 Task: Find connections with filter location El Prat de Llobregat with filter topic #Culturewith filter profile language Spanish with filter current company Tripadvisor with filter school Annasaheb Dange College of Engineering and Technology, ASHTA with filter industry Wireless Services with filter service category Video Editing with filter keywords title Overseer
Action: Mouse moved to (180, 266)
Screenshot: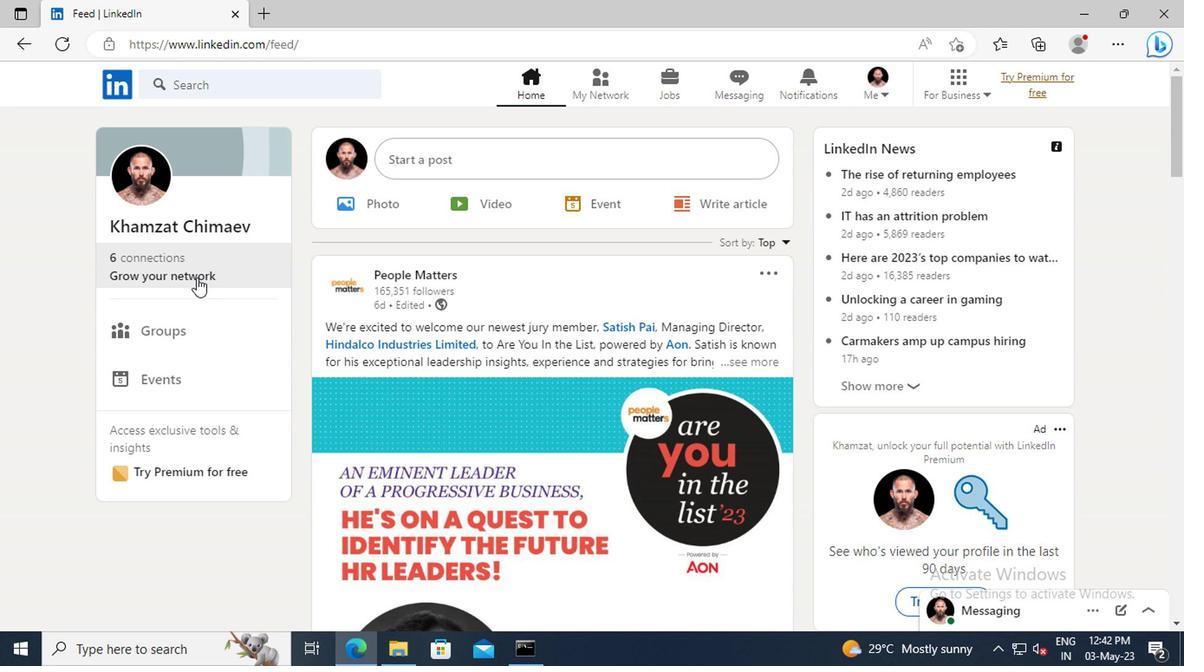 
Action: Mouse pressed left at (180, 266)
Screenshot: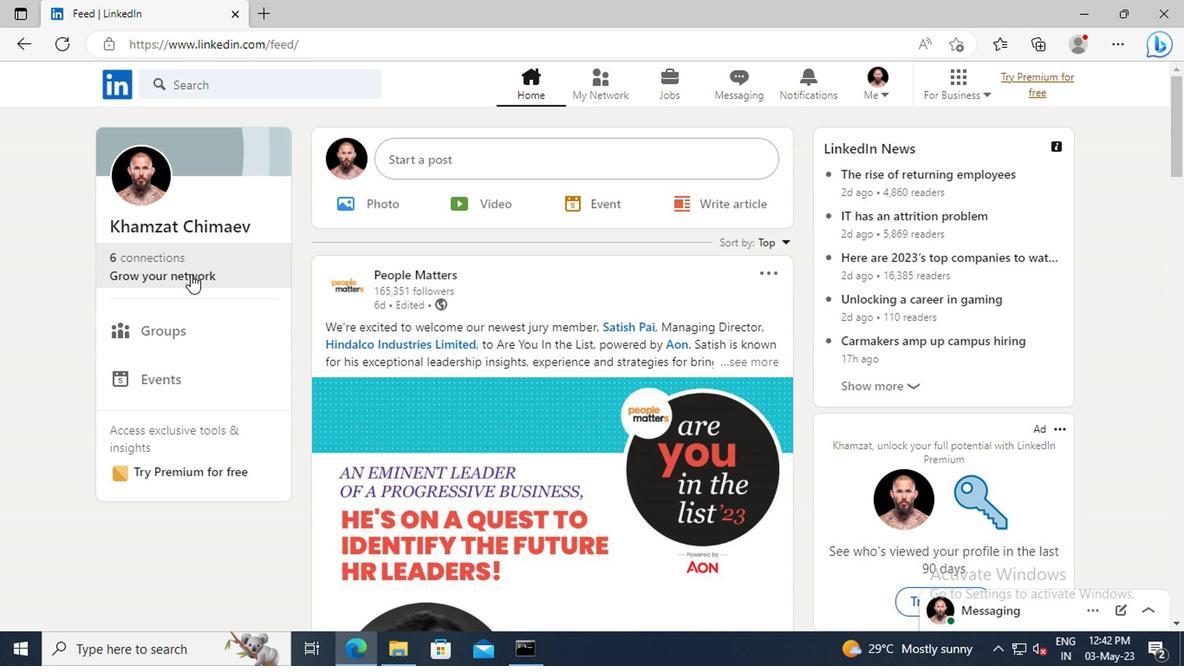 
Action: Mouse moved to (182, 182)
Screenshot: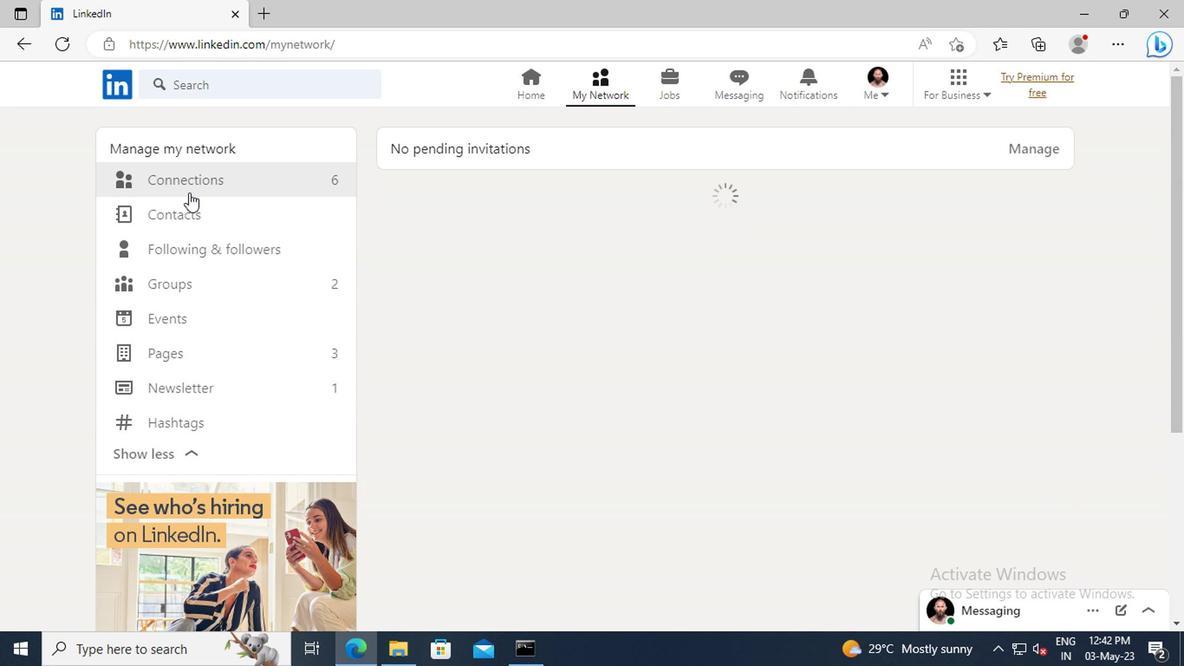 
Action: Mouse pressed left at (182, 182)
Screenshot: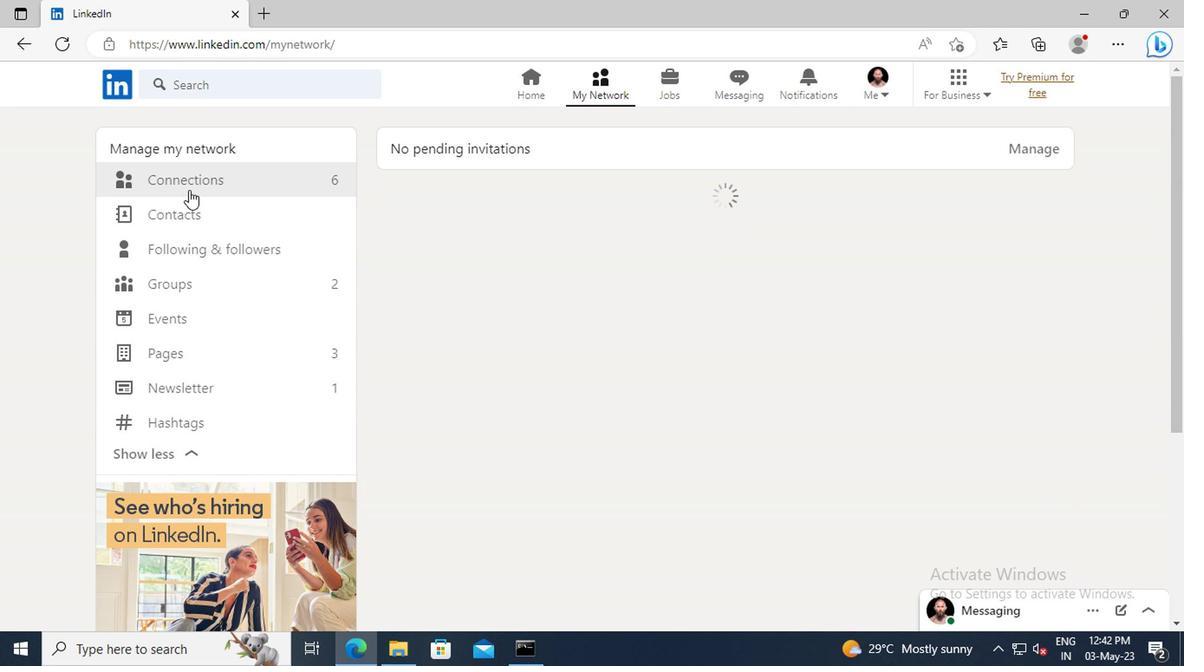 
Action: Mouse moved to (705, 182)
Screenshot: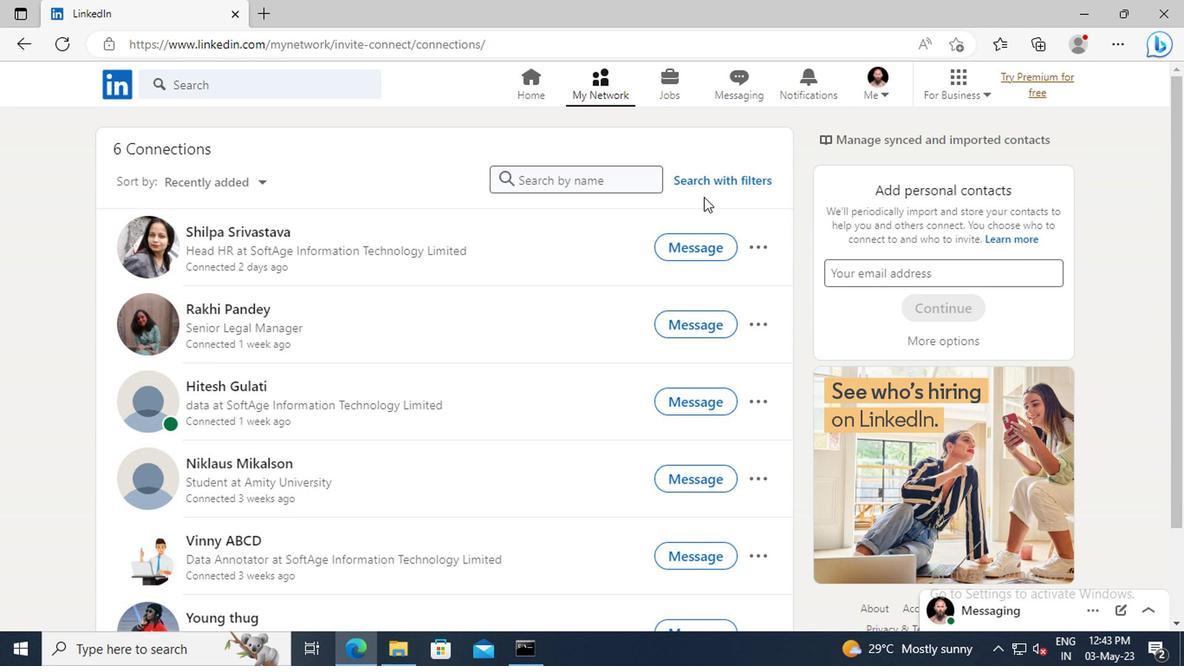 
Action: Mouse pressed left at (705, 182)
Screenshot: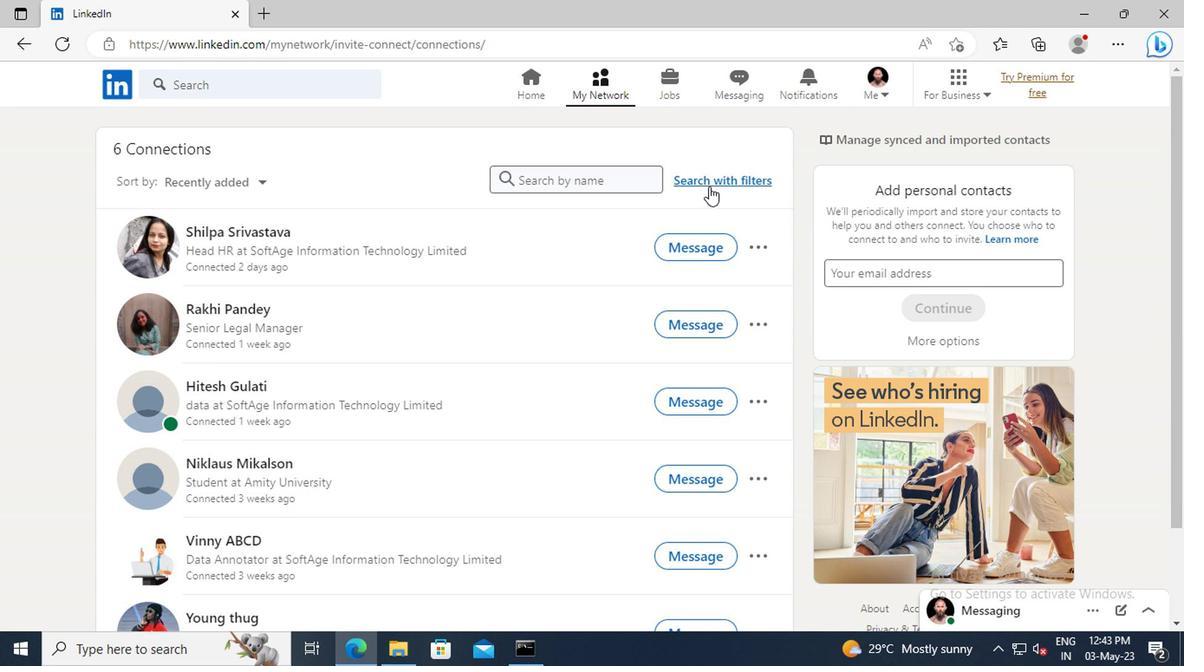 
Action: Mouse moved to (648, 134)
Screenshot: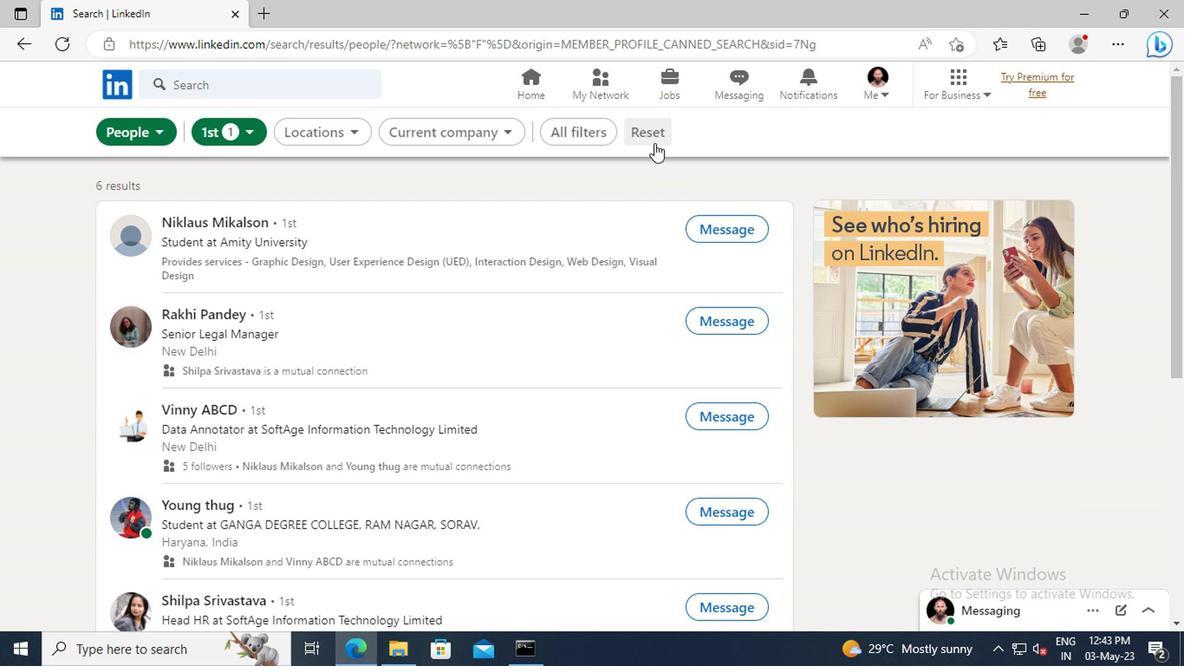 
Action: Mouse pressed left at (648, 134)
Screenshot: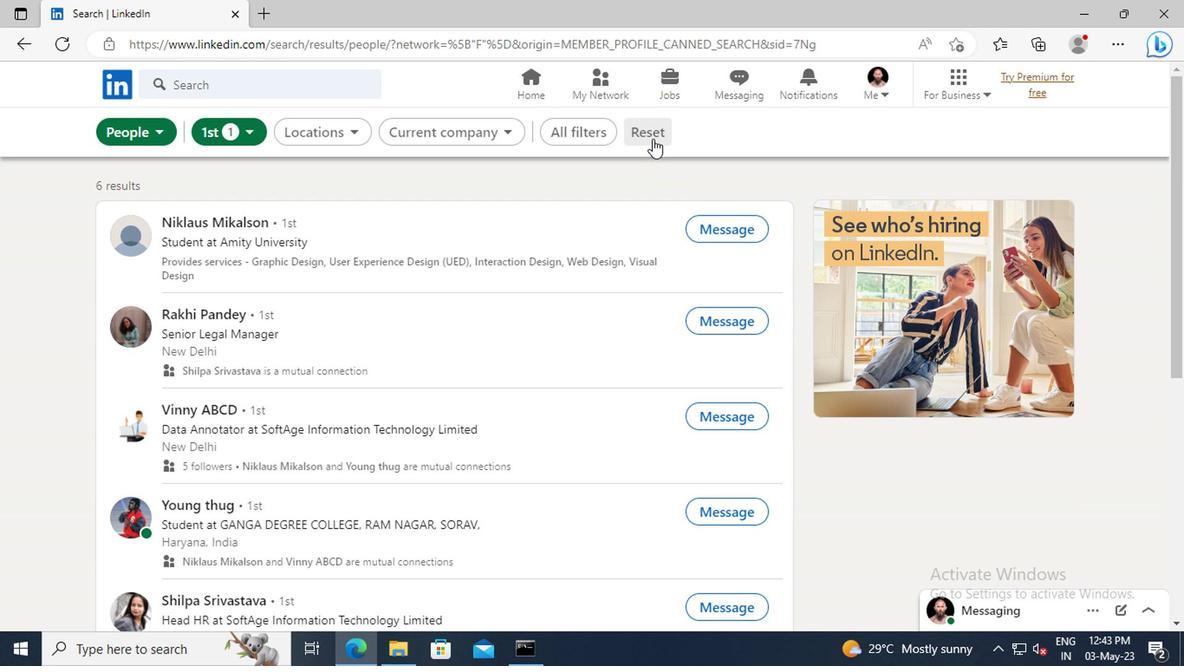 
Action: Mouse moved to (622, 131)
Screenshot: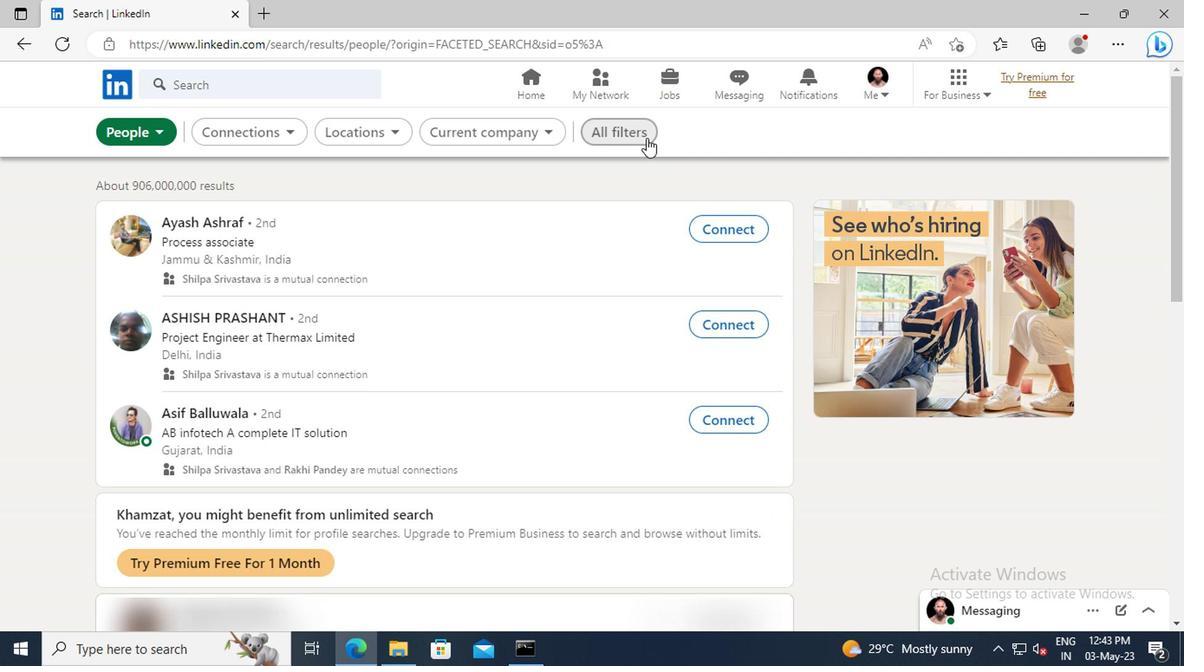 
Action: Mouse pressed left at (622, 131)
Screenshot: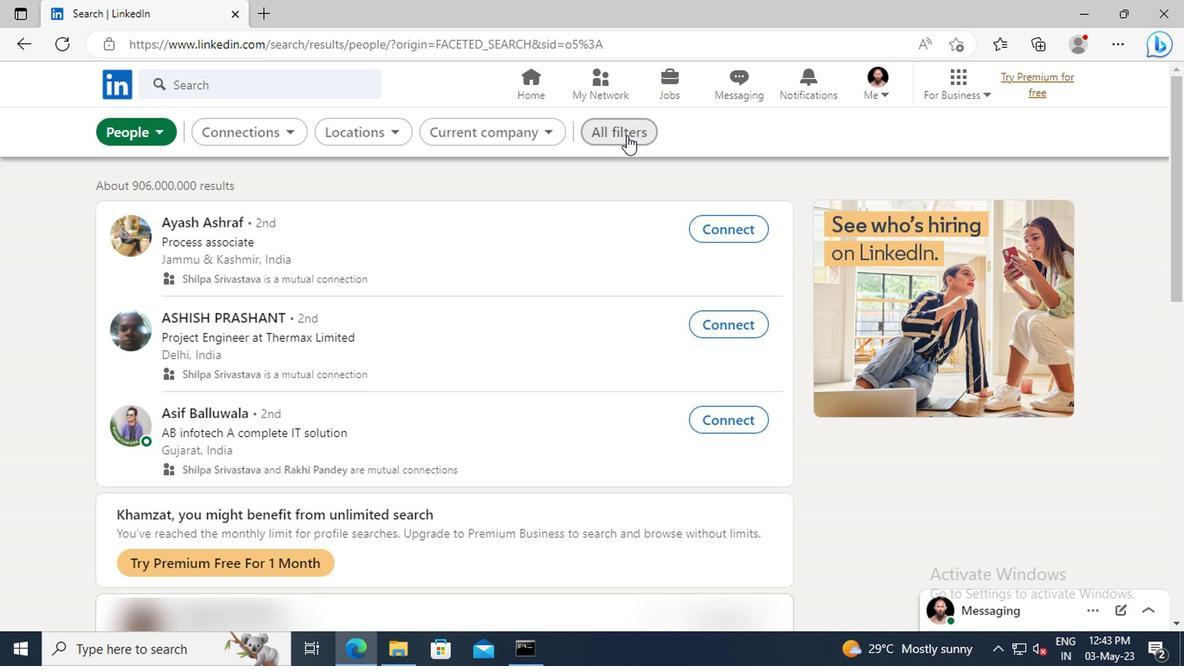 
Action: Mouse moved to (972, 361)
Screenshot: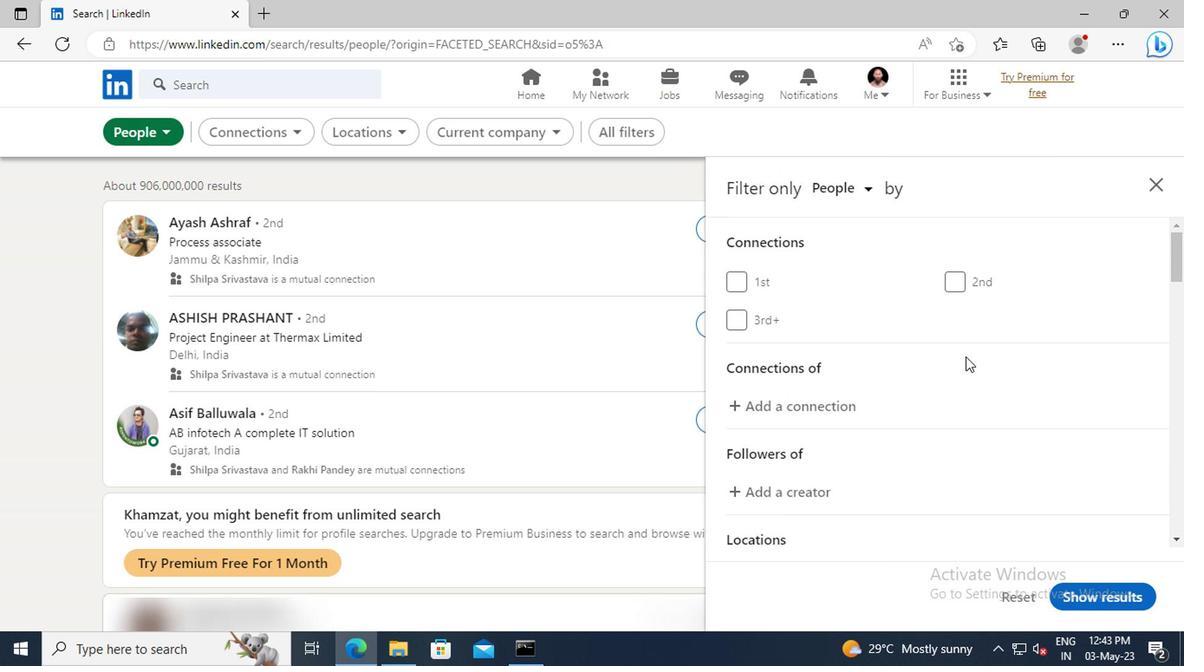 
Action: Mouse scrolled (972, 360) with delta (0, -1)
Screenshot: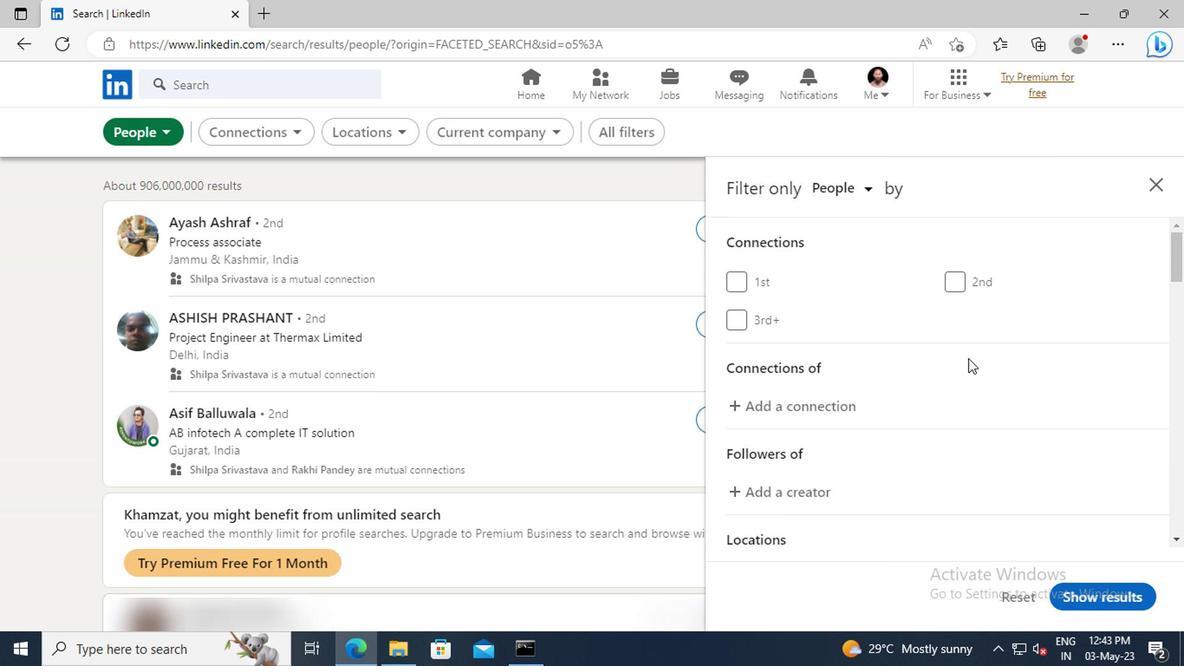 
Action: Mouse scrolled (972, 360) with delta (0, -1)
Screenshot: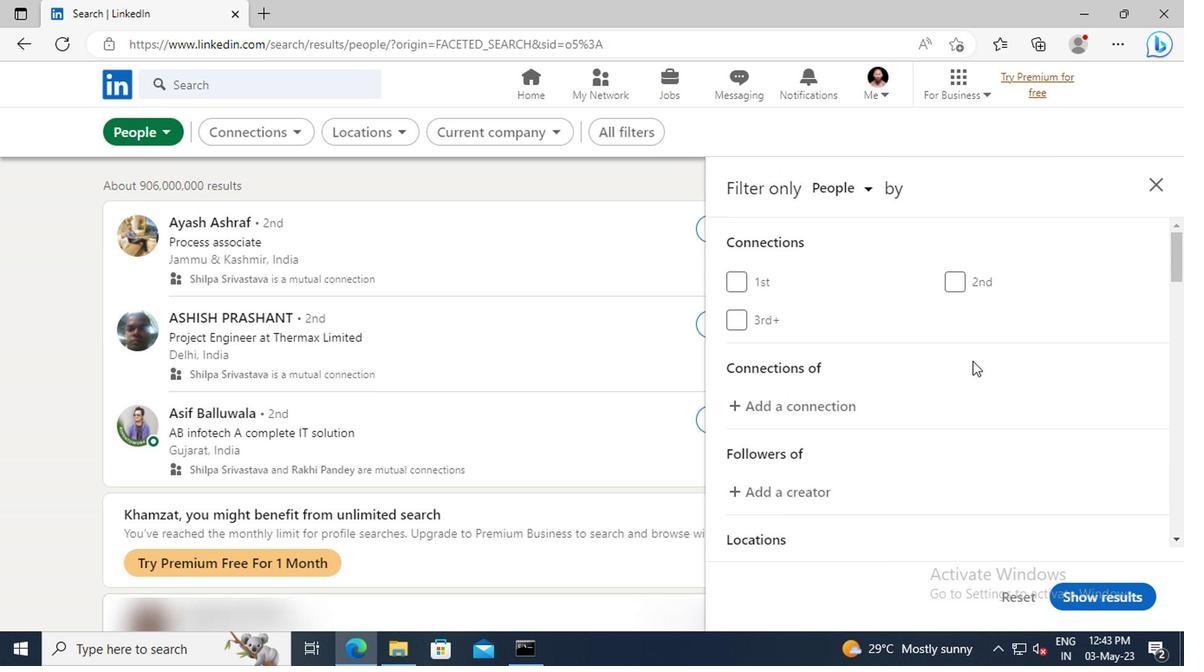
Action: Mouse scrolled (972, 360) with delta (0, -1)
Screenshot: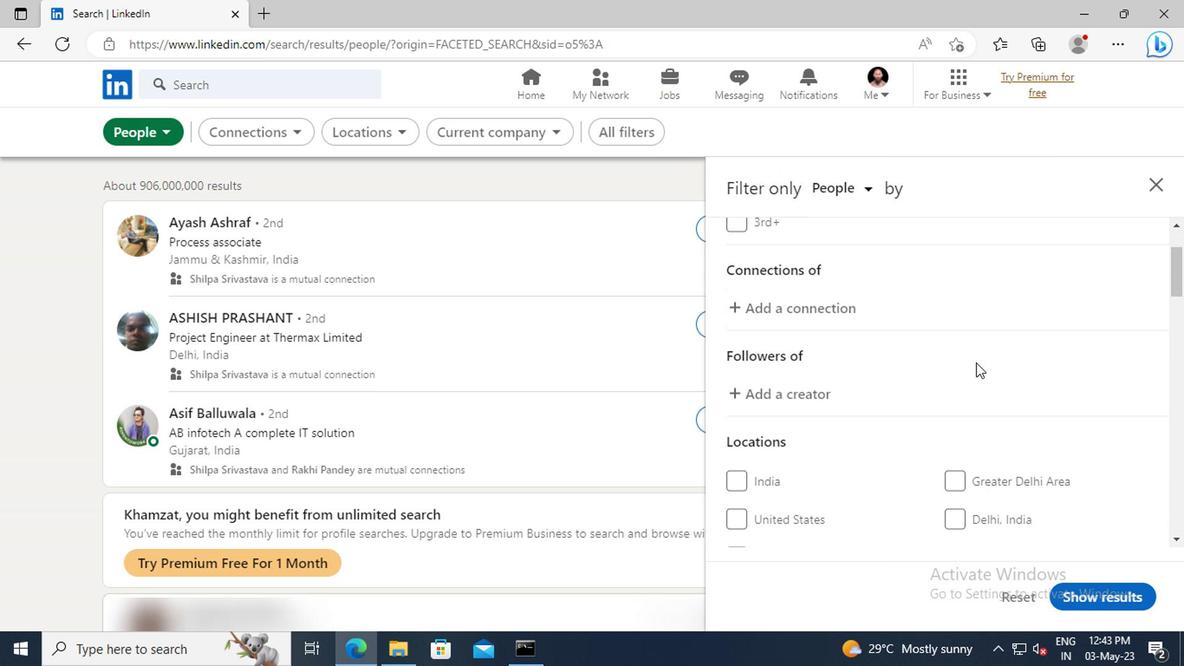 
Action: Mouse scrolled (972, 360) with delta (0, -1)
Screenshot: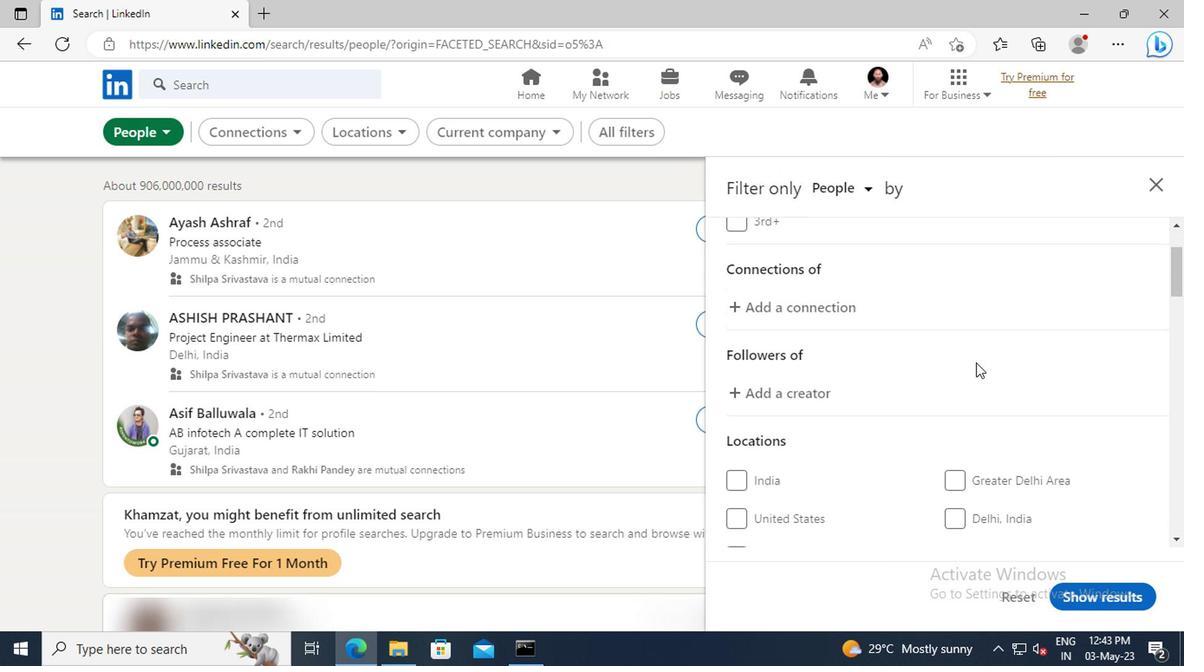 
Action: Mouse scrolled (972, 360) with delta (0, -1)
Screenshot: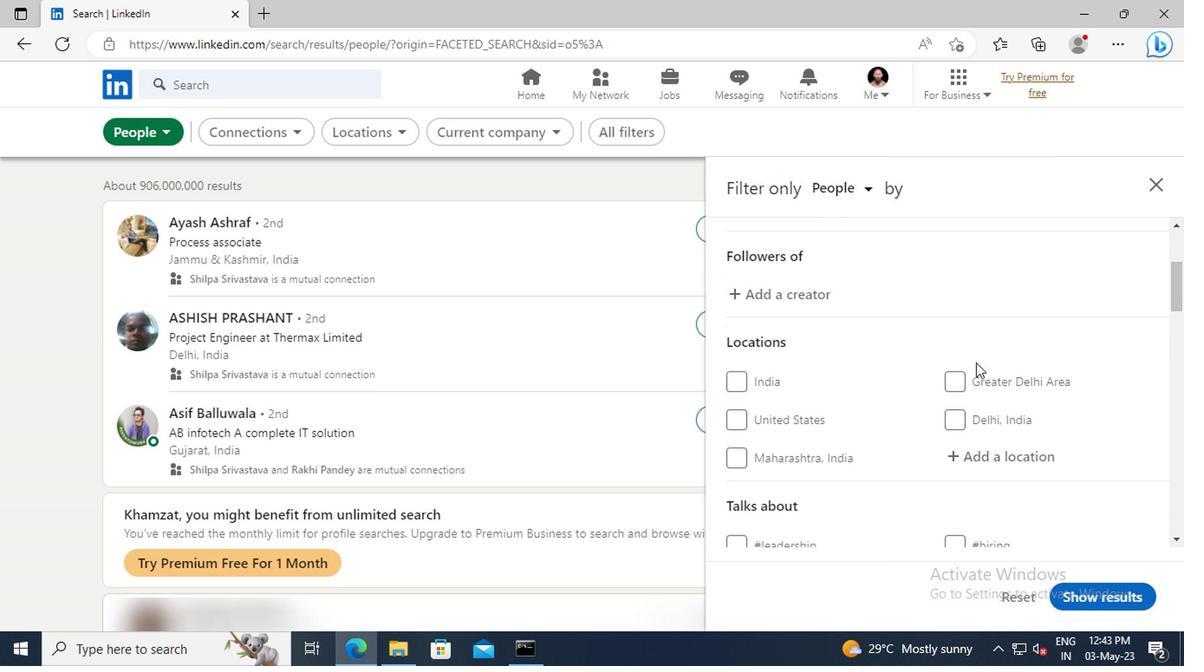 
Action: Mouse scrolled (972, 360) with delta (0, -1)
Screenshot: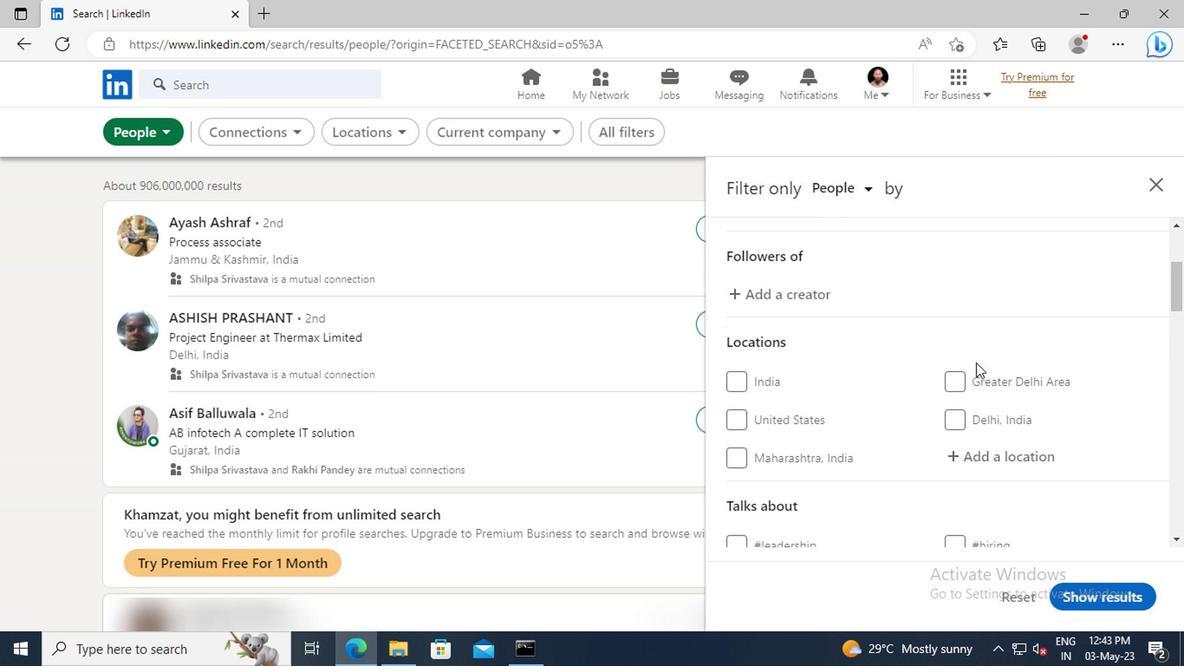 
Action: Mouse moved to (976, 365)
Screenshot: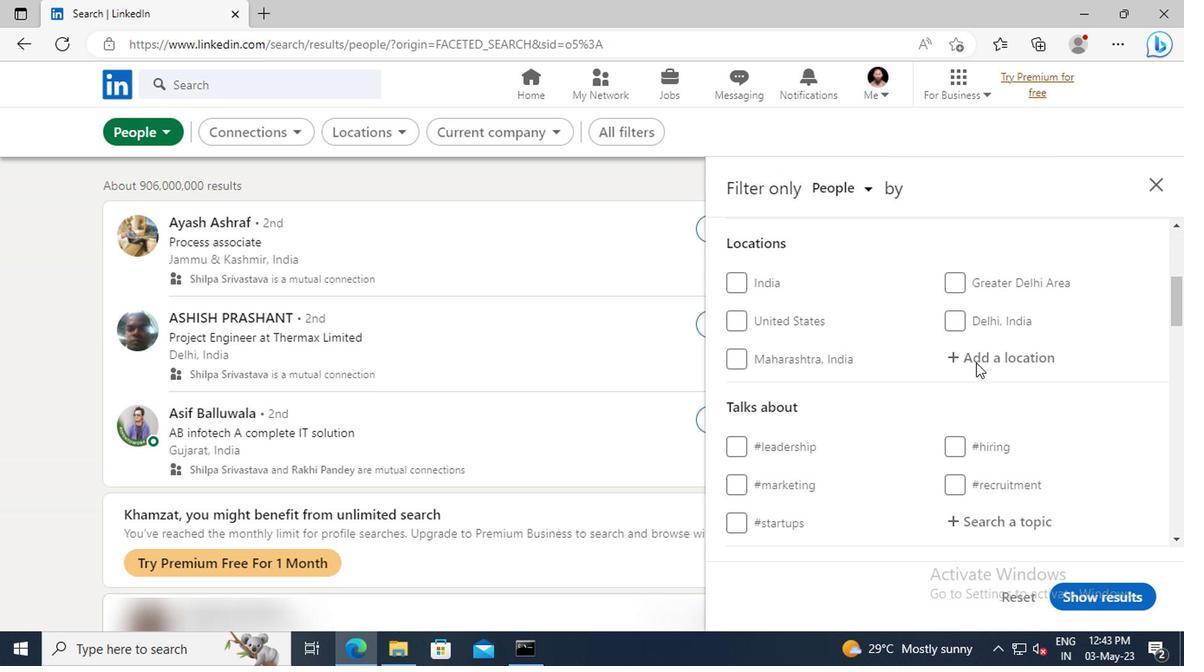 
Action: Mouse pressed left at (976, 365)
Screenshot: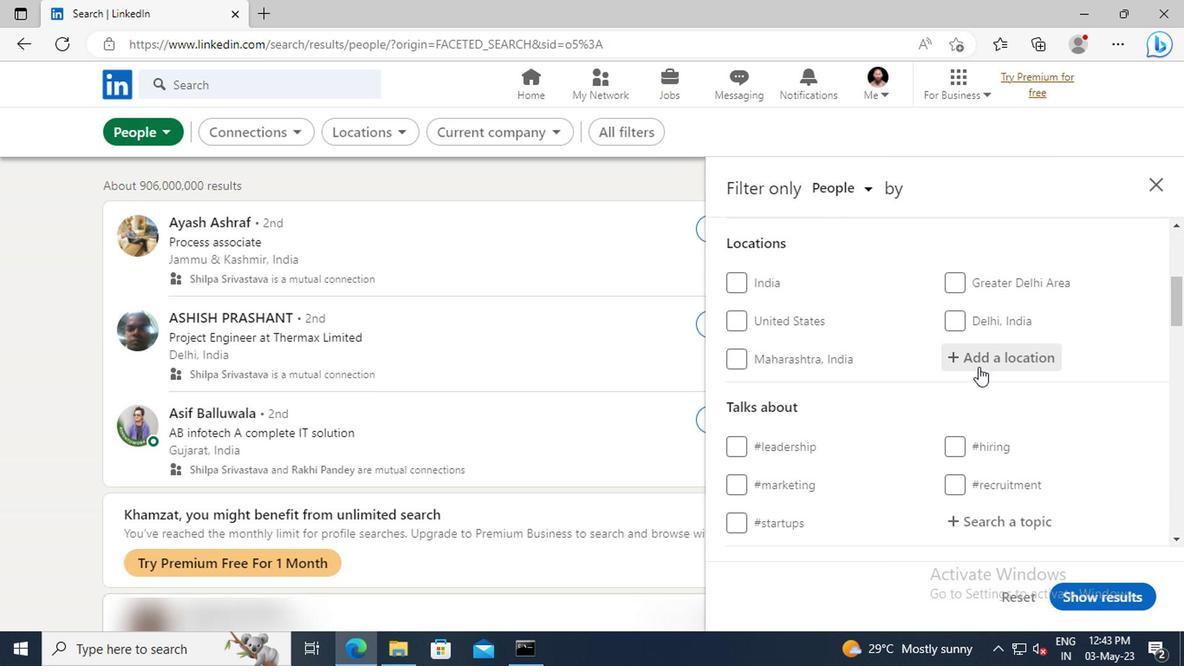 
Action: Key pressed <Key.shift>EL<Key.space><Key.shift>PRAT
Screenshot: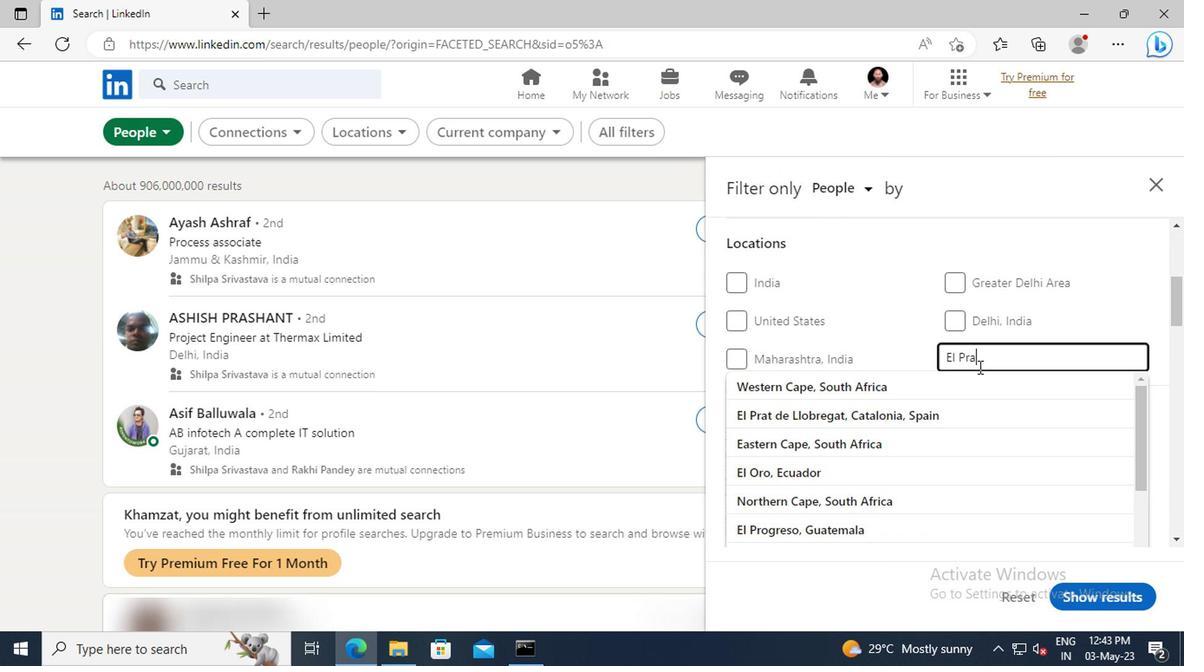 
Action: Mouse moved to (976, 387)
Screenshot: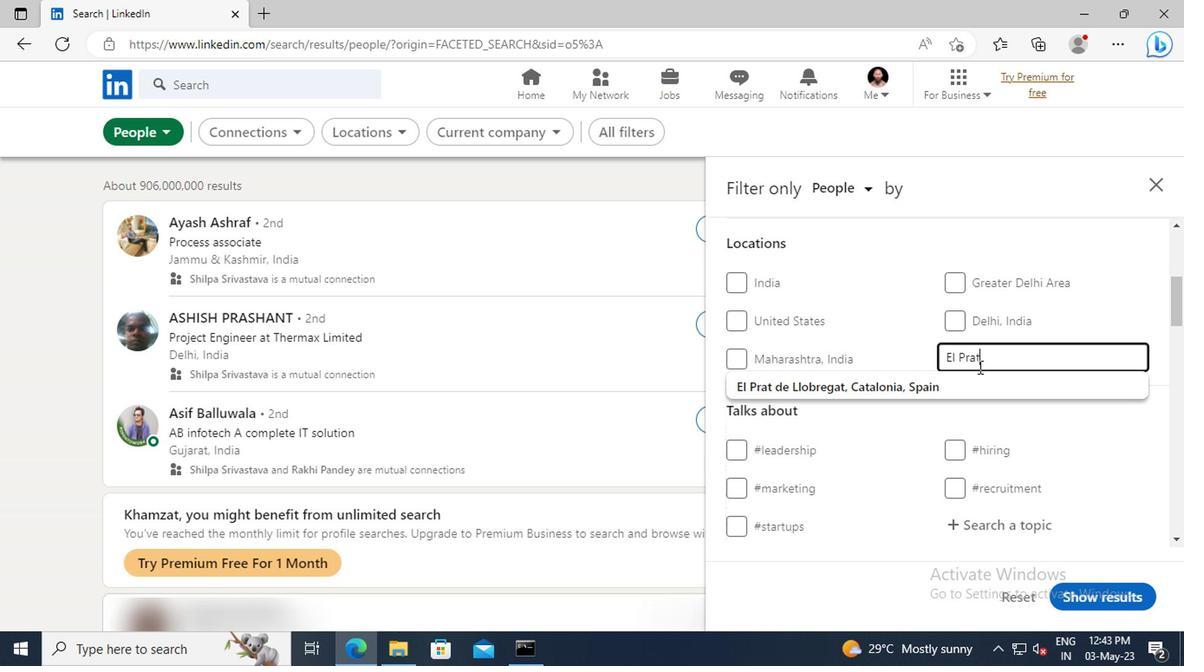 
Action: Mouse pressed left at (976, 387)
Screenshot: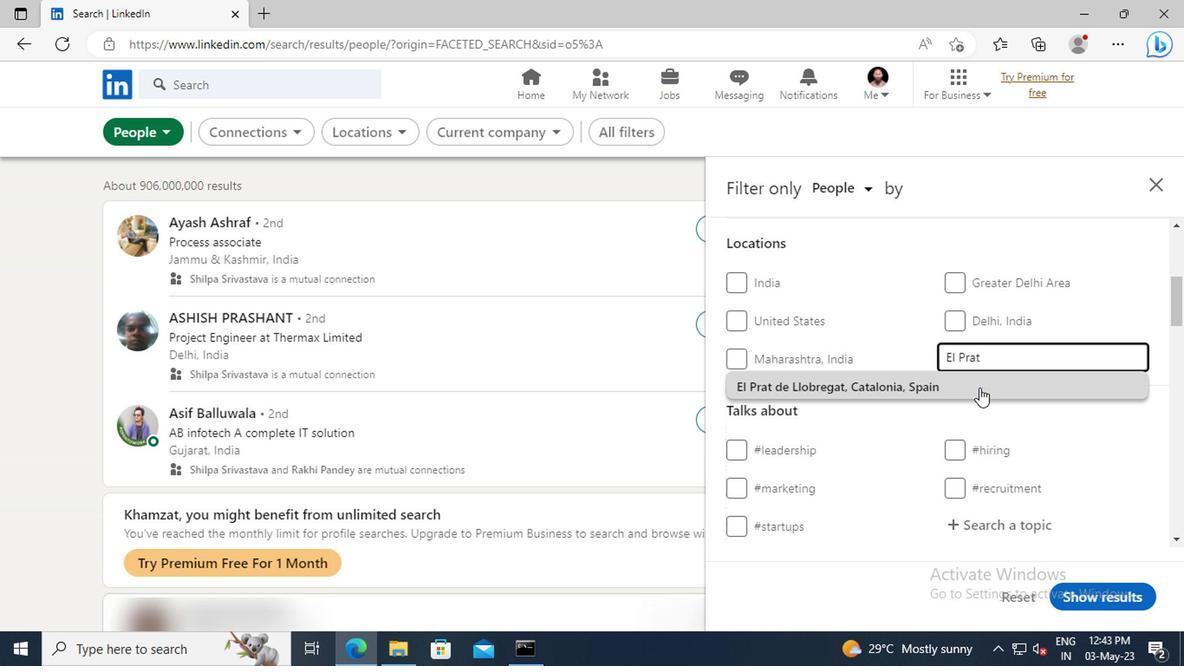 
Action: Mouse scrolled (976, 386) with delta (0, 0)
Screenshot: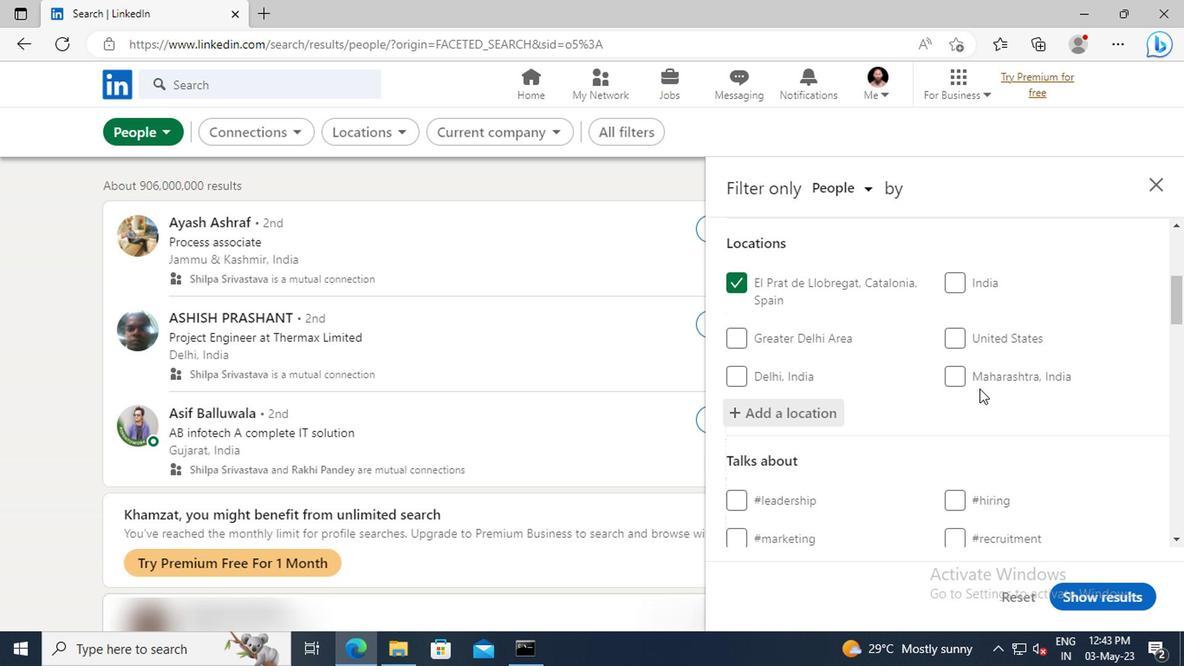 
Action: Mouse scrolled (976, 386) with delta (0, 0)
Screenshot: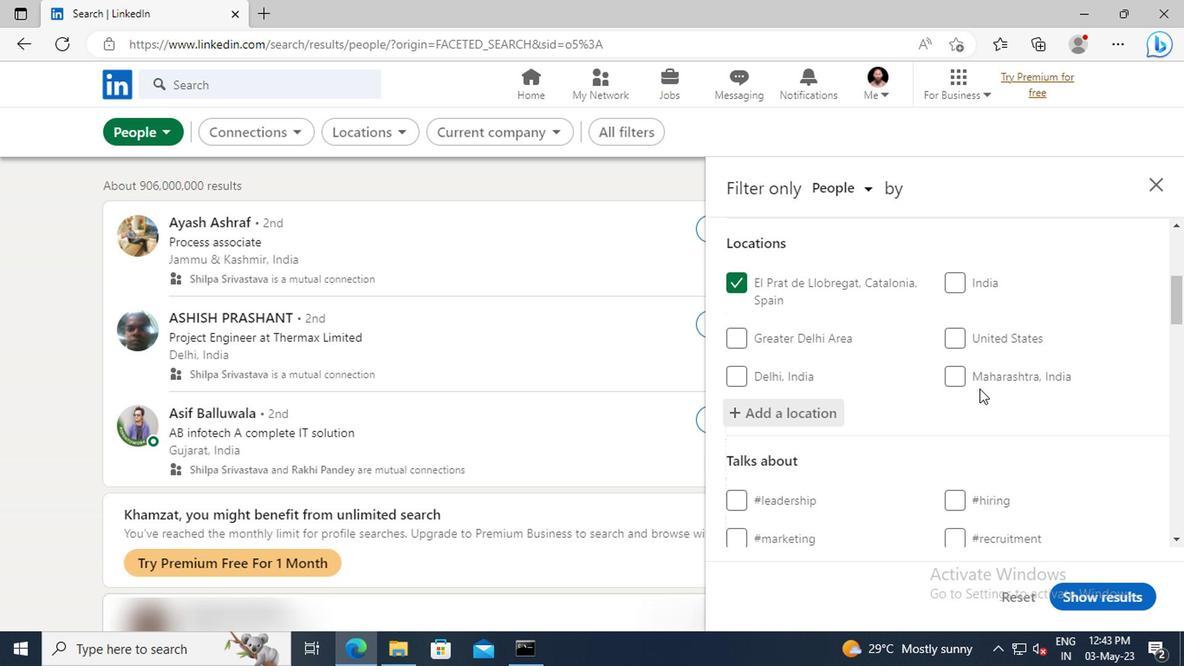 
Action: Mouse scrolled (976, 386) with delta (0, 0)
Screenshot: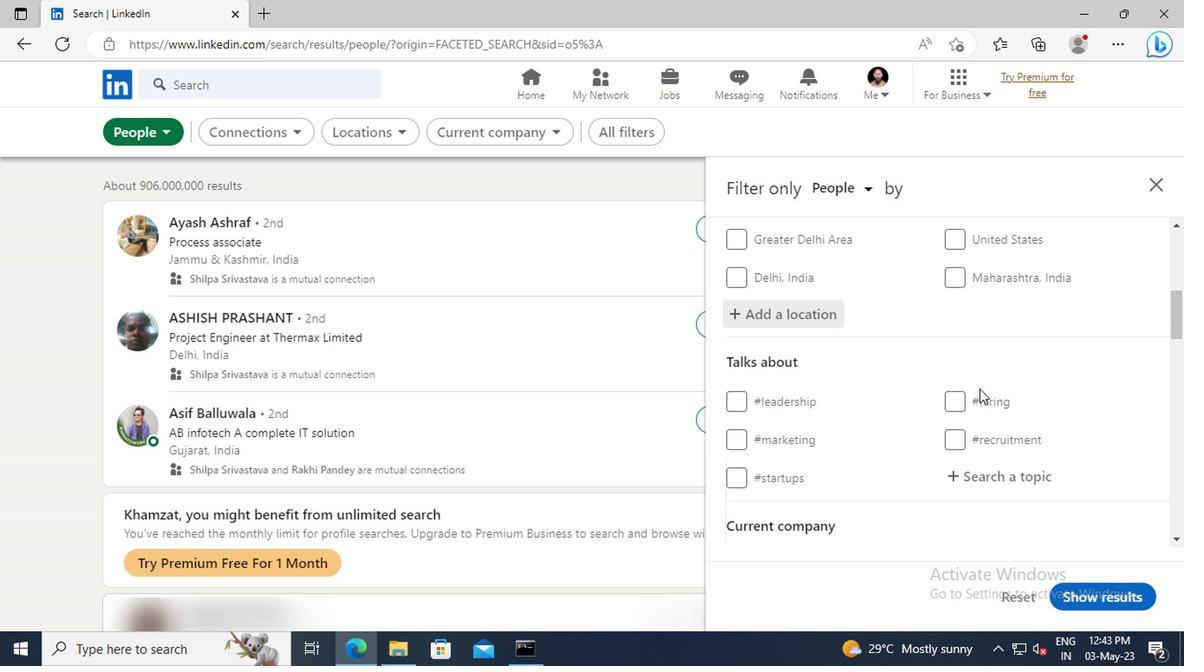 
Action: Mouse moved to (978, 422)
Screenshot: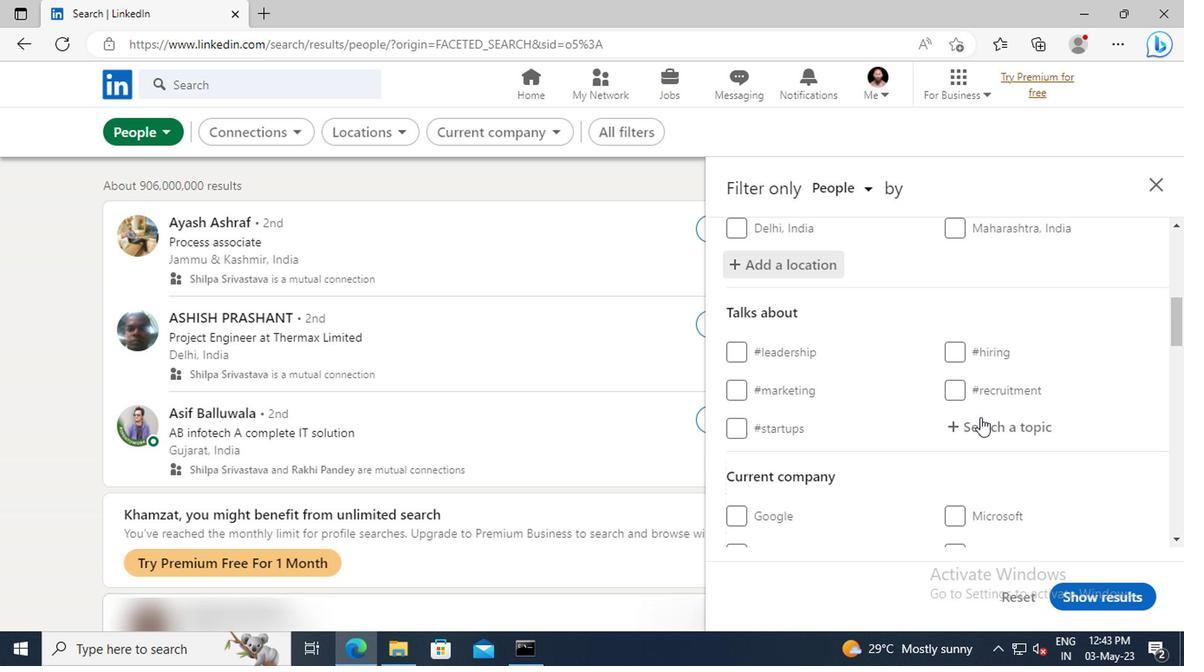 
Action: Mouse pressed left at (978, 422)
Screenshot: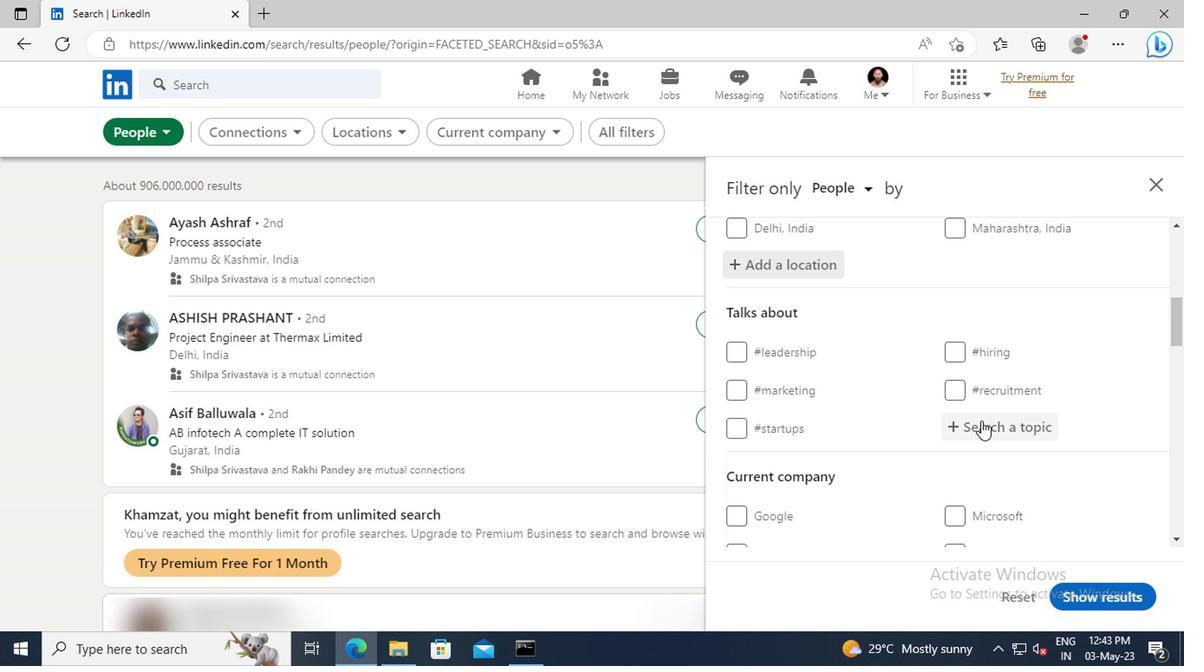 
Action: Key pressed <Key.shift>CULTU
Screenshot: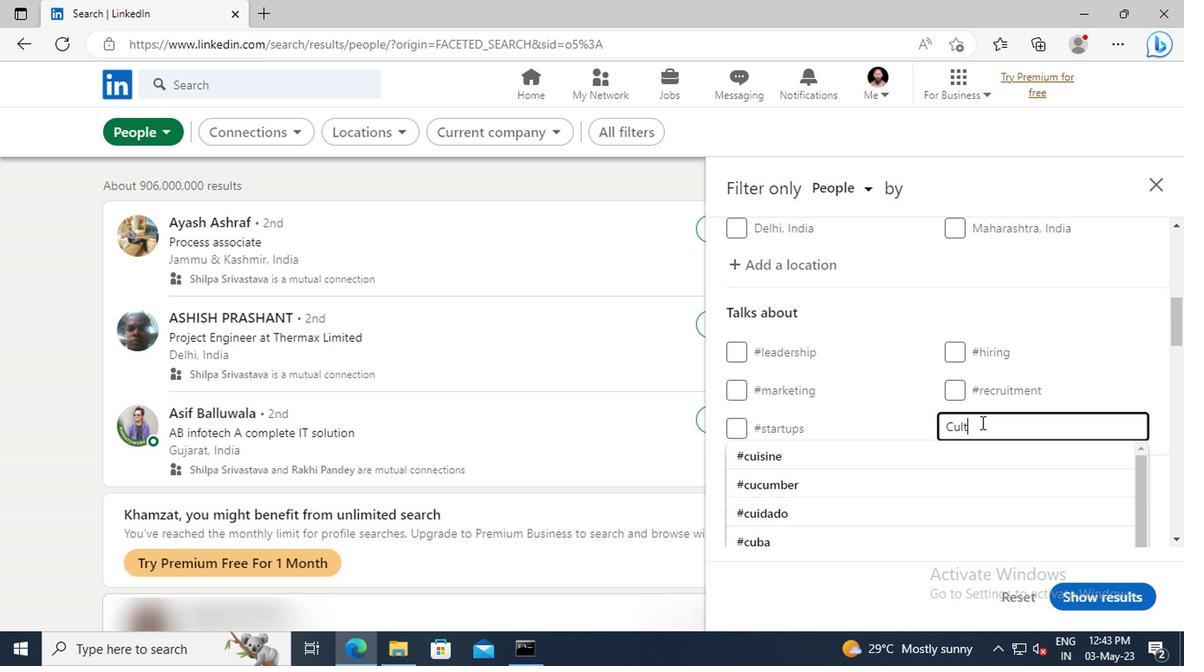 
Action: Mouse moved to (985, 449)
Screenshot: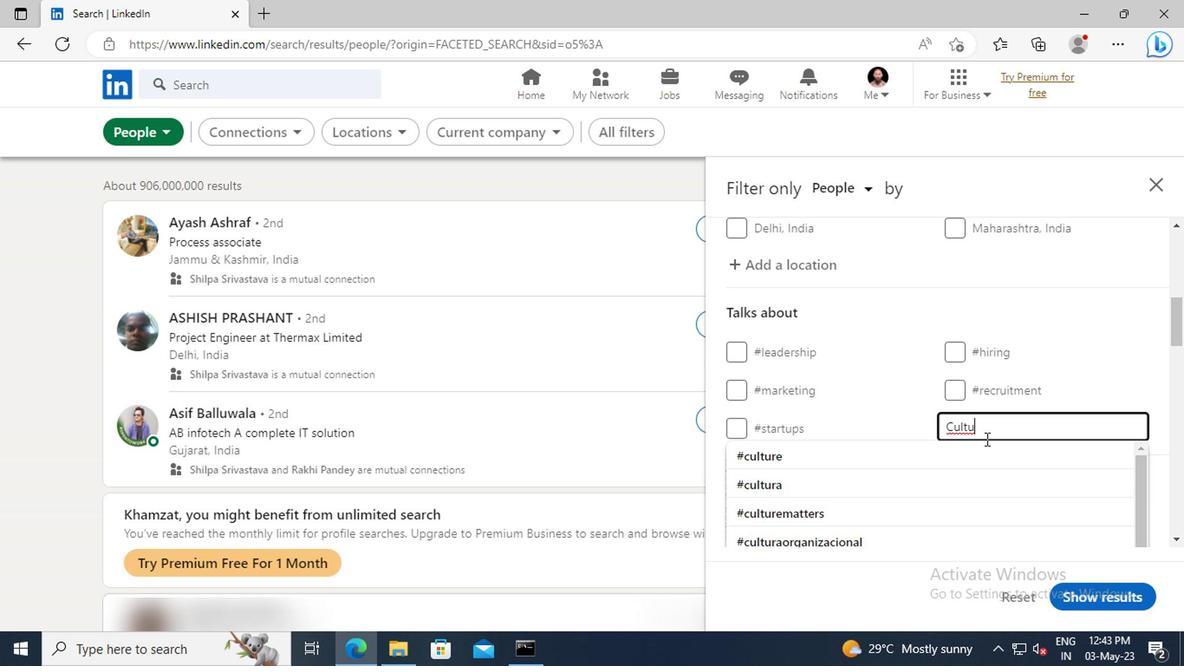 
Action: Mouse pressed left at (985, 449)
Screenshot: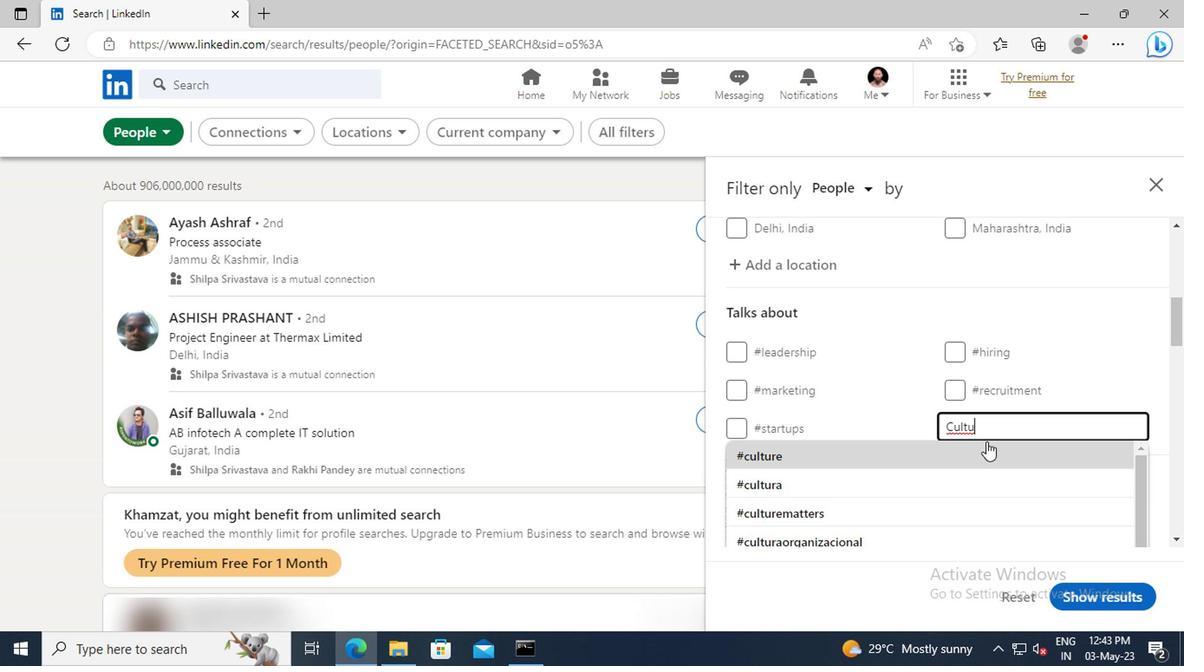 
Action: Mouse scrolled (985, 449) with delta (0, 0)
Screenshot: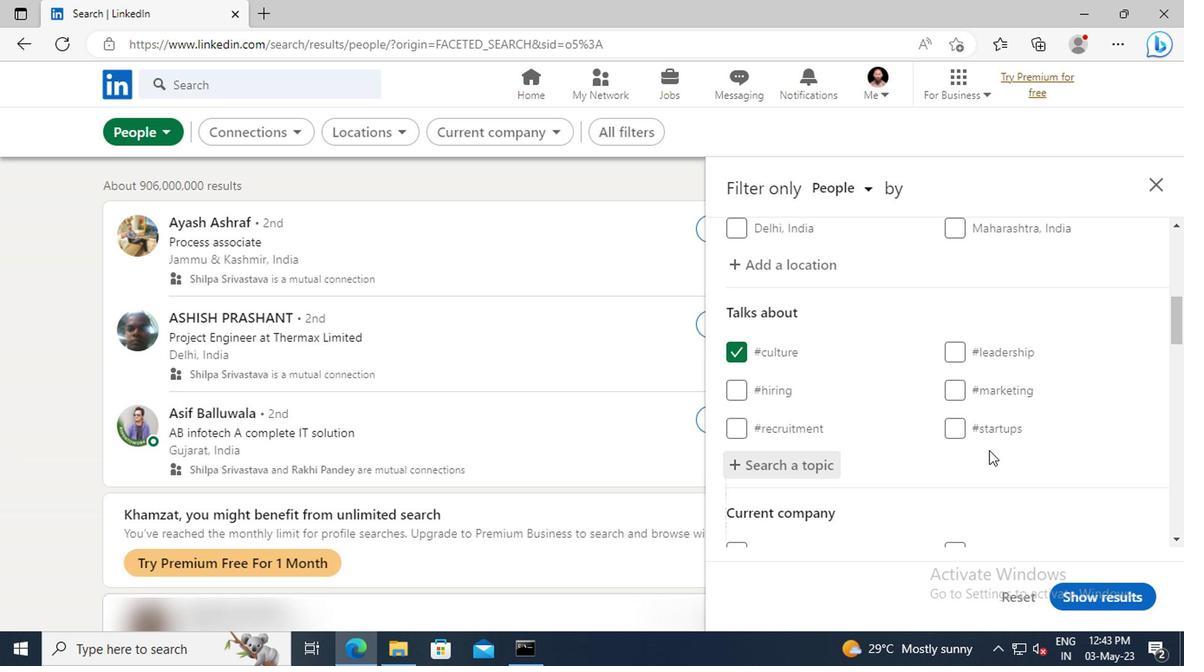 
Action: Mouse scrolled (985, 449) with delta (0, 0)
Screenshot: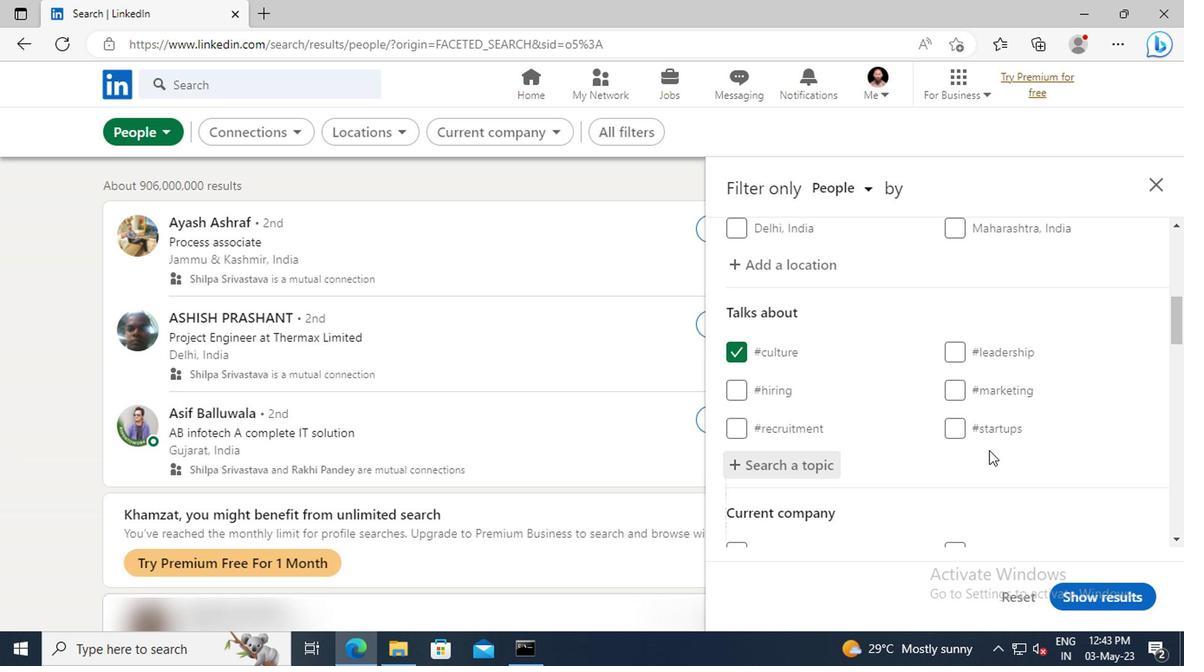 
Action: Mouse scrolled (985, 449) with delta (0, 0)
Screenshot: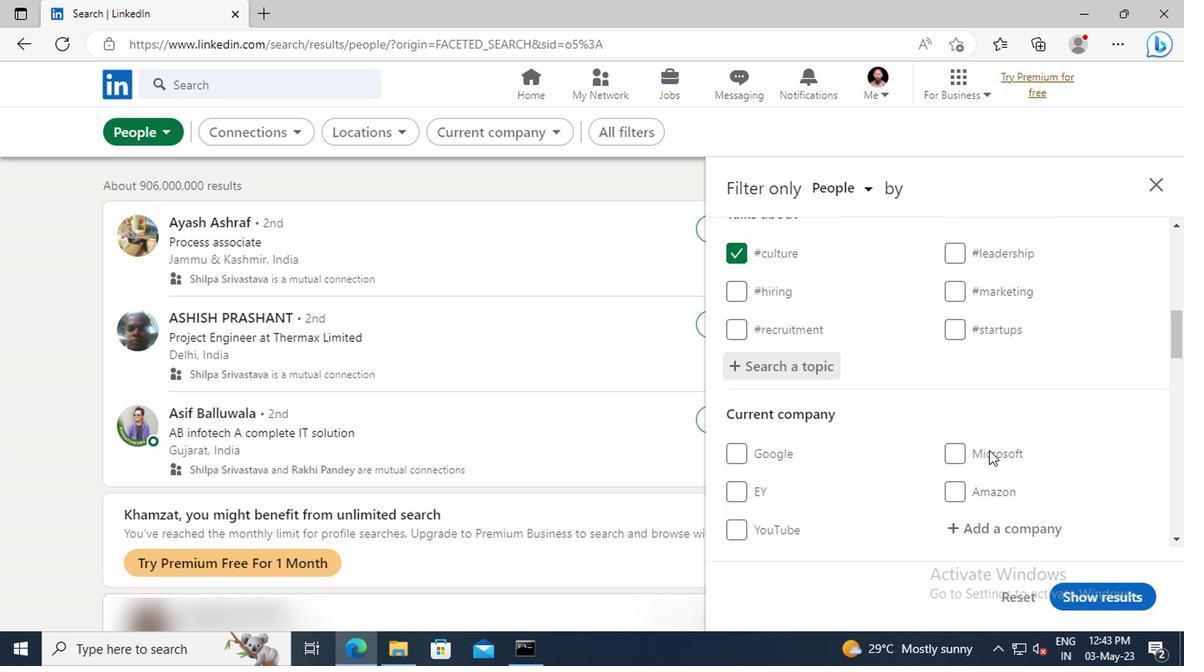 
Action: Mouse scrolled (985, 449) with delta (0, 0)
Screenshot: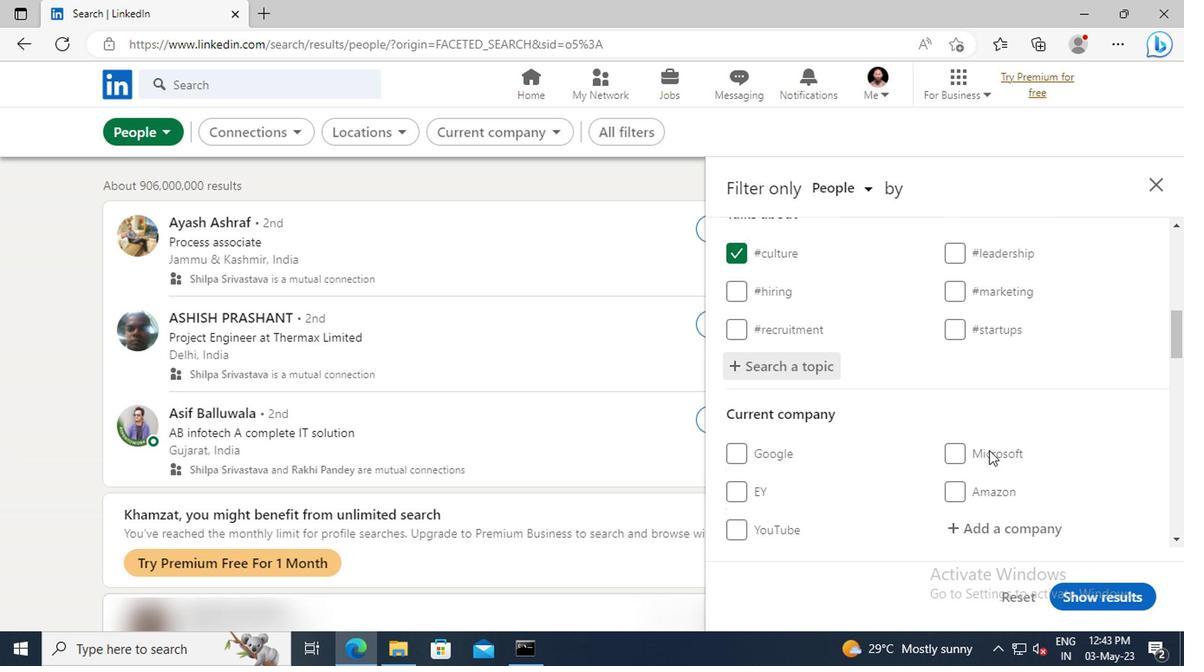
Action: Mouse scrolled (985, 449) with delta (0, 0)
Screenshot: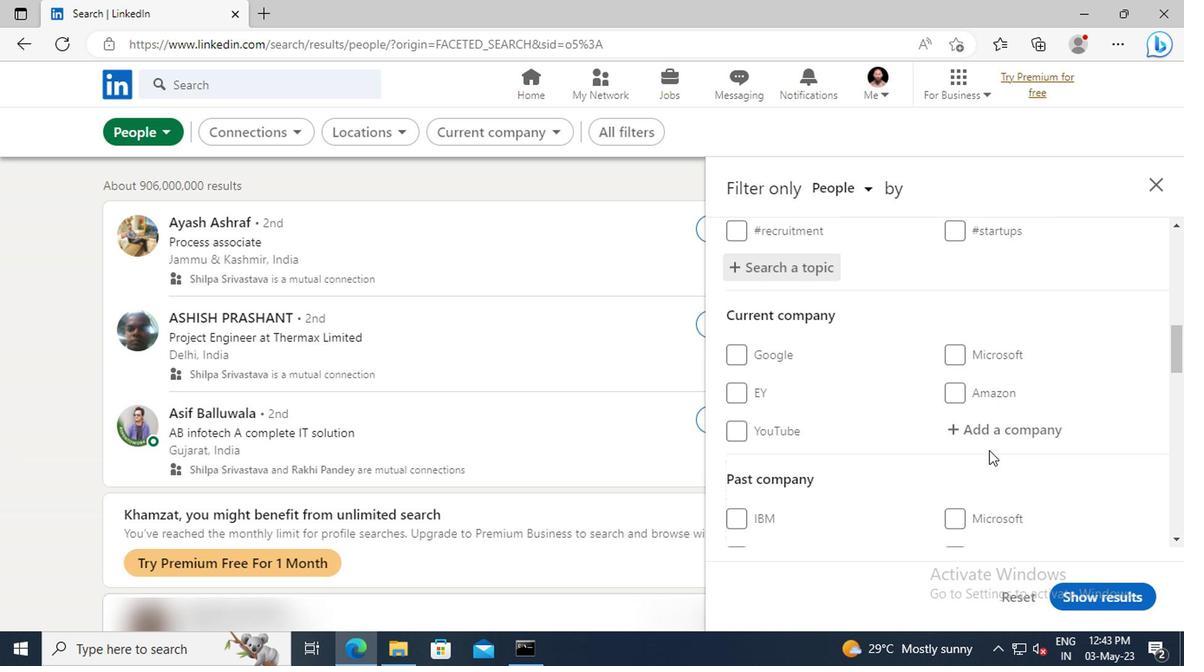 
Action: Mouse scrolled (985, 449) with delta (0, 0)
Screenshot: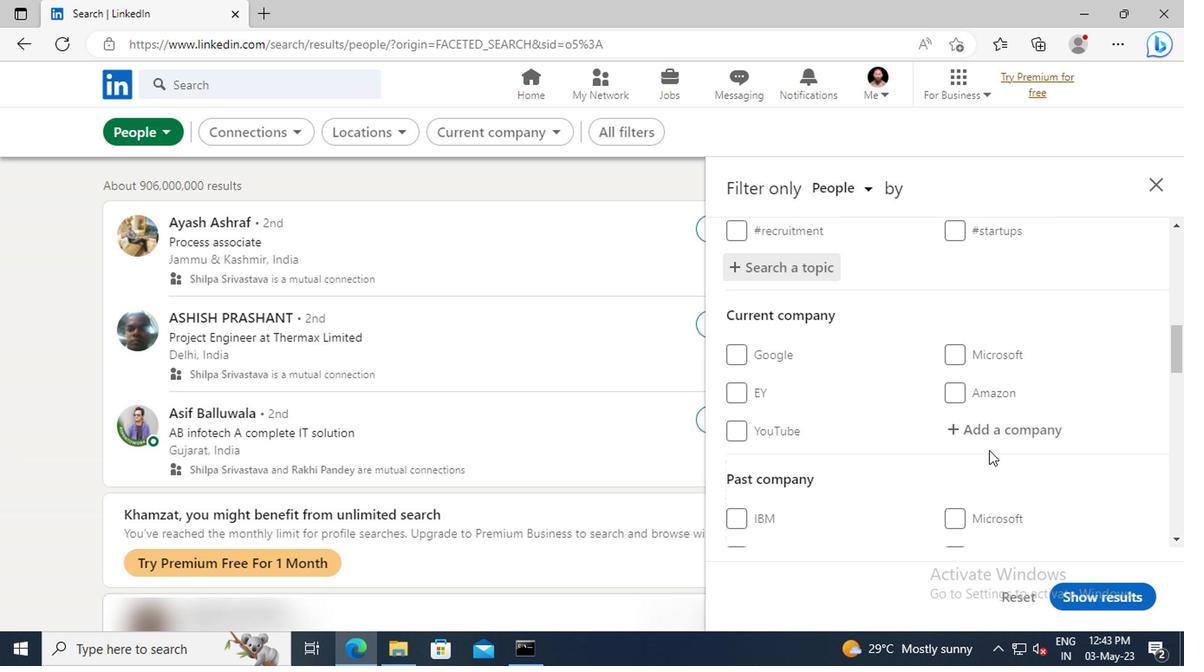 
Action: Mouse scrolled (985, 449) with delta (0, 0)
Screenshot: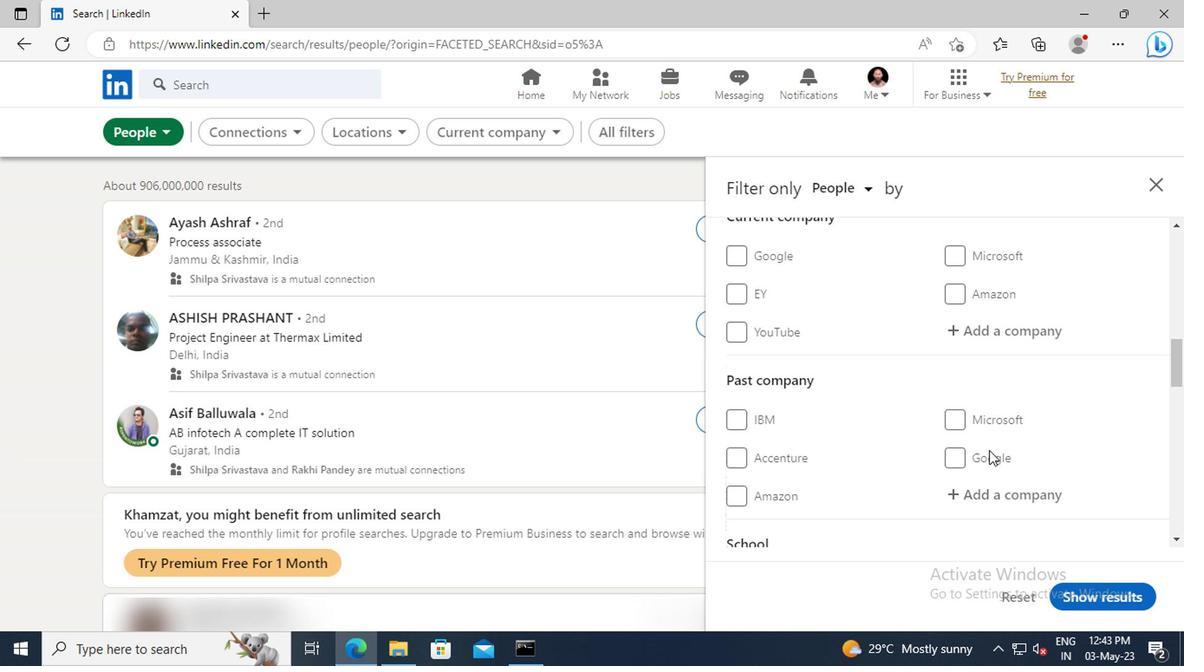 
Action: Mouse scrolled (985, 449) with delta (0, 0)
Screenshot: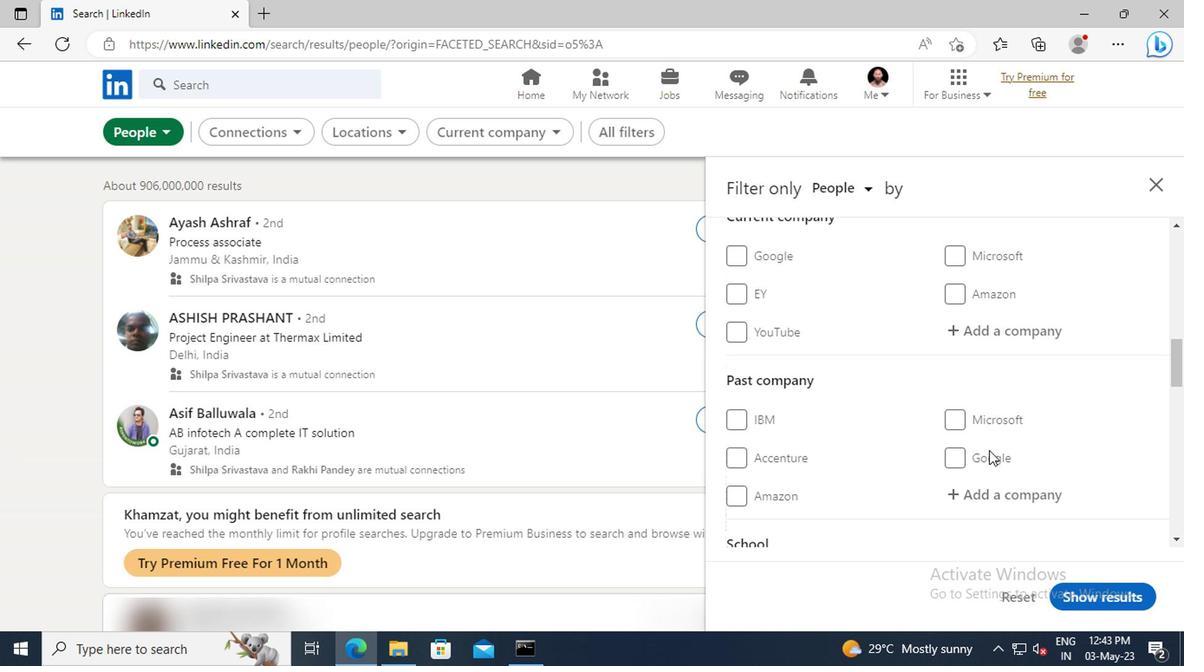 
Action: Mouse scrolled (985, 449) with delta (0, 0)
Screenshot: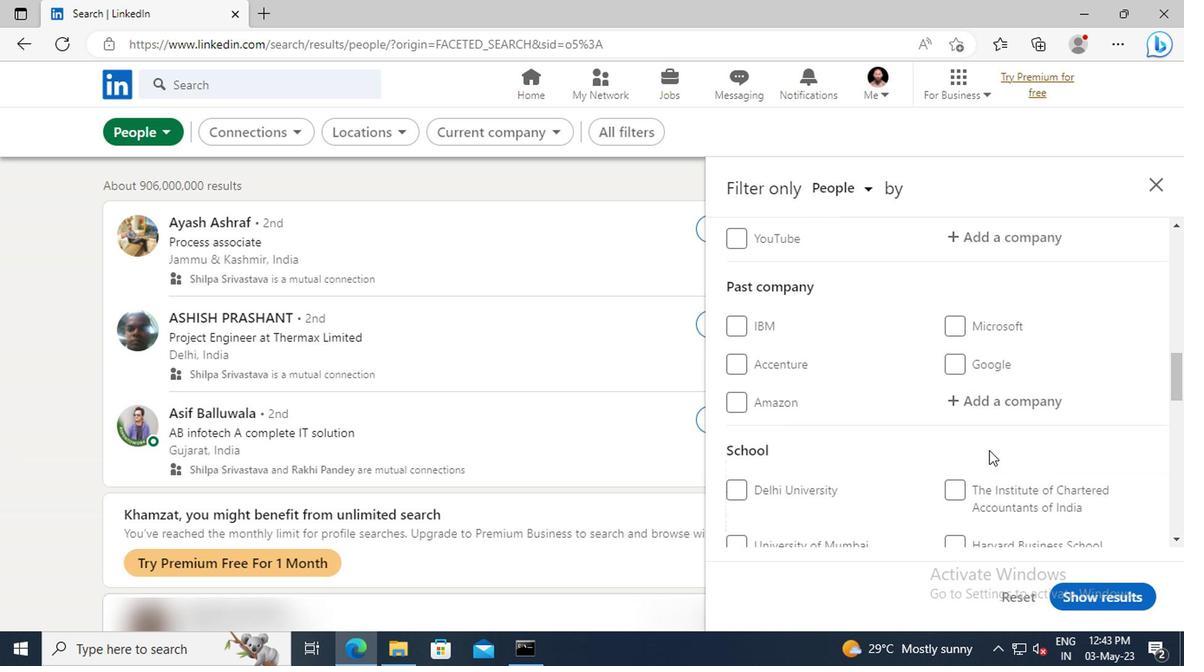 
Action: Mouse scrolled (985, 449) with delta (0, 0)
Screenshot: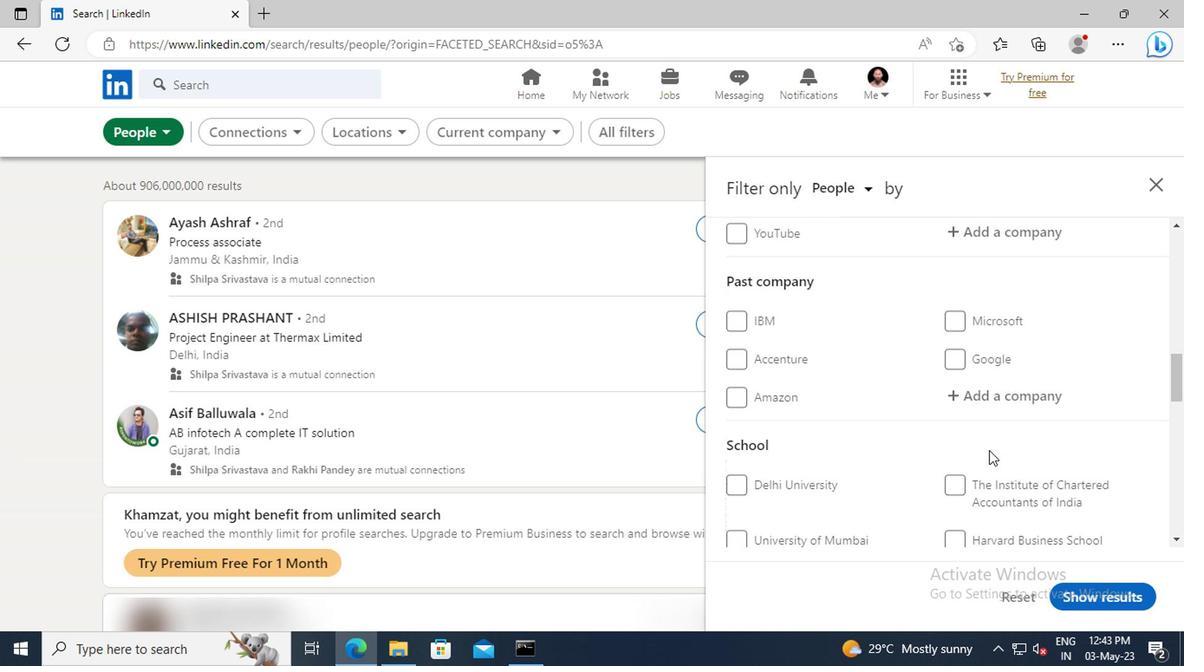
Action: Mouse scrolled (985, 449) with delta (0, 0)
Screenshot: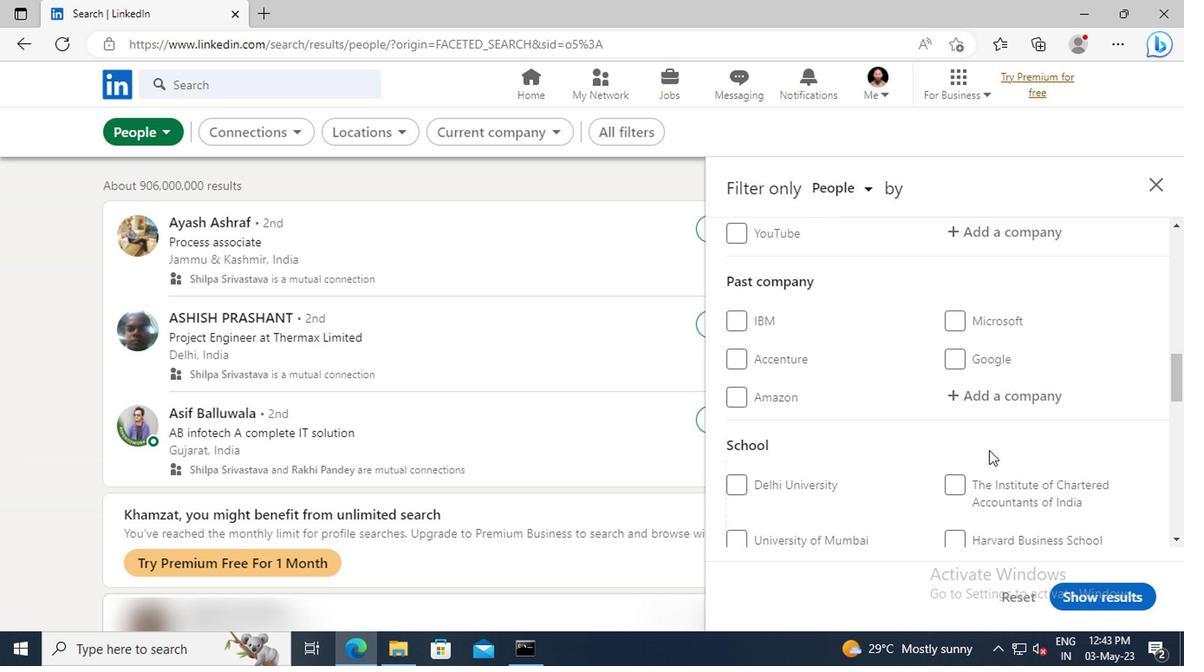 
Action: Mouse scrolled (985, 449) with delta (0, 0)
Screenshot: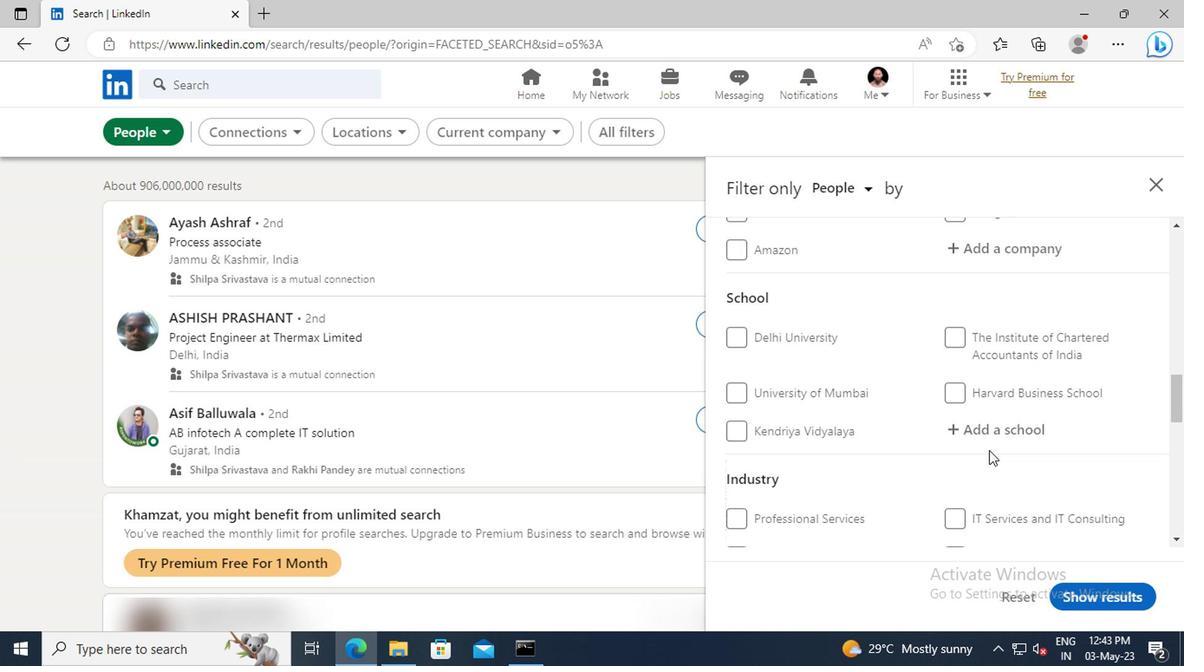 
Action: Mouse scrolled (985, 449) with delta (0, 0)
Screenshot: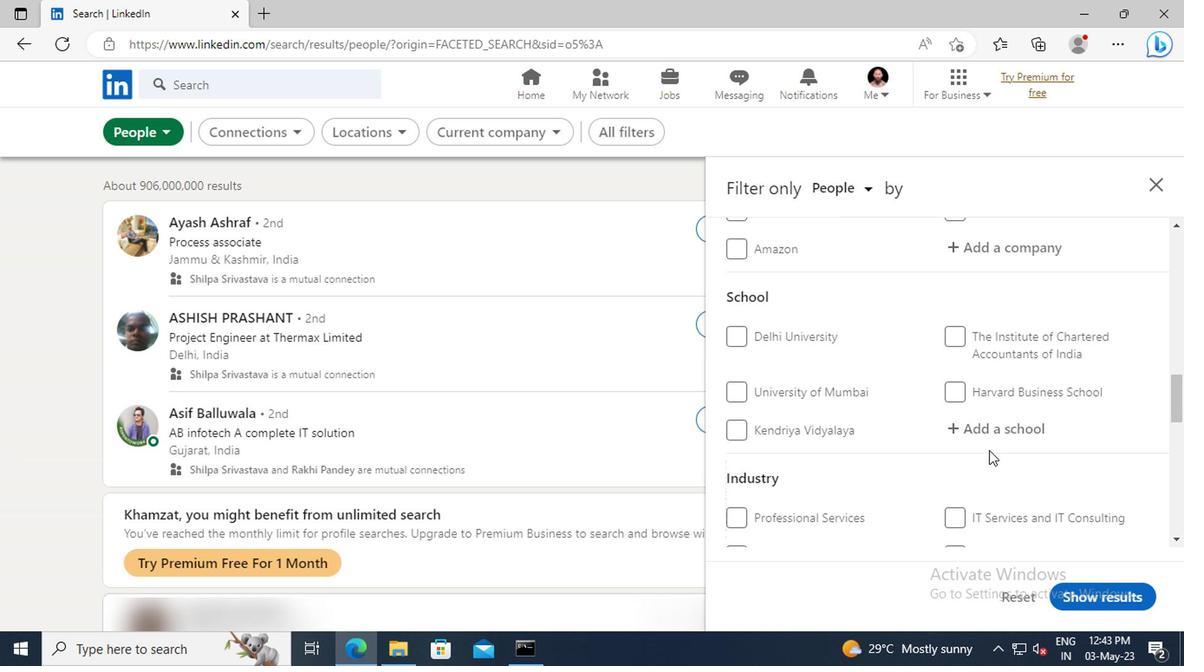 
Action: Mouse scrolled (985, 449) with delta (0, 0)
Screenshot: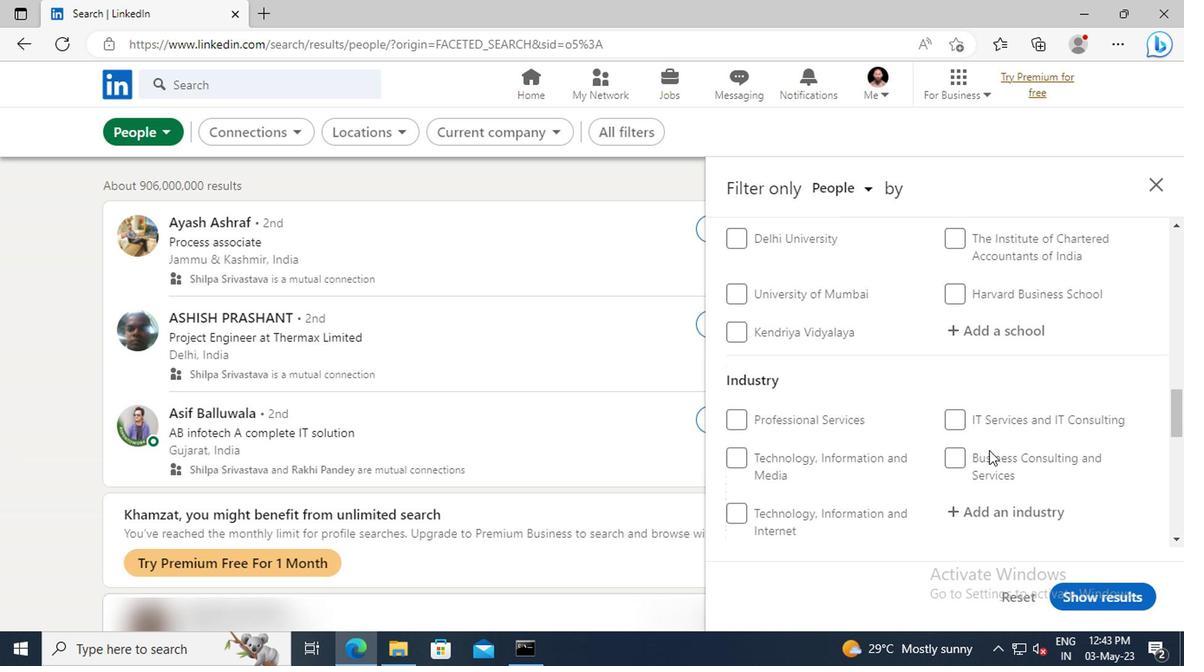 
Action: Mouse scrolled (985, 449) with delta (0, 0)
Screenshot: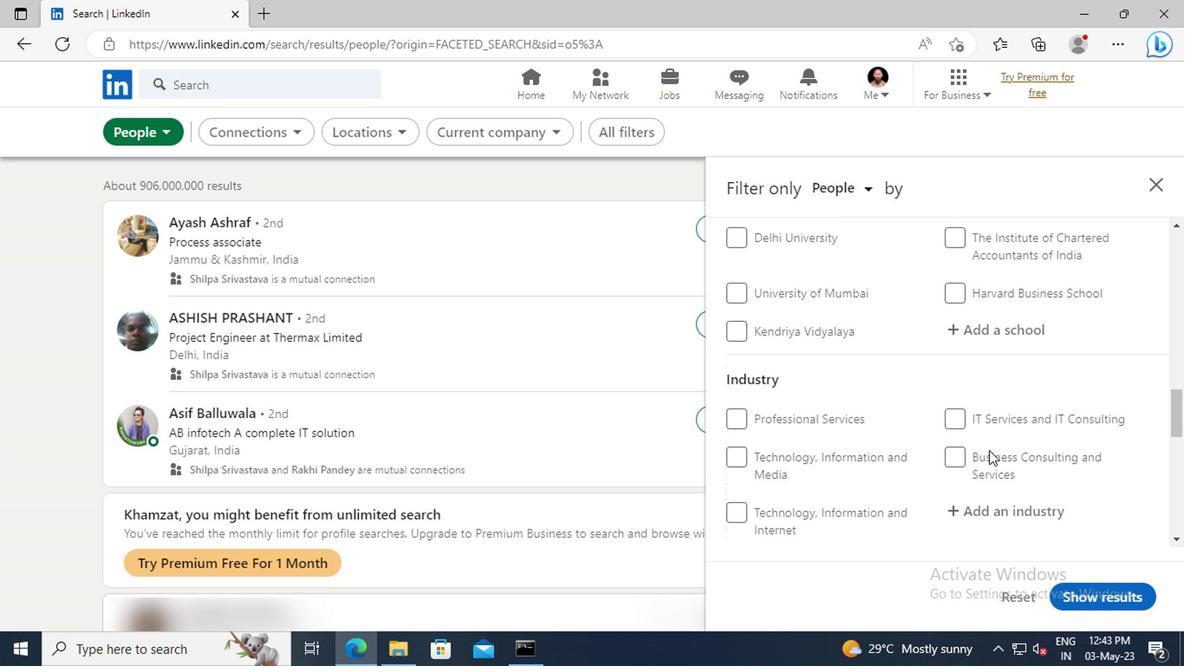 
Action: Mouse scrolled (985, 449) with delta (0, 0)
Screenshot: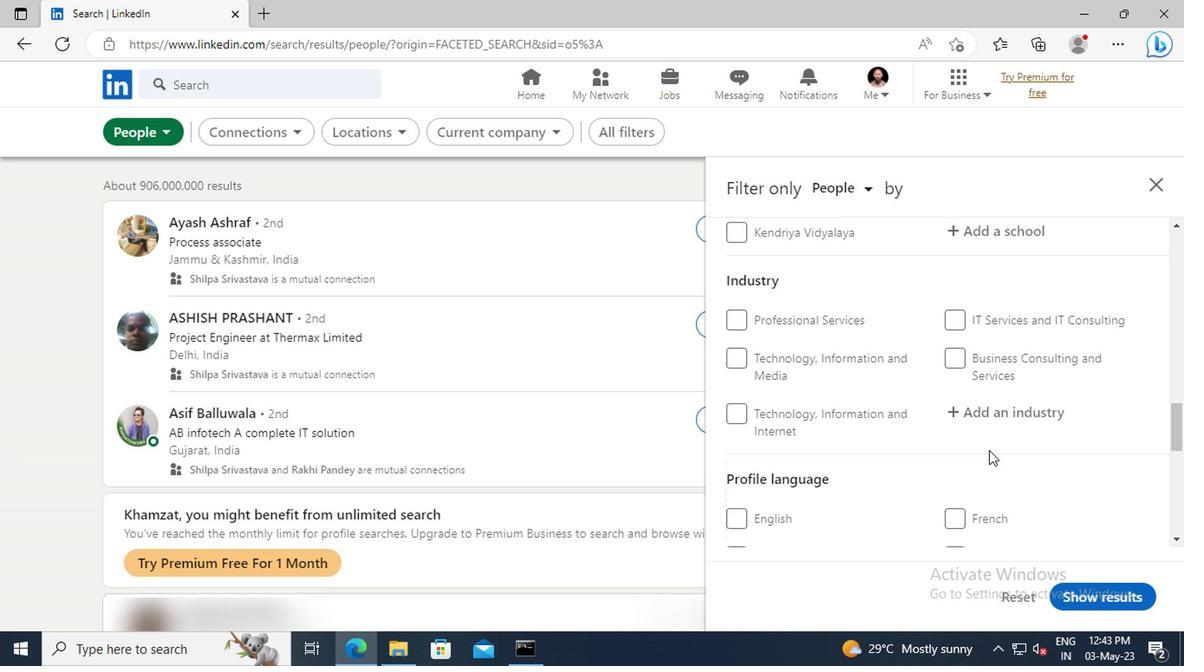 
Action: Mouse scrolled (985, 449) with delta (0, 0)
Screenshot: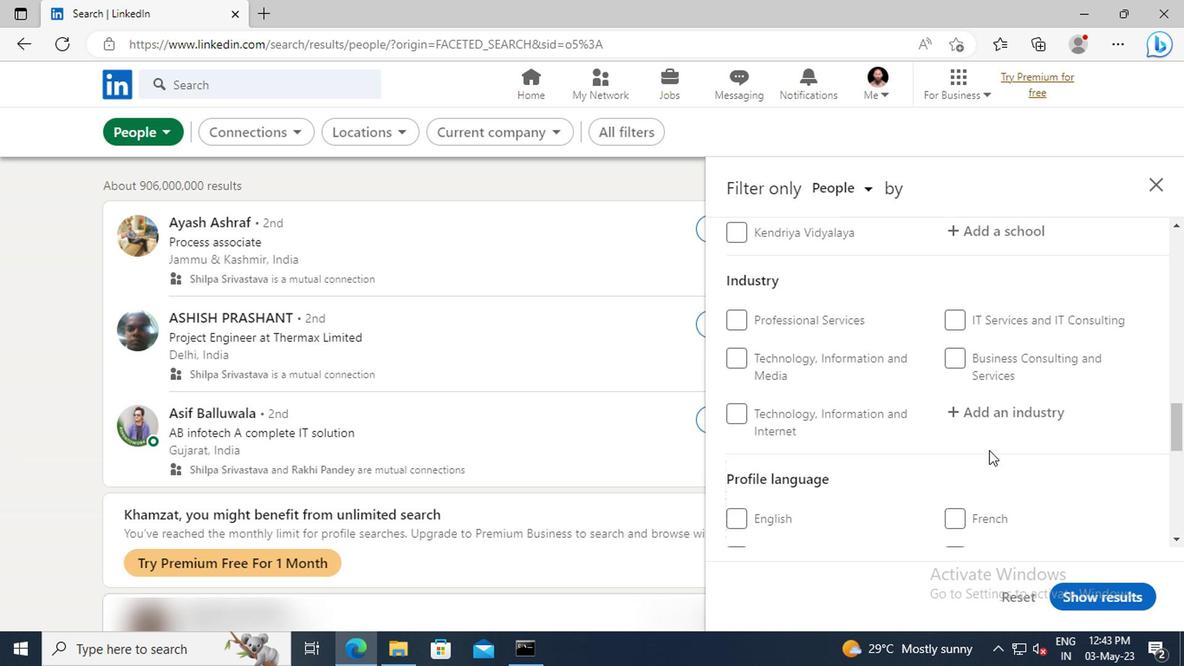 
Action: Mouse moved to (732, 461)
Screenshot: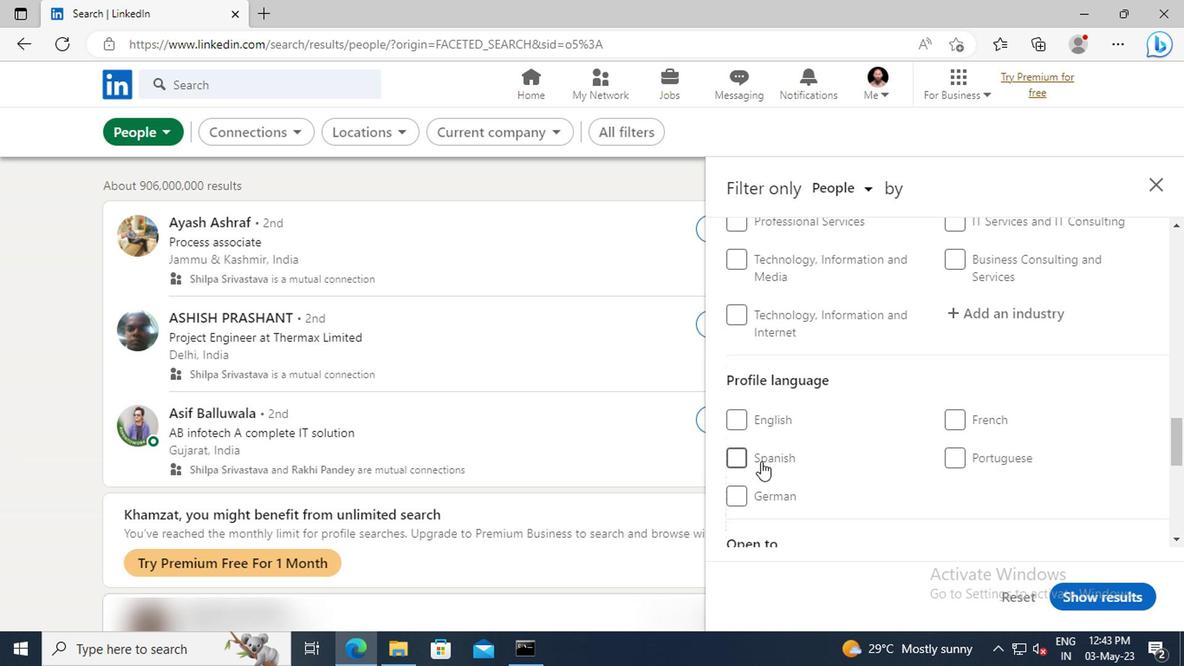 
Action: Mouse pressed left at (732, 461)
Screenshot: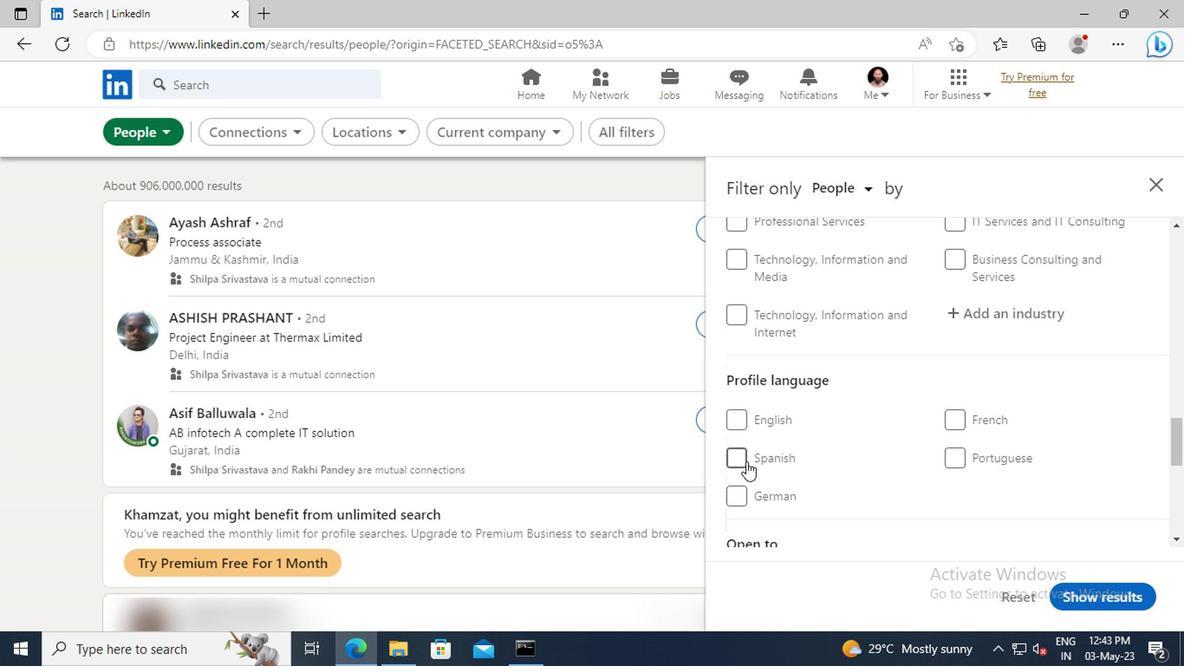 
Action: Mouse moved to (962, 452)
Screenshot: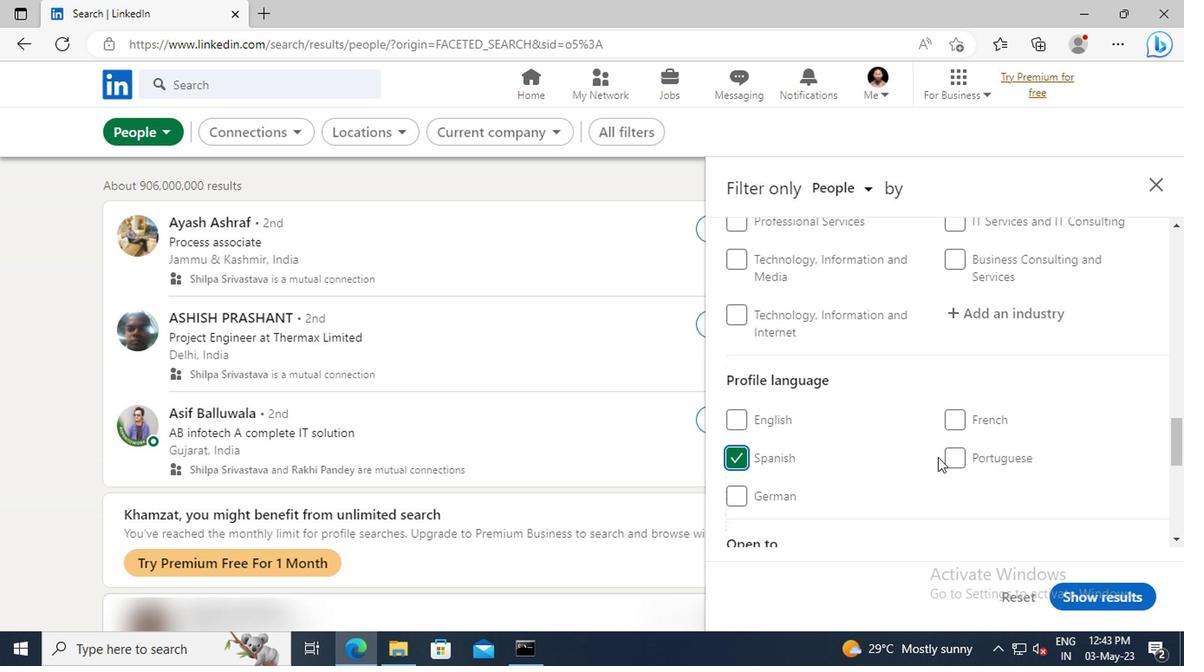 
Action: Mouse scrolled (962, 453) with delta (0, 0)
Screenshot: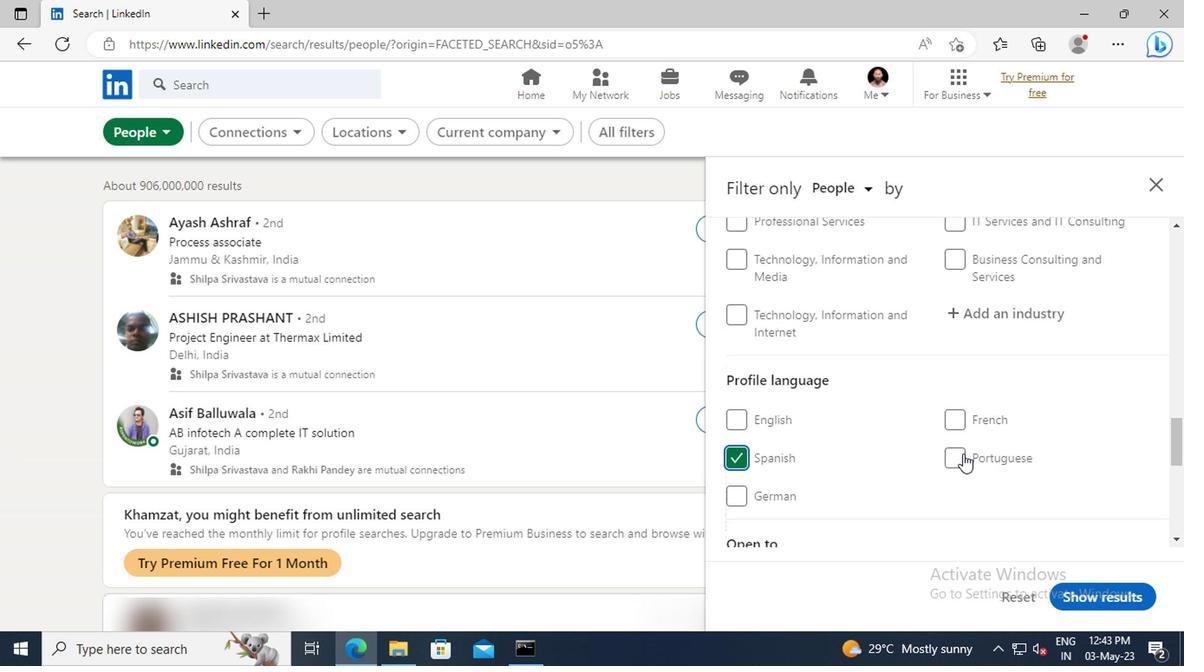 
Action: Mouse scrolled (962, 453) with delta (0, 0)
Screenshot: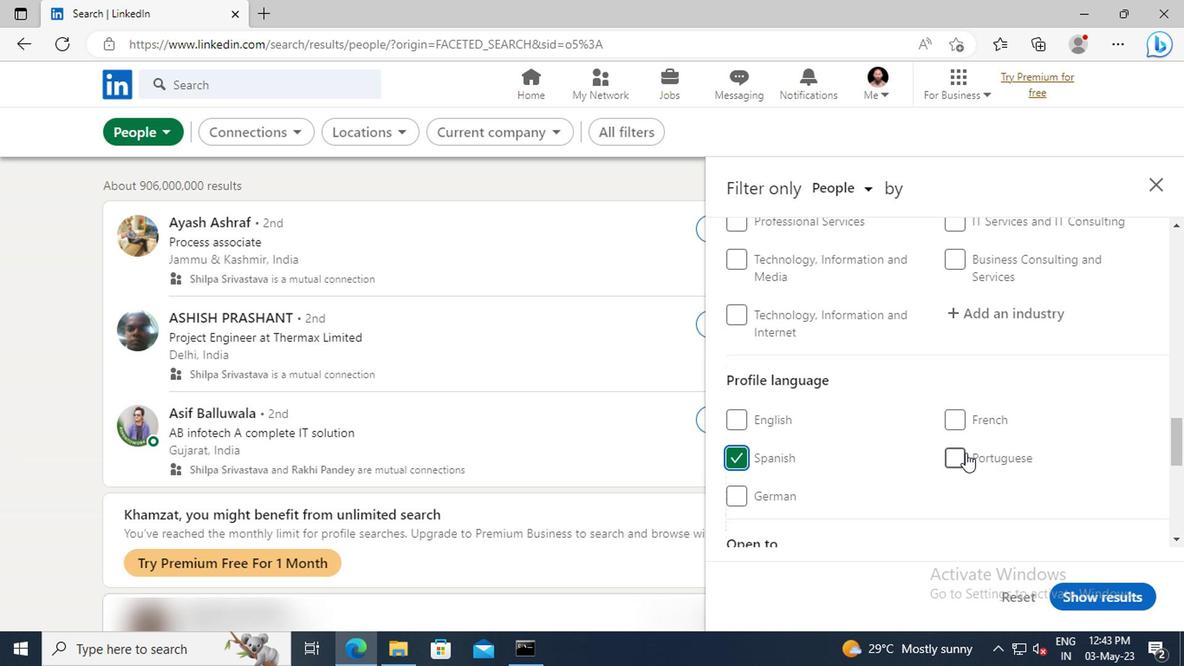 
Action: Mouse scrolled (962, 453) with delta (0, 0)
Screenshot: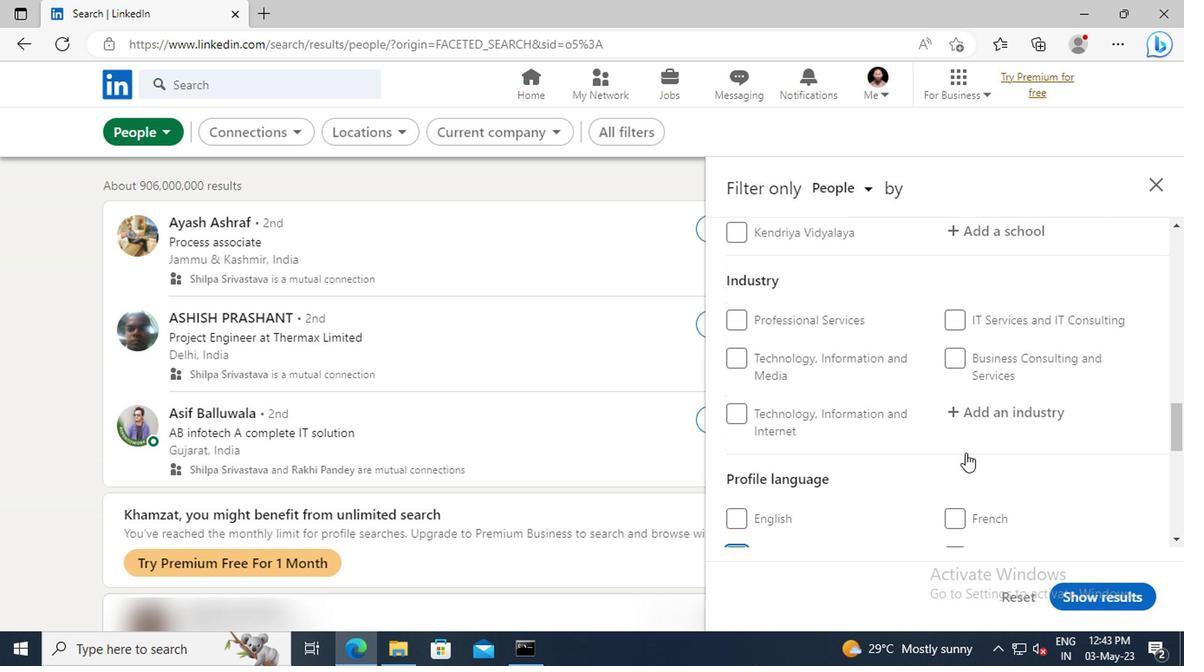 
Action: Mouse scrolled (962, 453) with delta (0, 0)
Screenshot: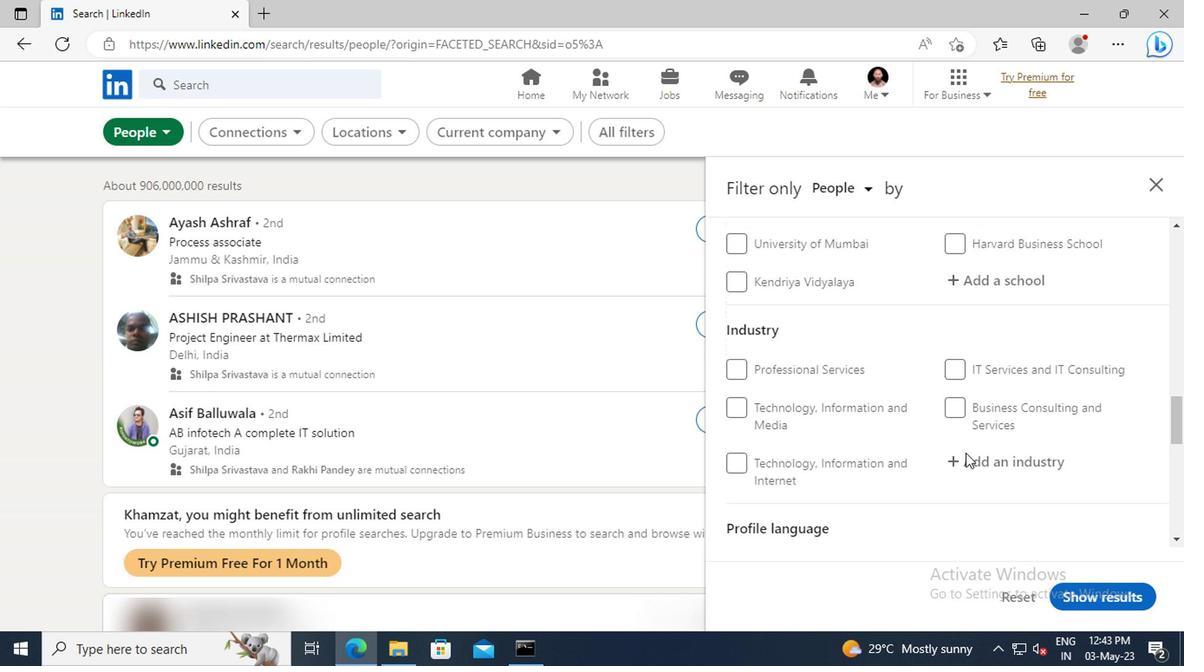 
Action: Mouse scrolled (962, 453) with delta (0, 0)
Screenshot: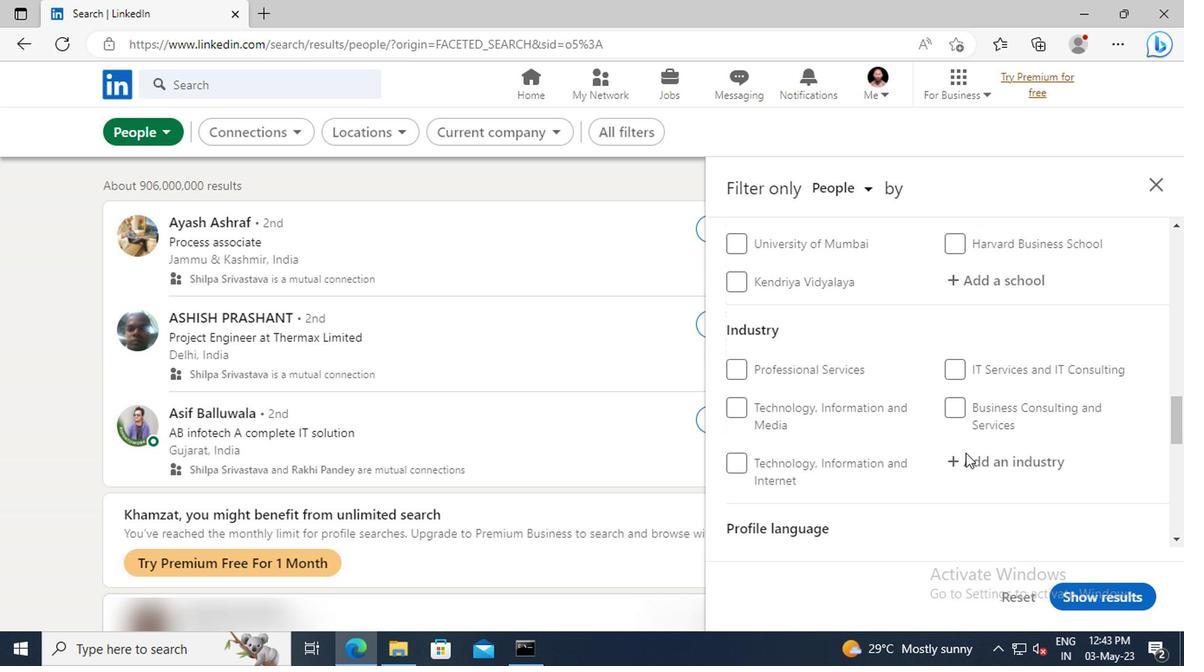 
Action: Mouse scrolled (962, 453) with delta (0, 0)
Screenshot: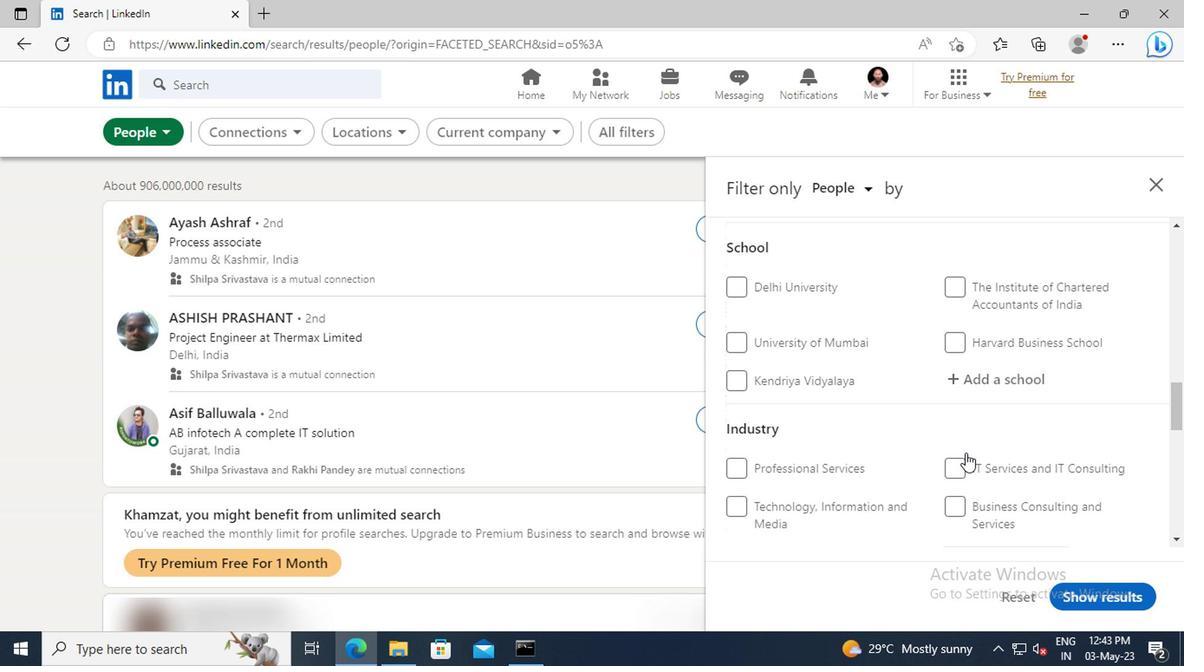 
Action: Mouse scrolled (962, 453) with delta (0, 0)
Screenshot: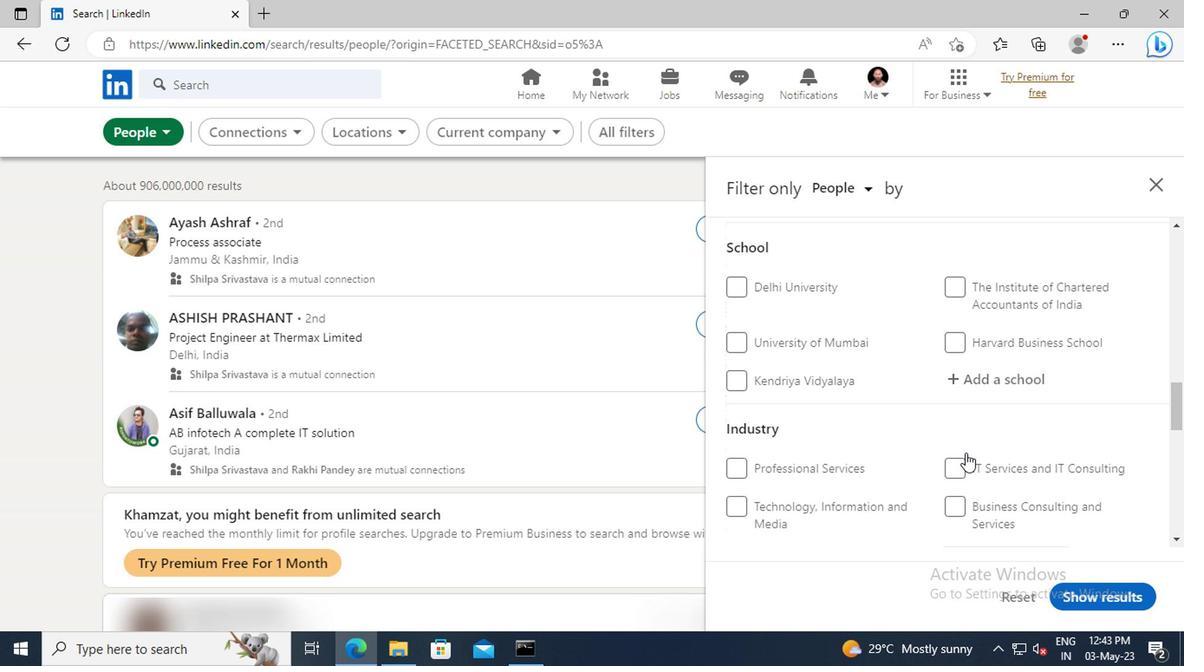 
Action: Mouse scrolled (962, 453) with delta (0, 0)
Screenshot: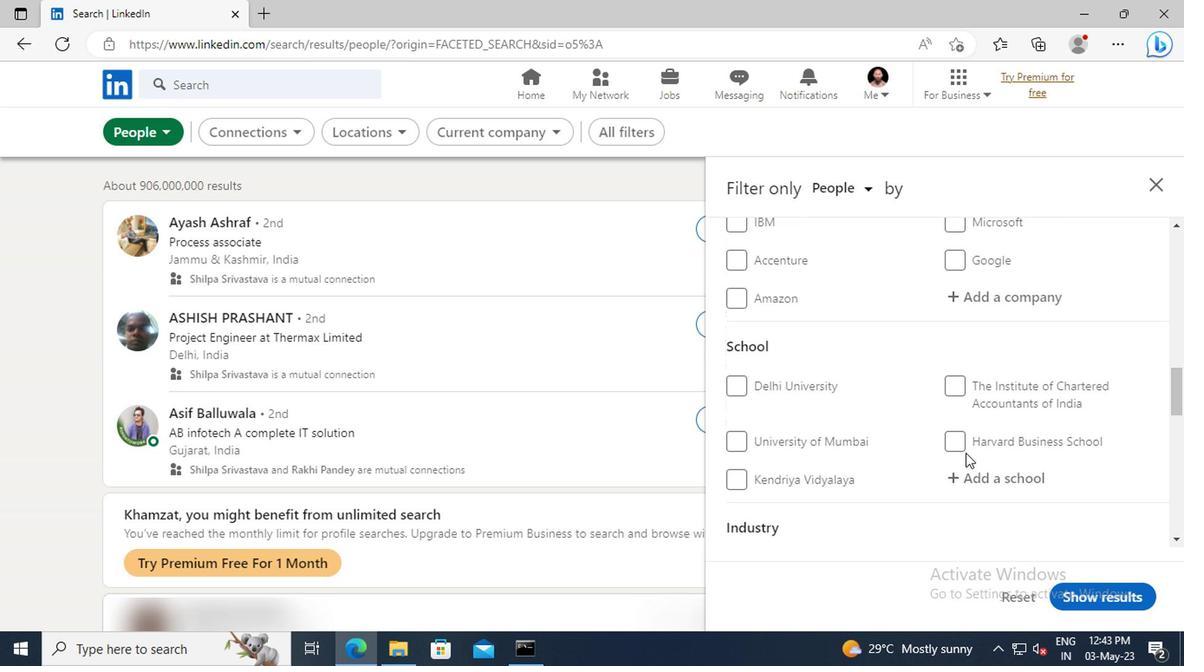 
Action: Mouse scrolled (962, 453) with delta (0, 0)
Screenshot: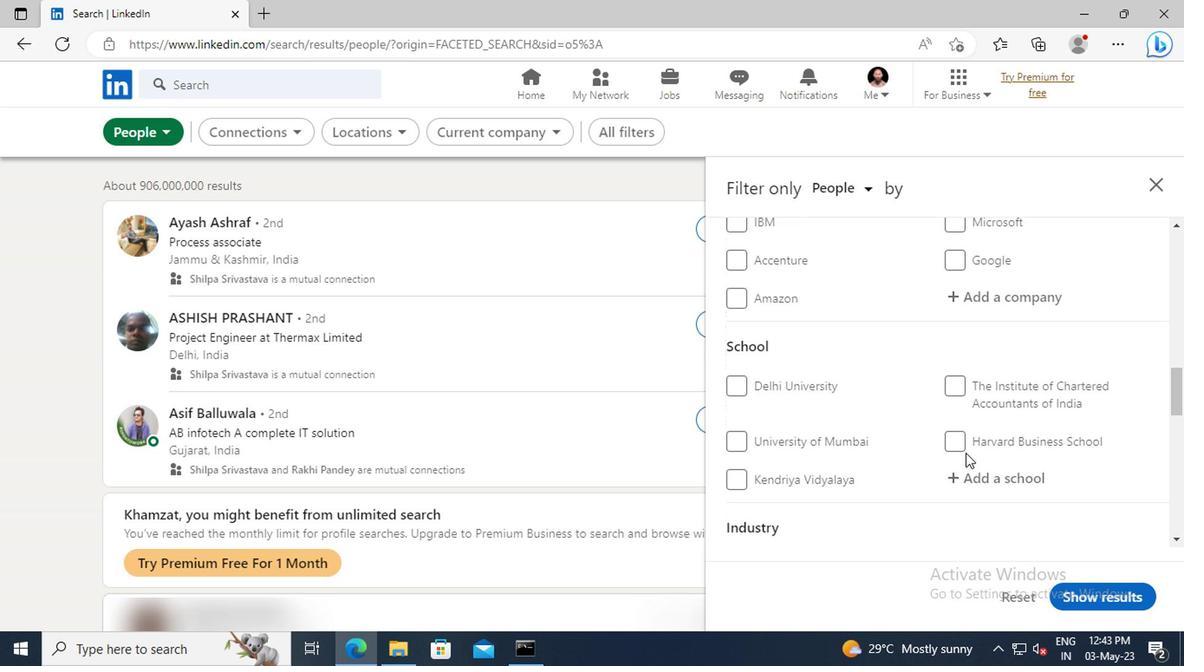 
Action: Mouse scrolled (962, 453) with delta (0, 0)
Screenshot: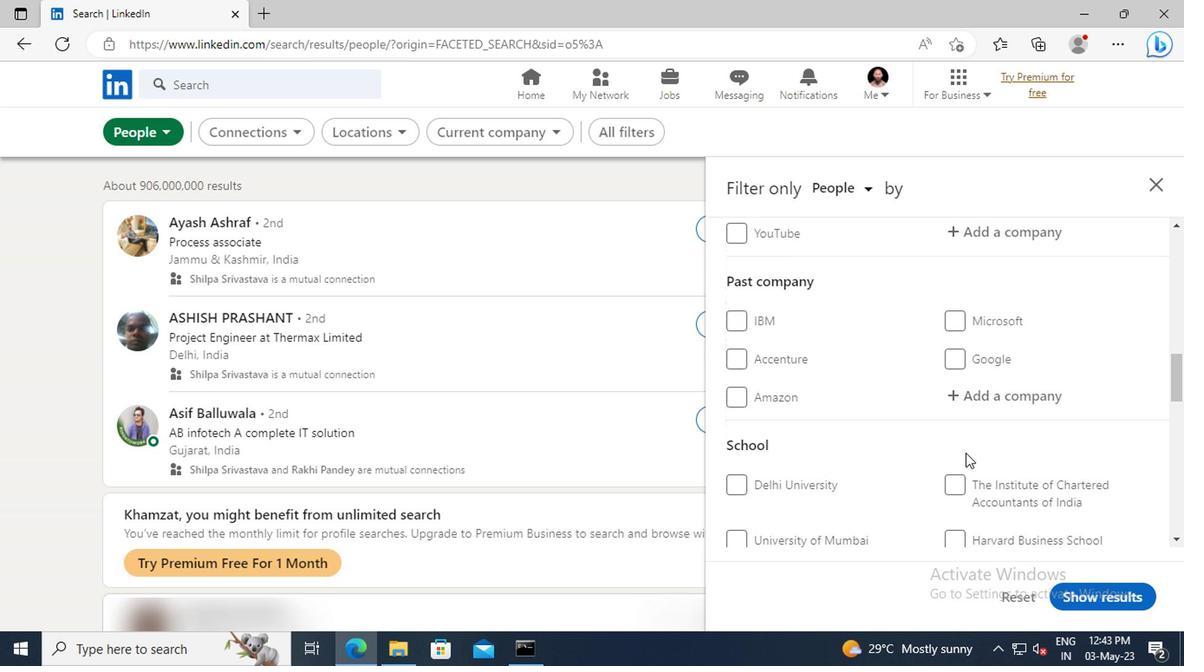 
Action: Mouse scrolled (962, 453) with delta (0, 0)
Screenshot: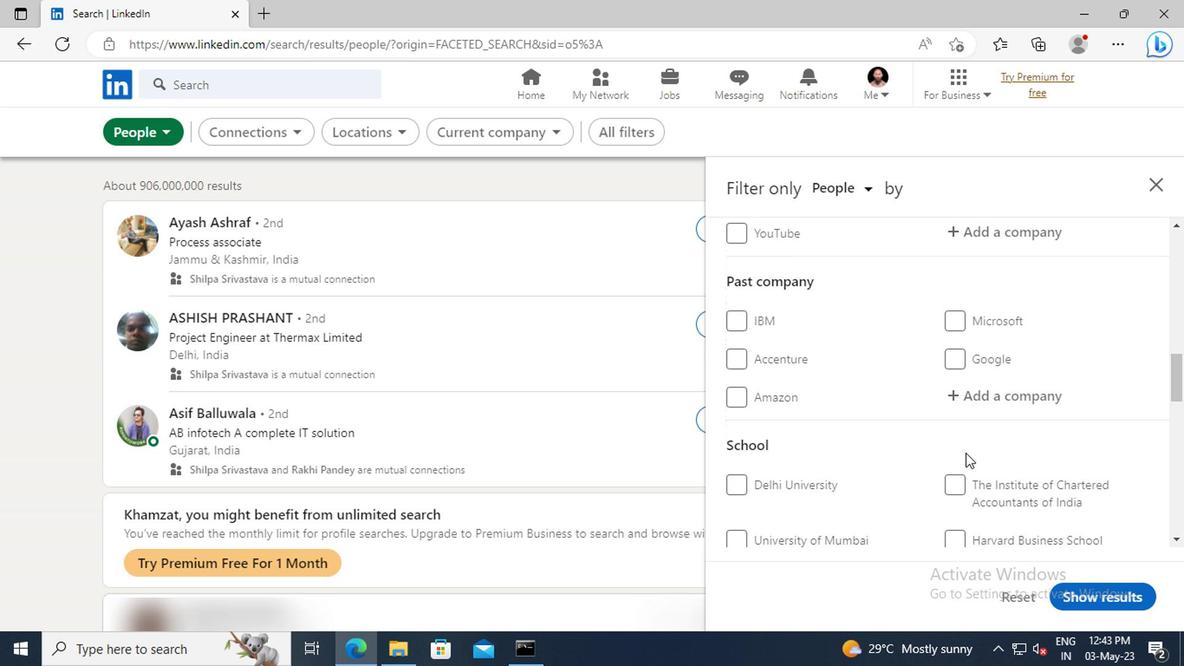 
Action: Mouse scrolled (962, 453) with delta (0, 0)
Screenshot: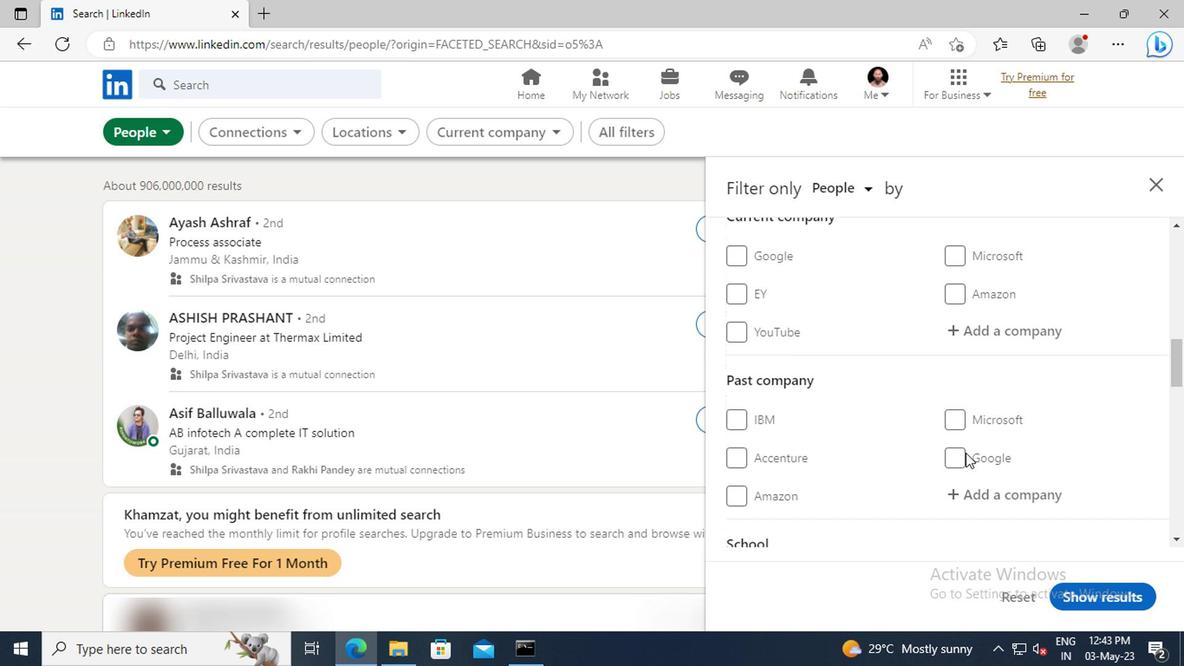 
Action: Mouse moved to (974, 383)
Screenshot: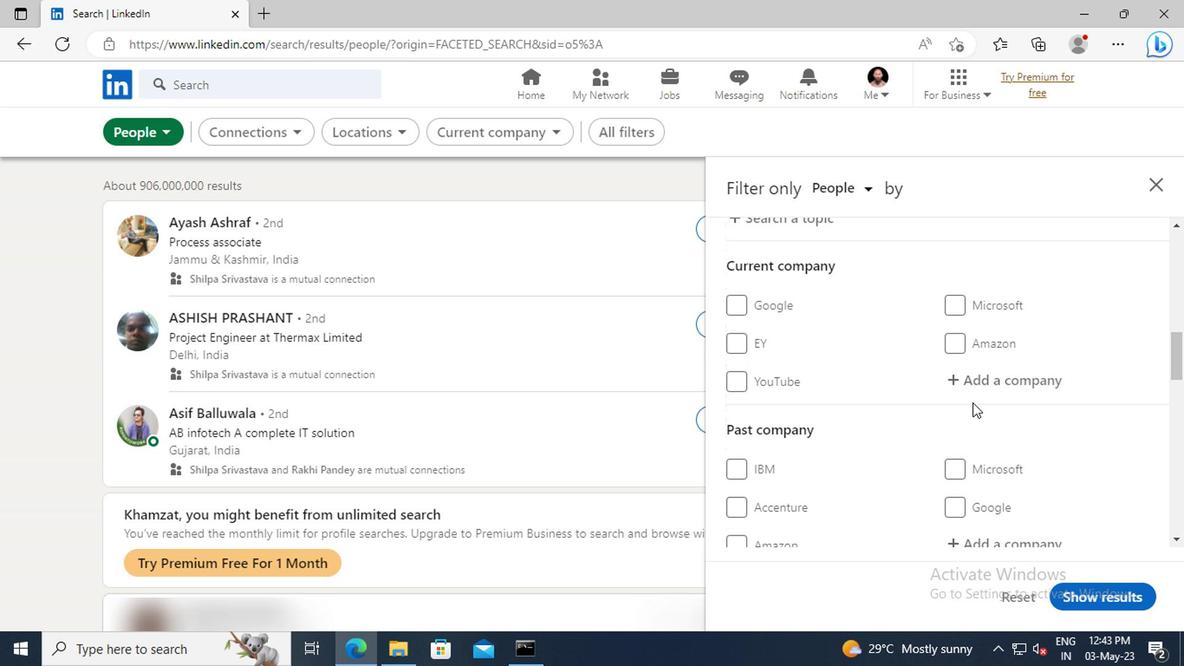 
Action: Mouse pressed left at (974, 383)
Screenshot: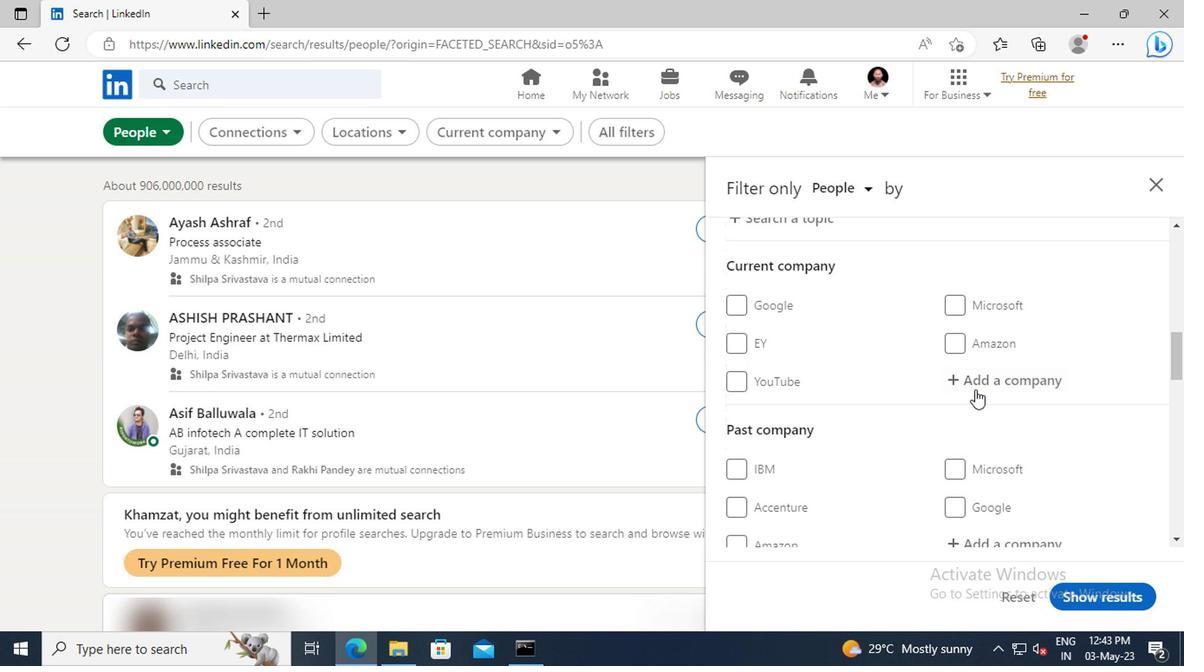 
Action: Key pressed <Key.shift>TRIPAD
Screenshot: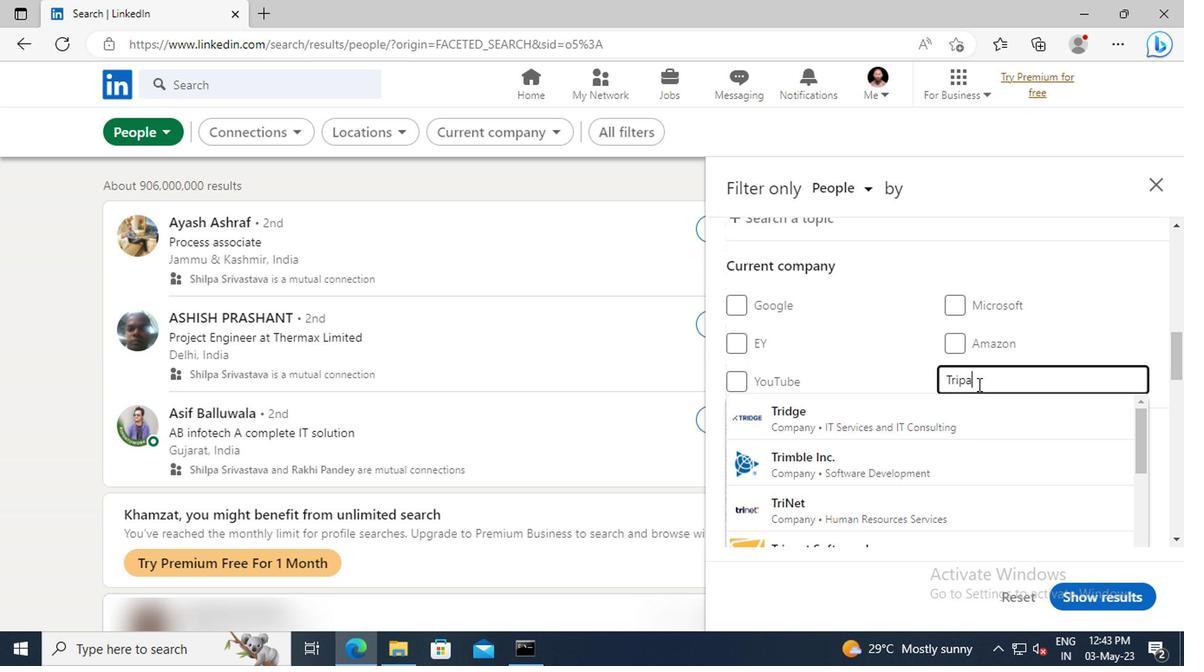 
Action: Mouse moved to (977, 407)
Screenshot: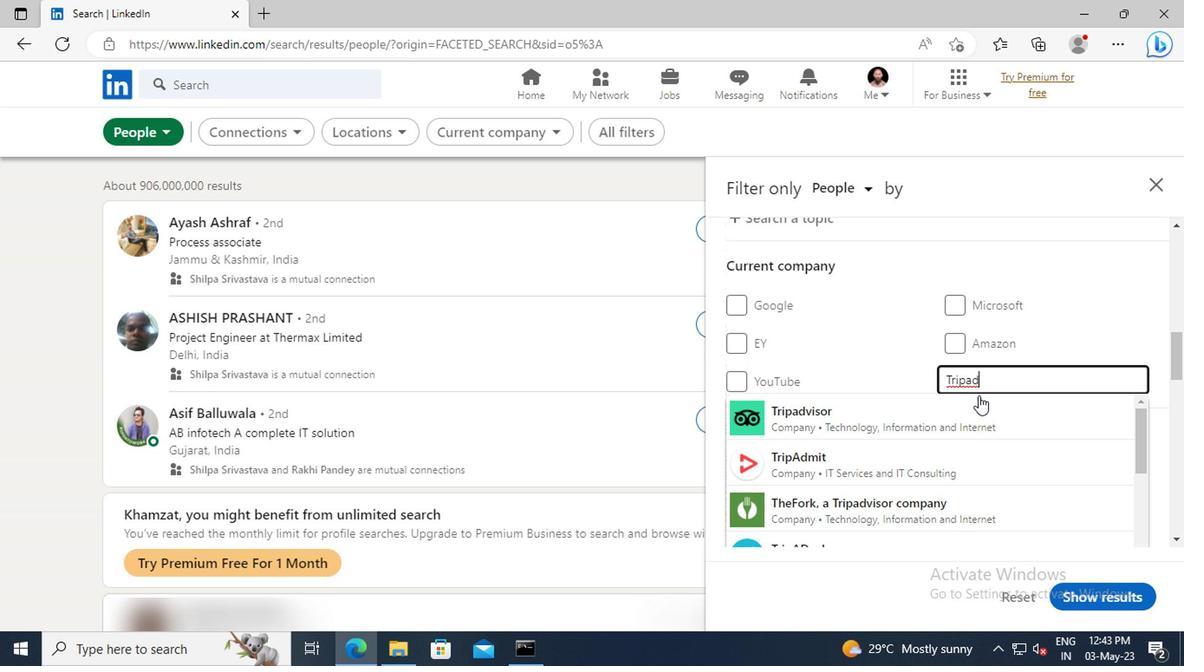
Action: Mouse pressed left at (977, 407)
Screenshot: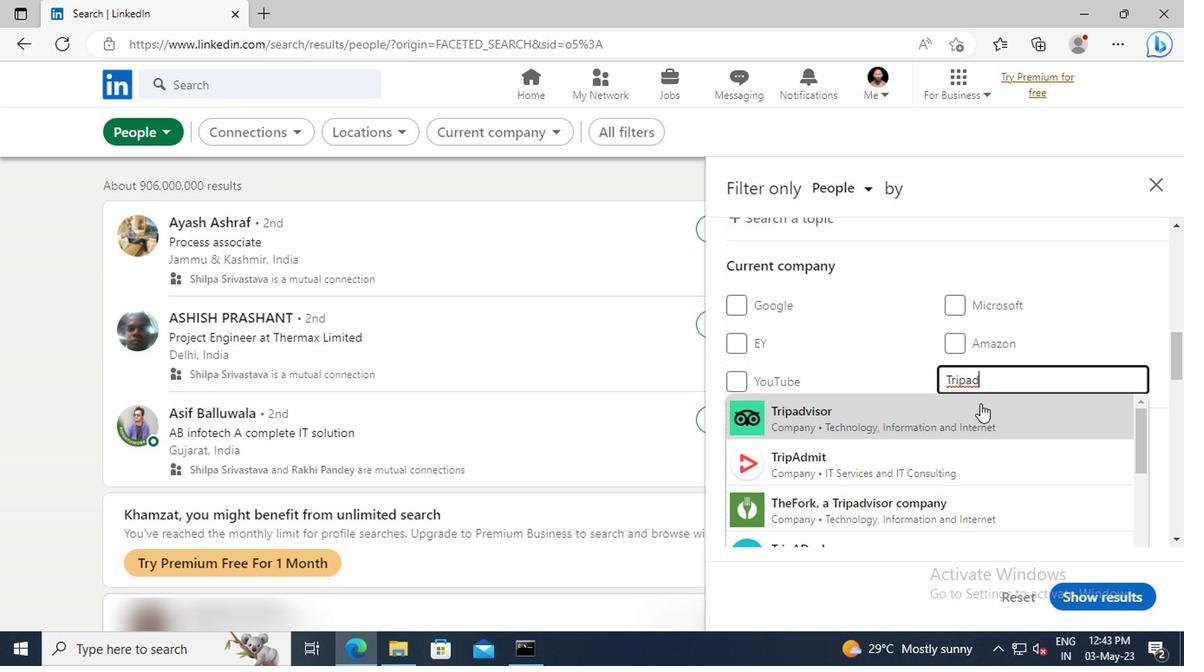 
Action: Mouse scrolled (977, 407) with delta (0, 0)
Screenshot: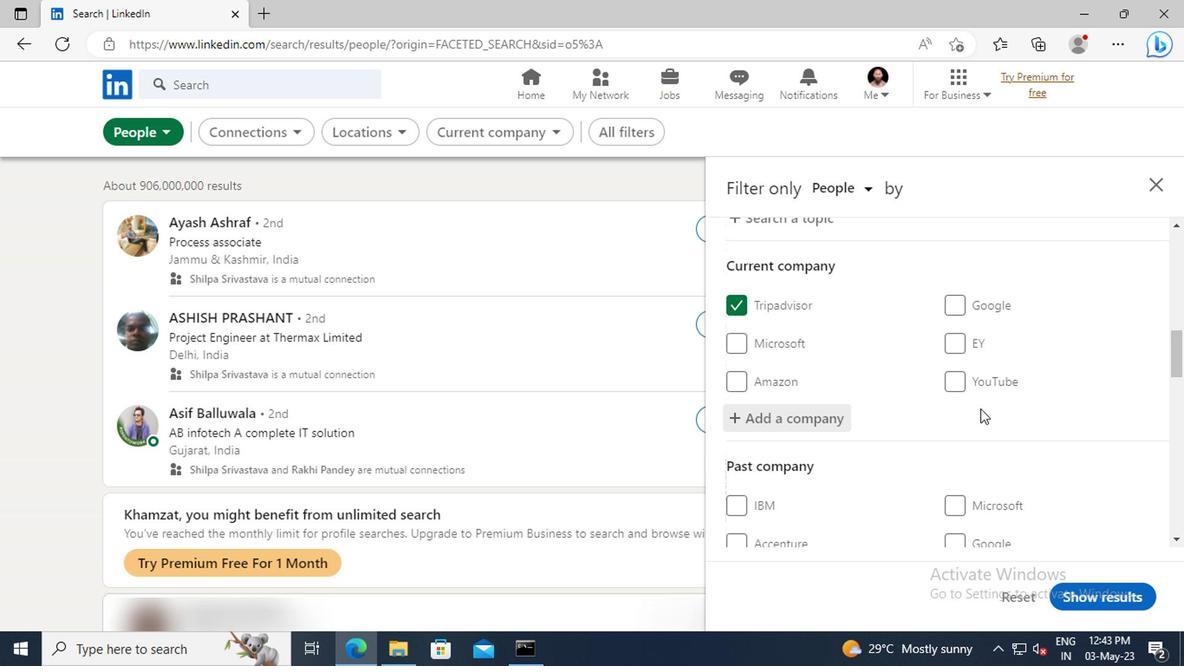 
Action: Mouse scrolled (977, 407) with delta (0, 0)
Screenshot: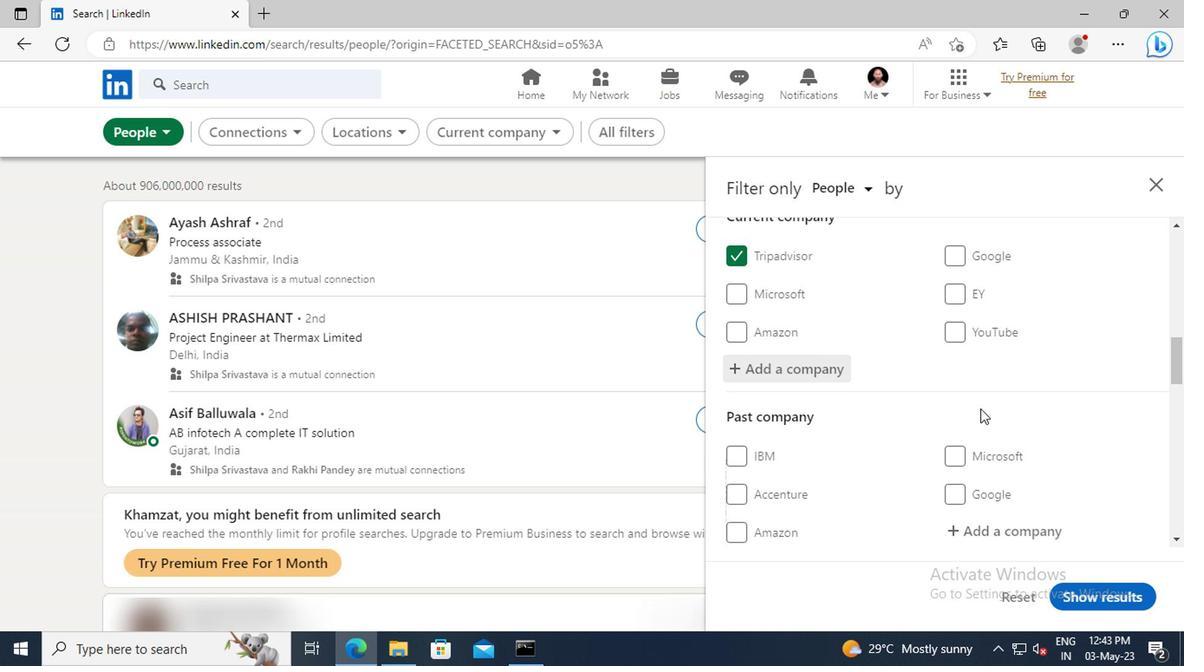 
Action: Mouse scrolled (977, 407) with delta (0, 0)
Screenshot: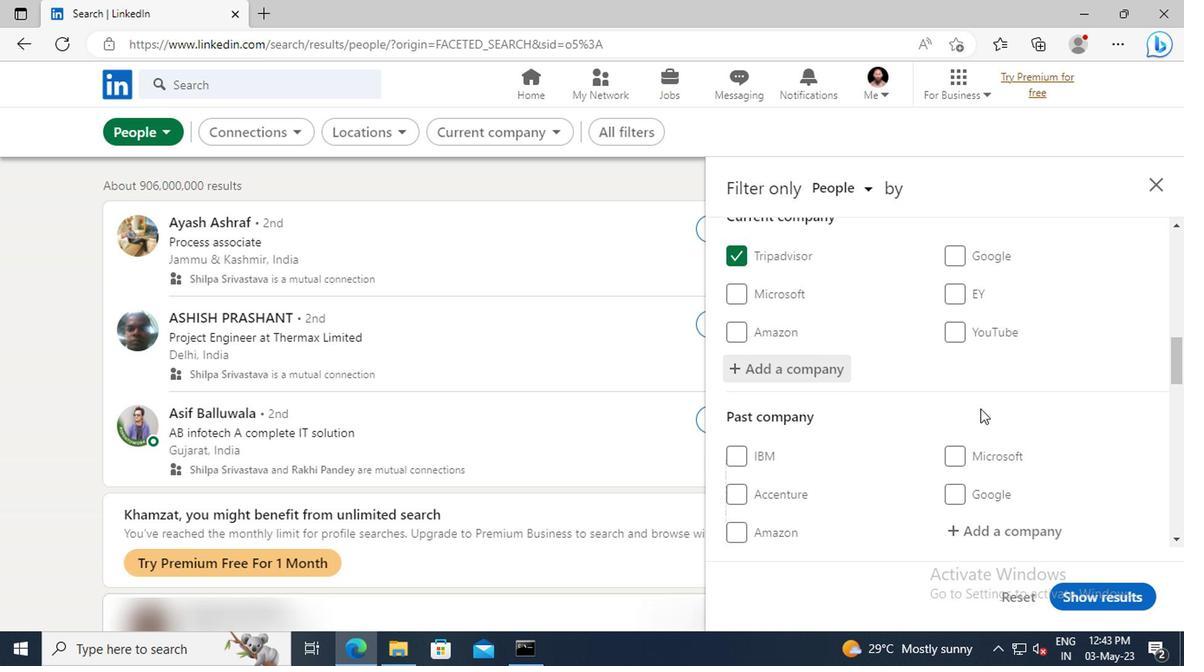 
Action: Mouse scrolled (977, 407) with delta (0, 0)
Screenshot: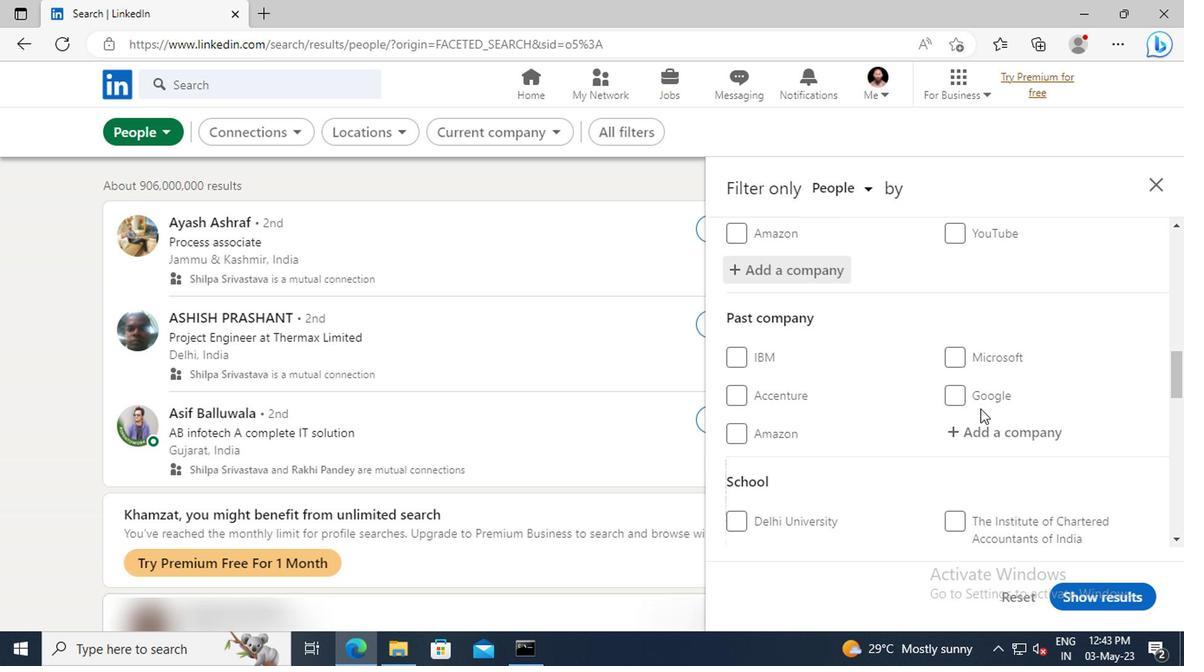 
Action: Mouse scrolled (977, 407) with delta (0, 0)
Screenshot: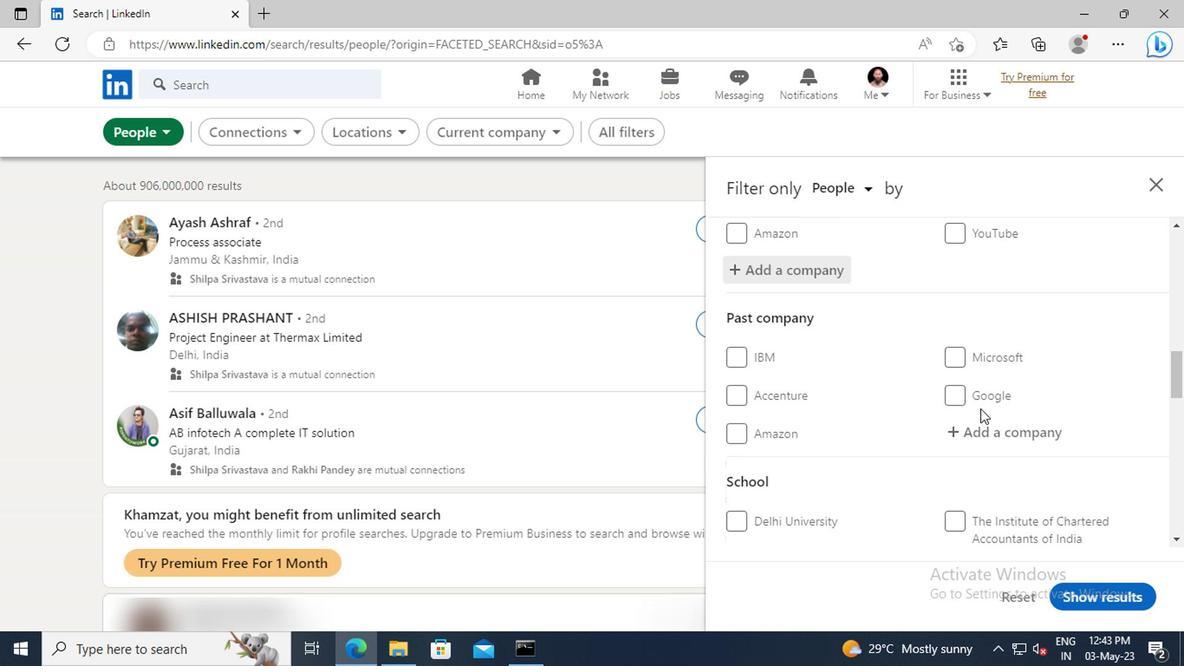
Action: Mouse scrolled (977, 407) with delta (0, 0)
Screenshot: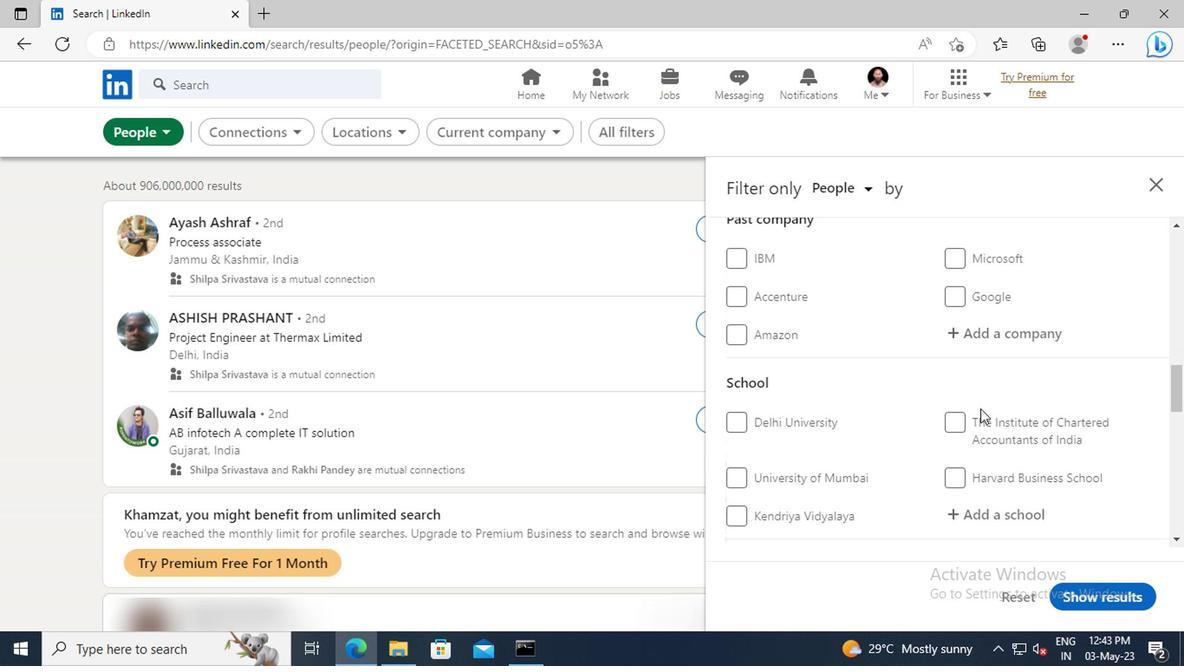 
Action: Mouse moved to (972, 464)
Screenshot: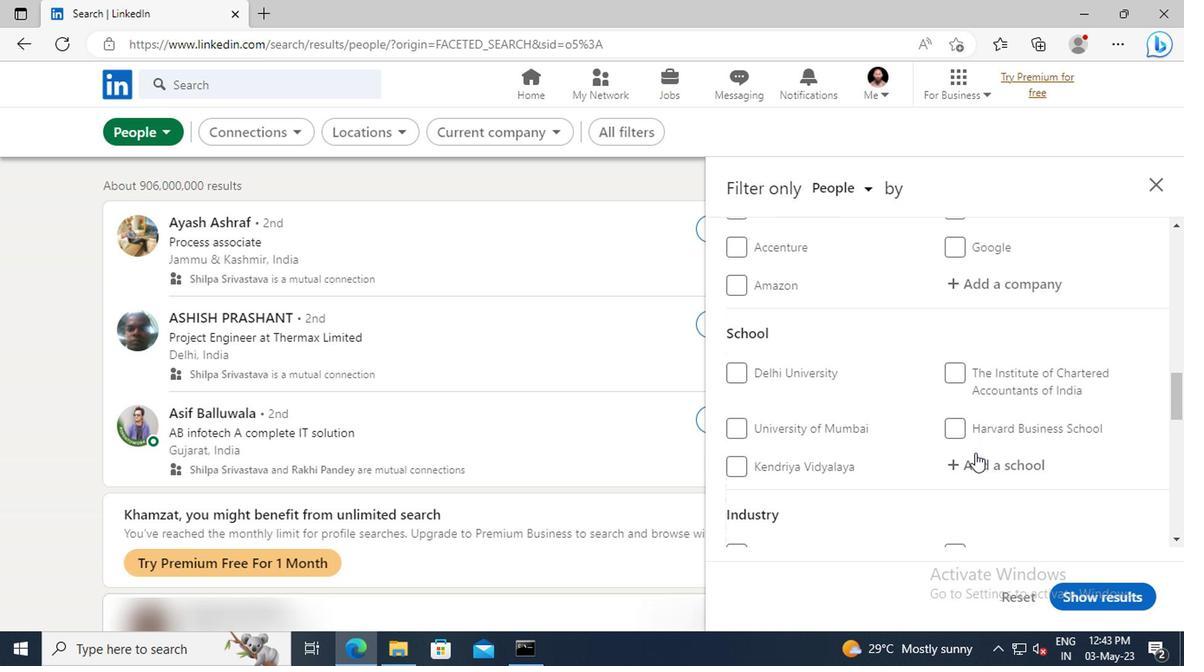 
Action: Mouse pressed left at (972, 464)
Screenshot: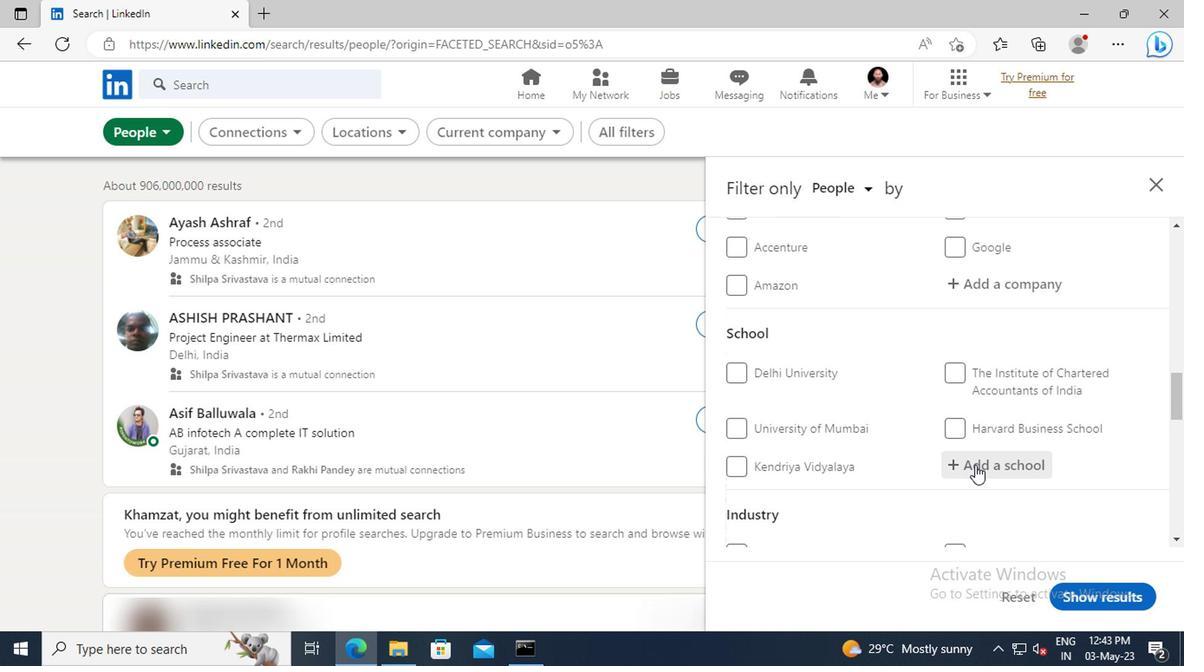 
Action: Key pressed <Key.shift>ANNASAHEB
Screenshot: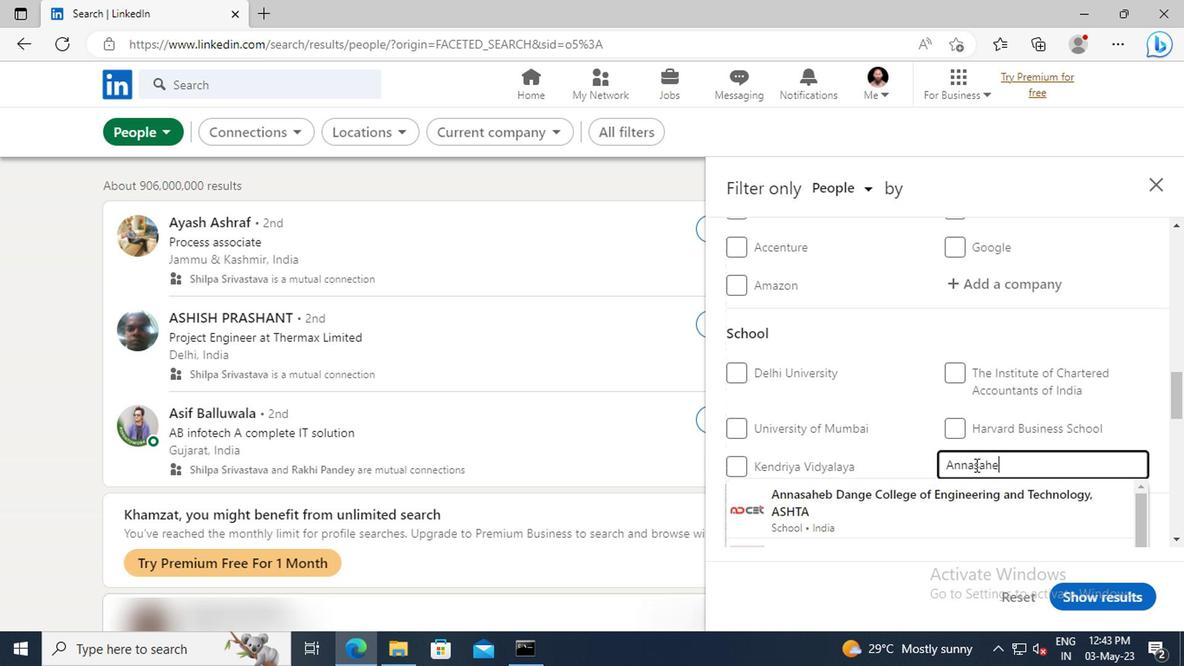 
Action: Mouse moved to (974, 498)
Screenshot: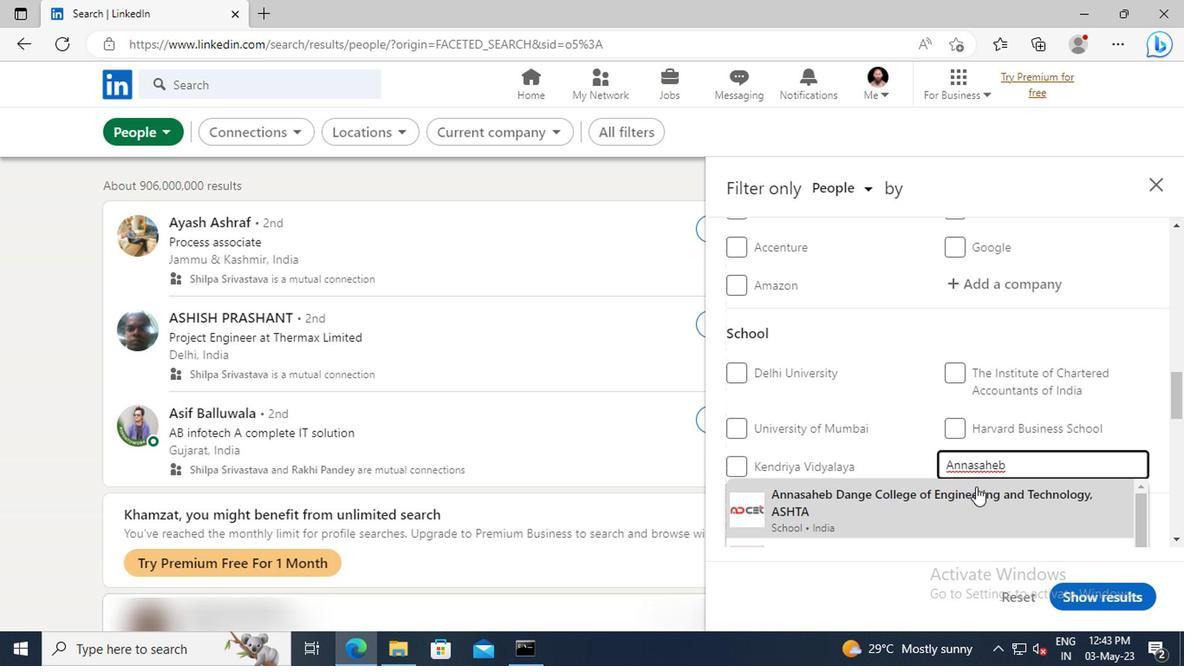 
Action: Mouse pressed left at (974, 498)
Screenshot: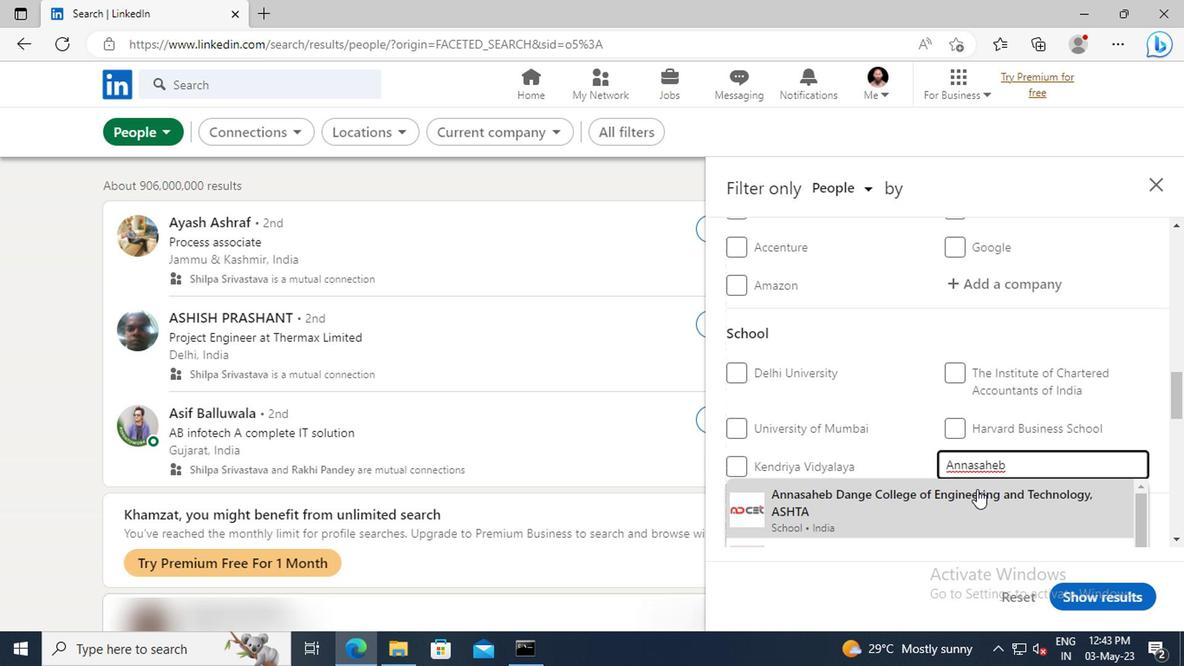 
Action: Mouse moved to (974, 496)
Screenshot: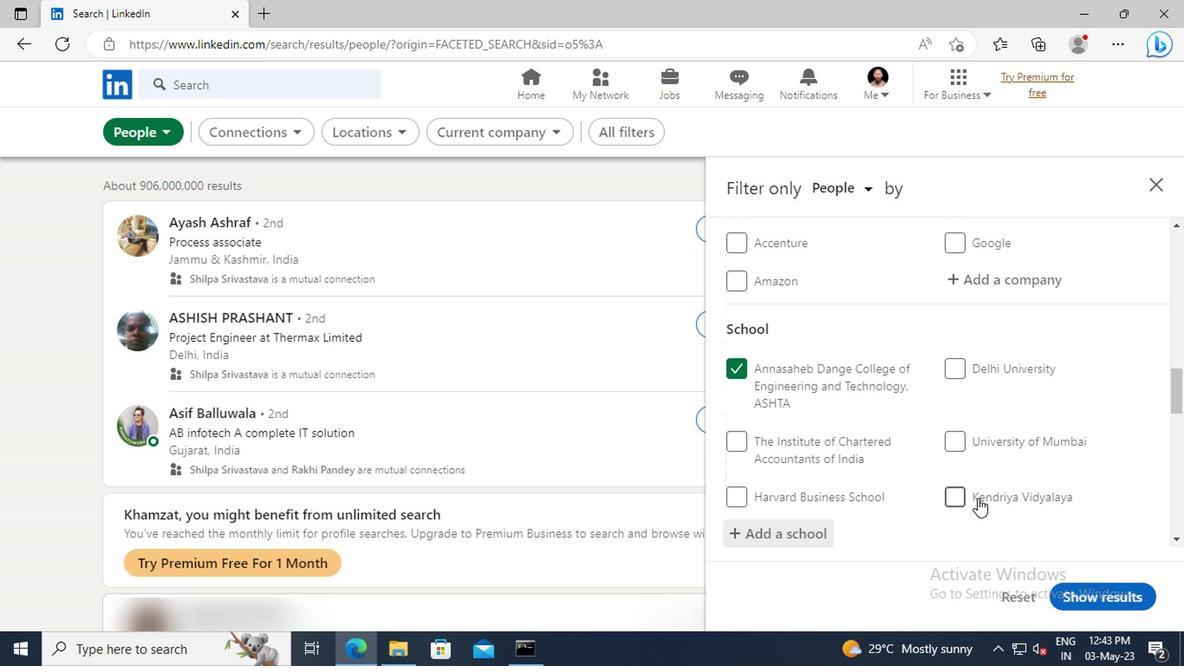 
Action: Mouse scrolled (974, 495) with delta (0, -1)
Screenshot: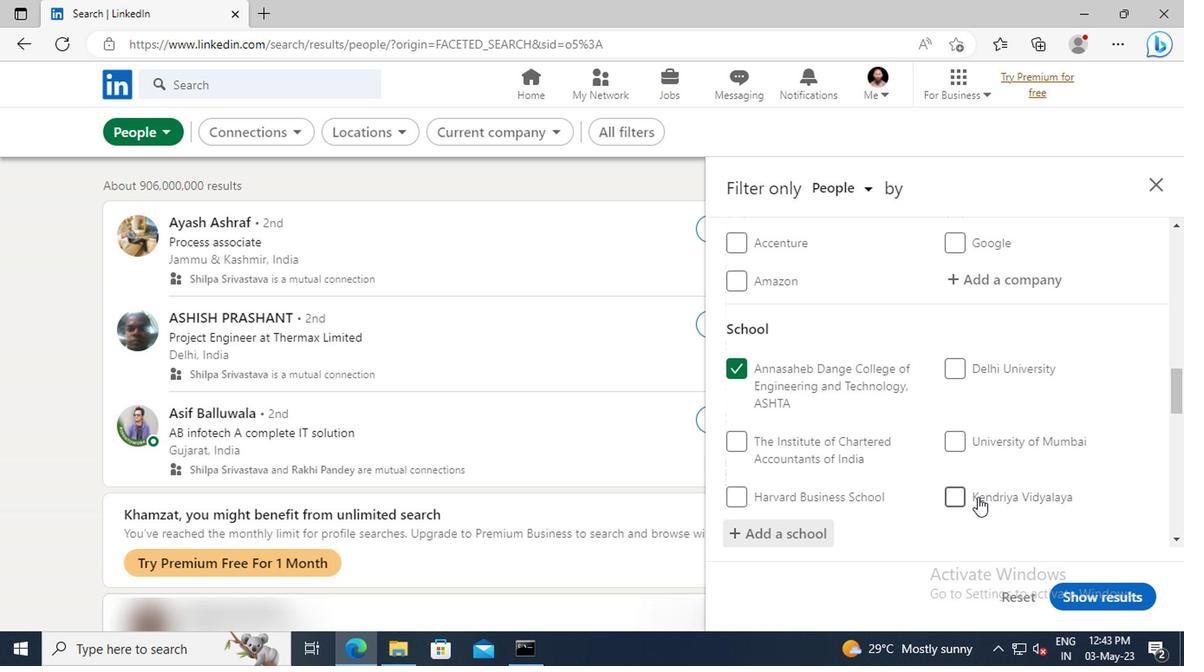 
Action: Mouse scrolled (974, 495) with delta (0, -1)
Screenshot: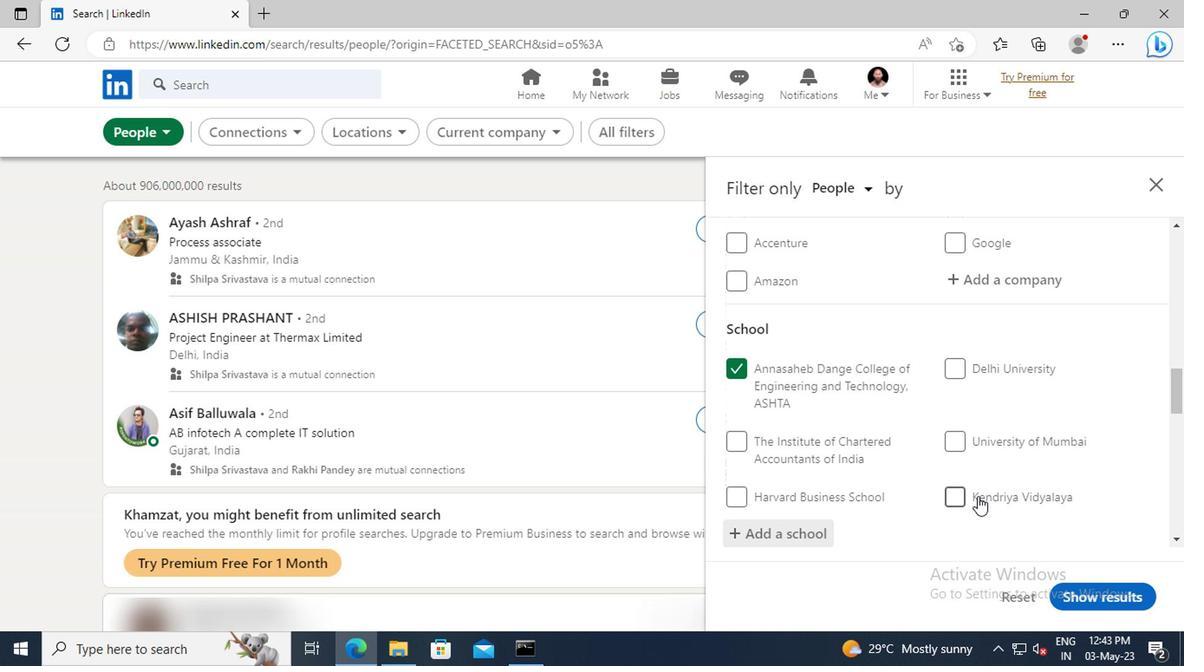 
Action: Mouse moved to (966, 446)
Screenshot: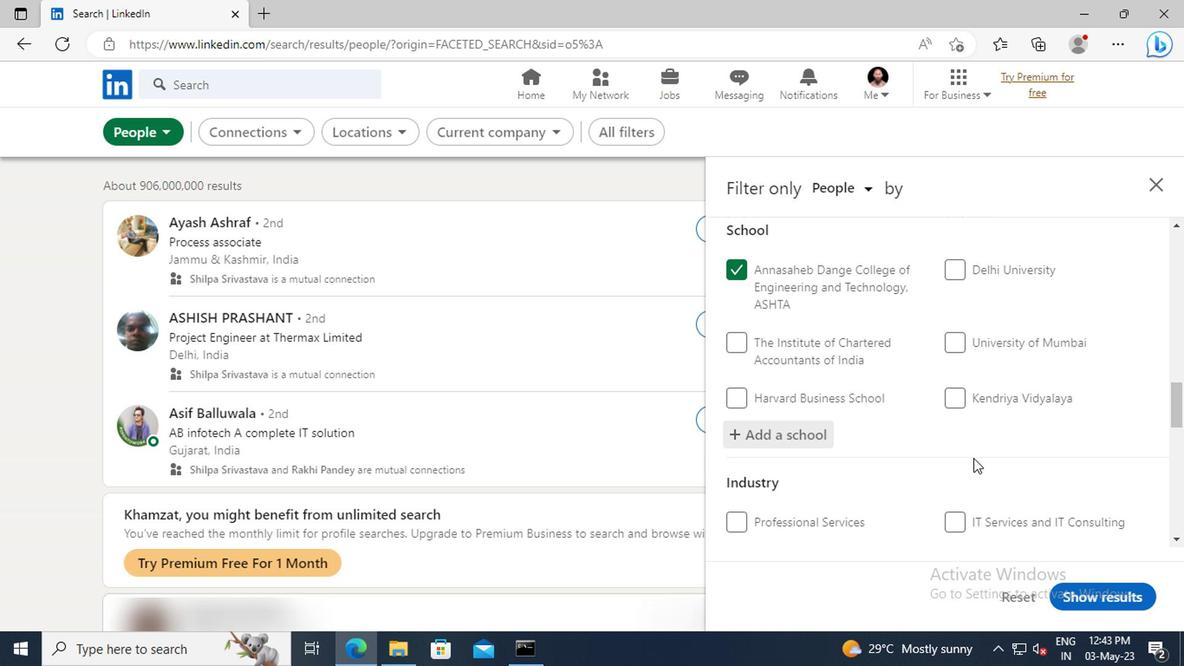 
Action: Mouse scrolled (966, 445) with delta (0, -1)
Screenshot: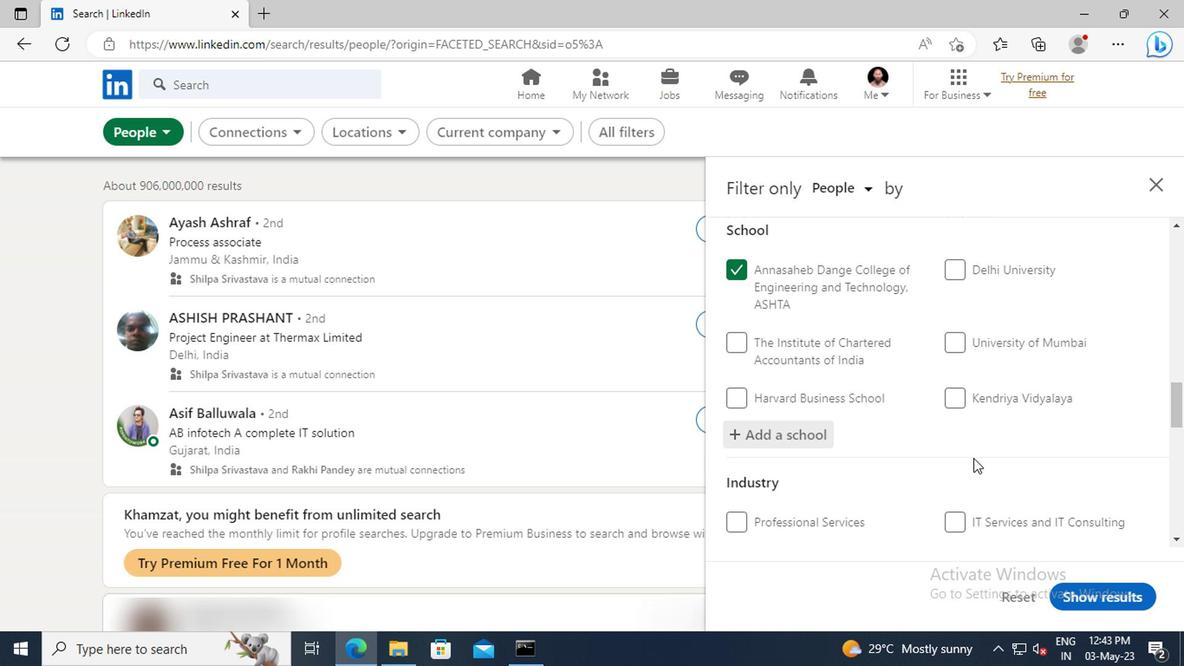 
Action: Mouse moved to (965, 443)
Screenshot: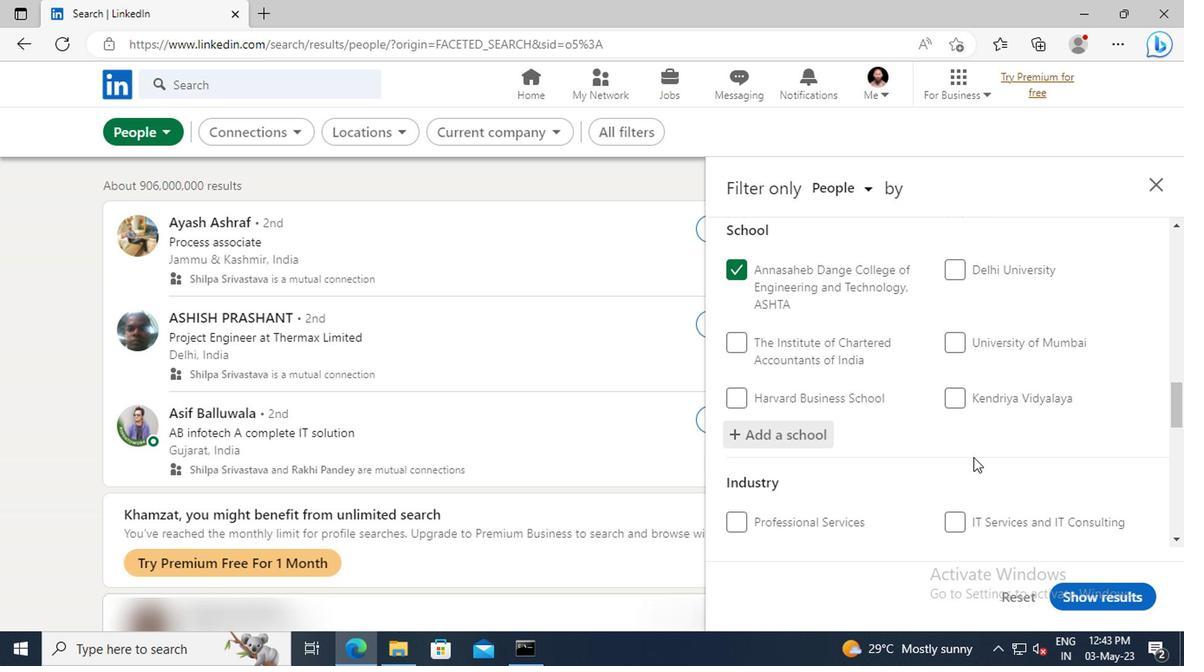 
Action: Mouse scrolled (965, 442) with delta (0, 0)
Screenshot: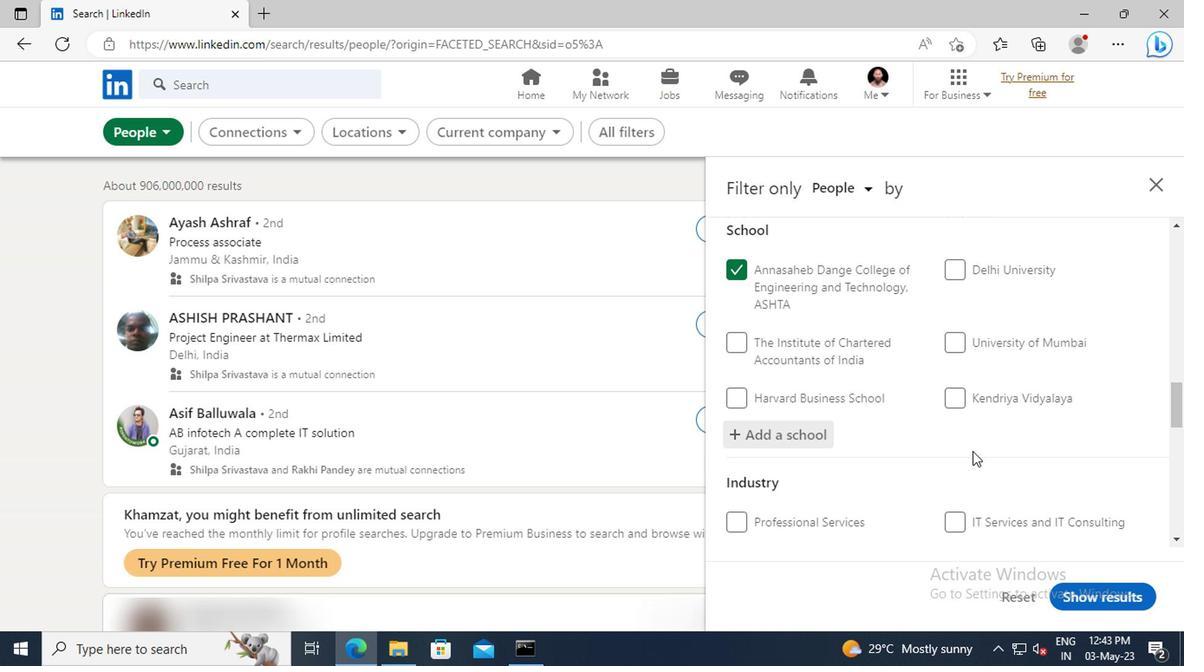
Action: Mouse moved to (966, 436)
Screenshot: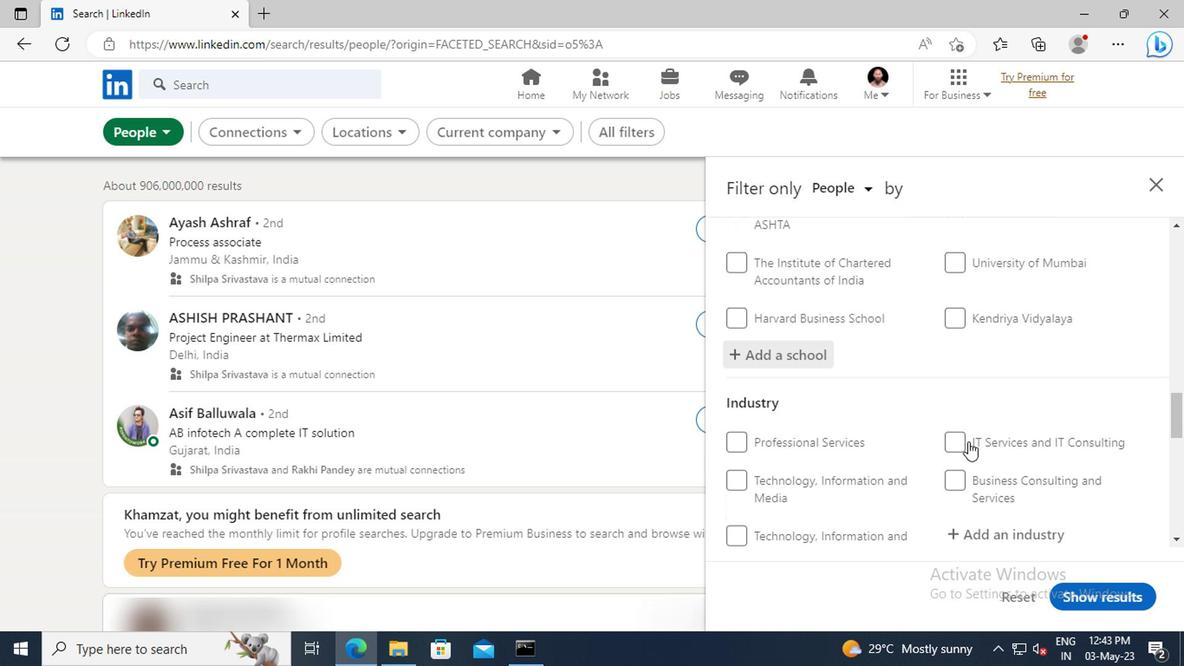 
Action: Mouse scrolled (966, 434) with delta (0, -1)
Screenshot: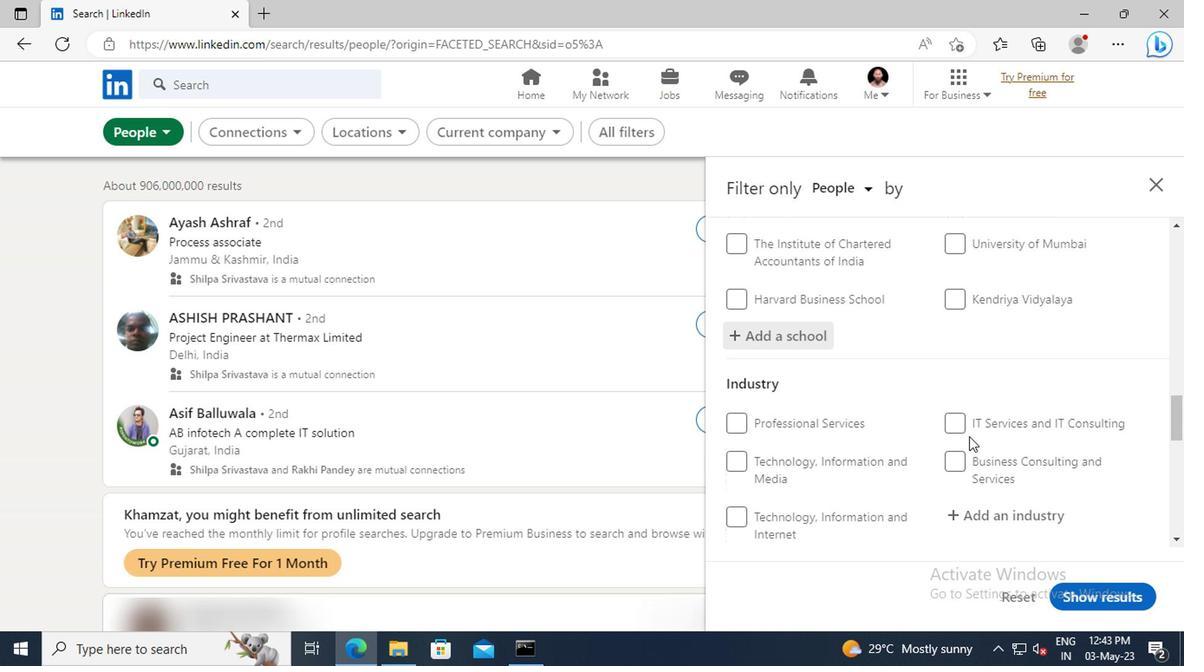 
Action: Mouse scrolled (966, 434) with delta (0, -1)
Screenshot: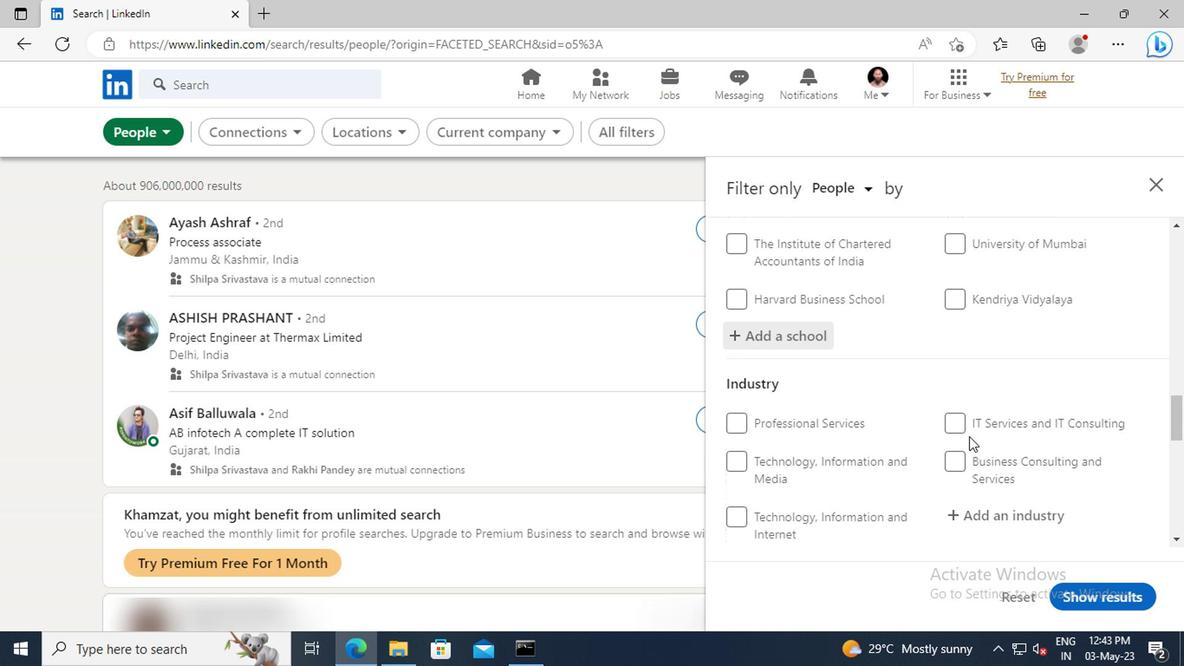 
Action: Mouse moved to (972, 425)
Screenshot: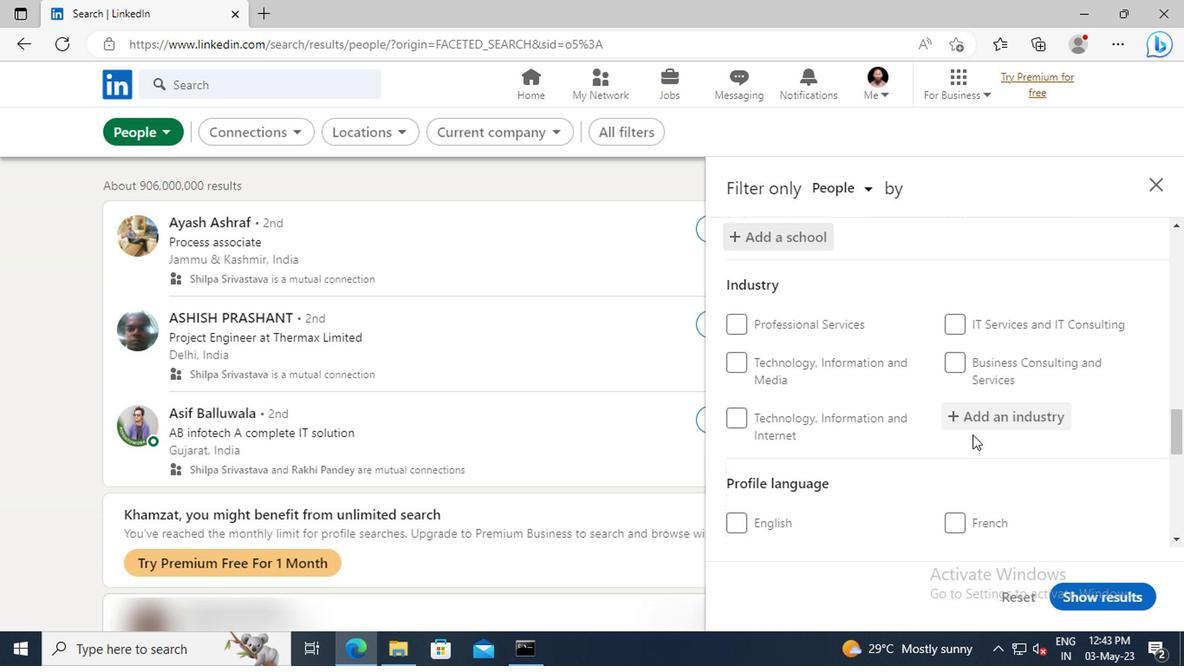 
Action: Mouse pressed left at (972, 425)
Screenshot: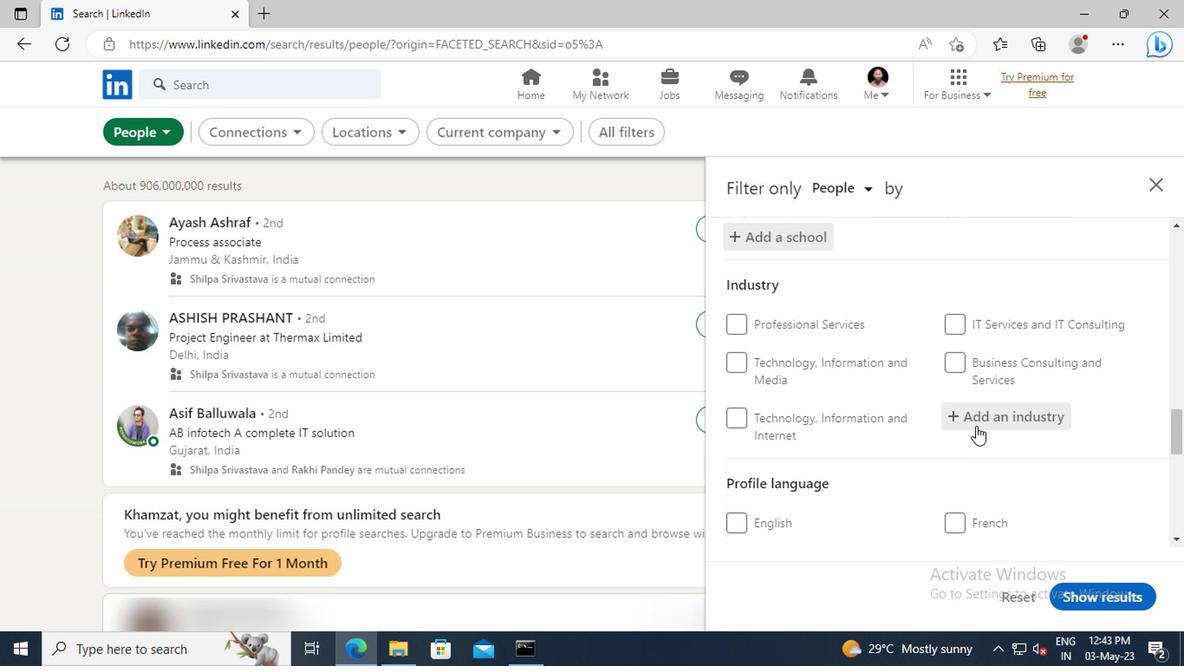 
Action: Key pressed <Key.shift>WIREL
Screenshot: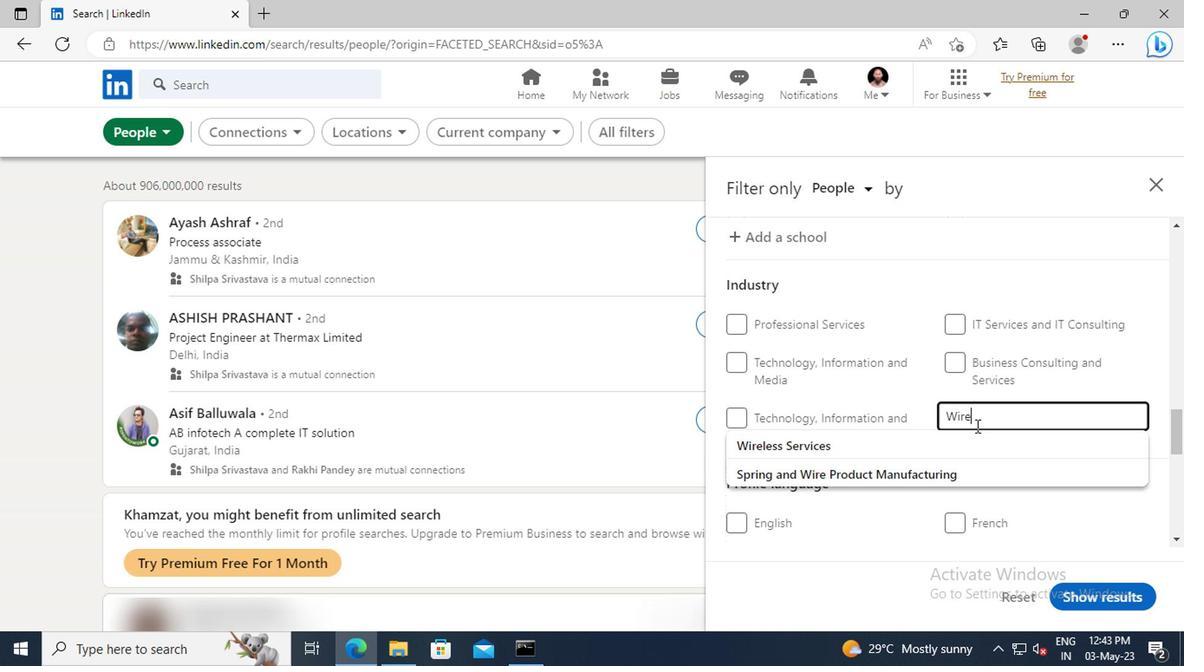 
Action: Mouse moved to (978, 437)
Screenshot: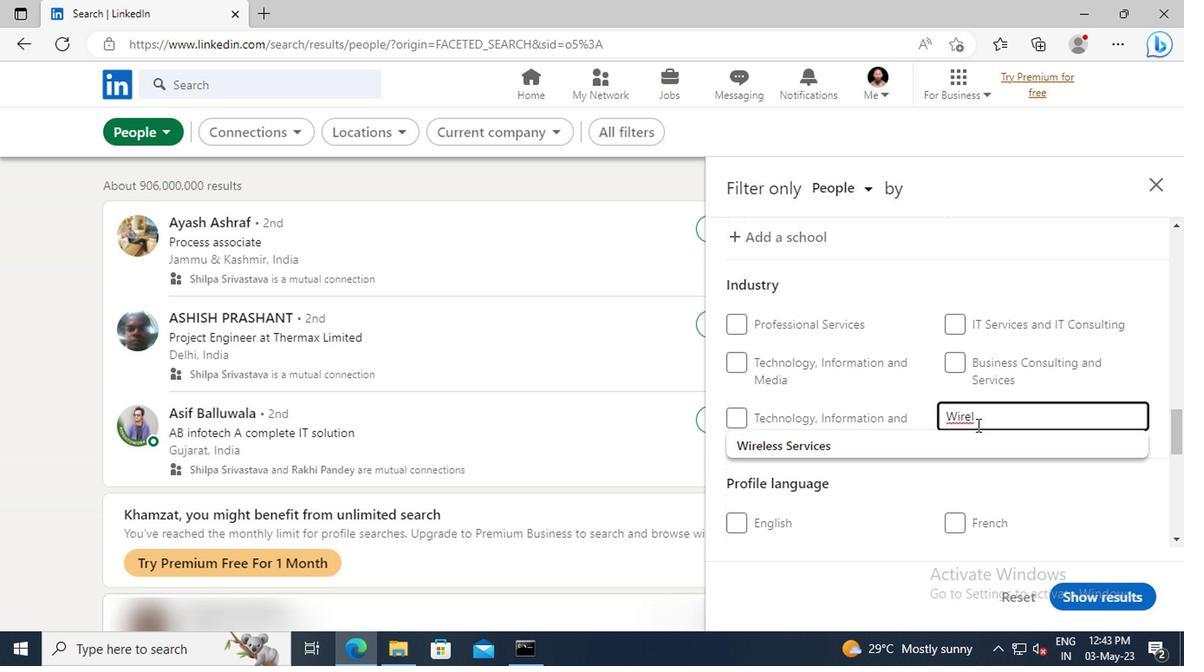 
Action: Mouse pressed left at (978, 437)
Screenshot: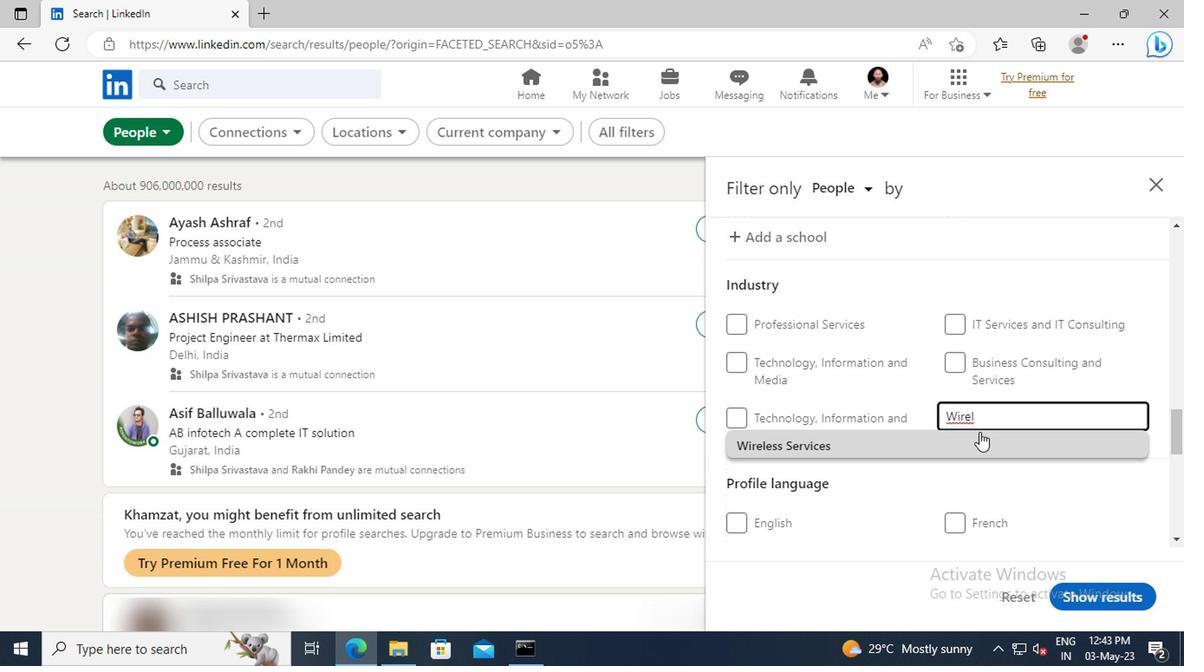 
Action: Mouse moved to (979, 438)
Screenshot: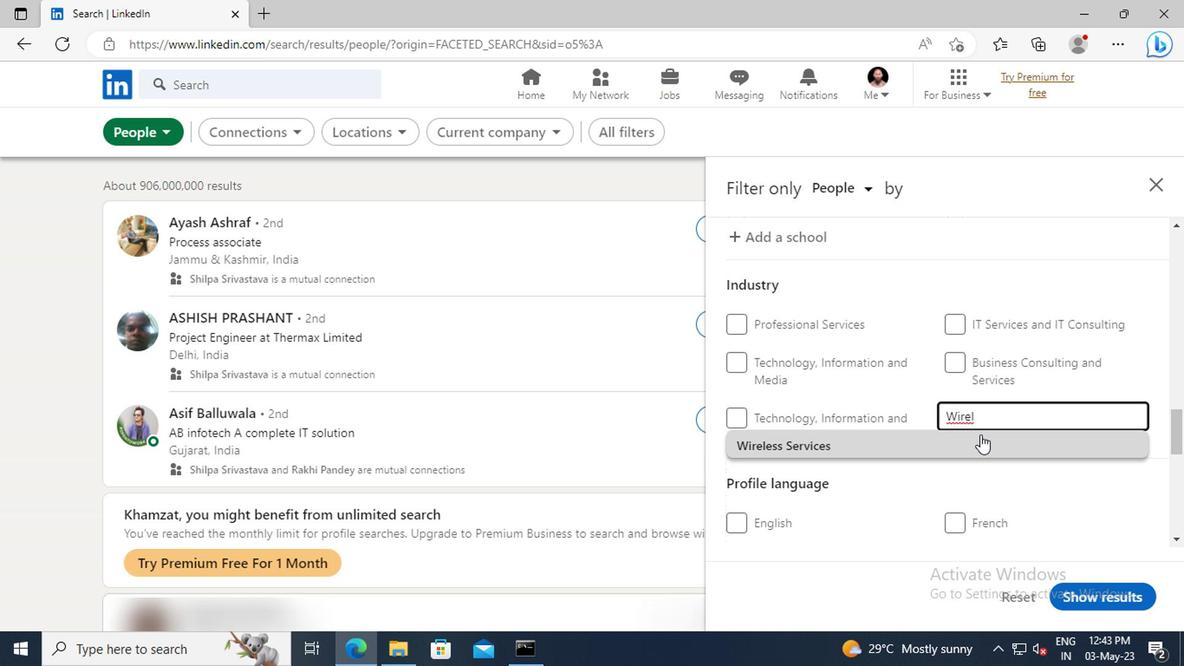 
Action: Mouse scrolled (979, 437) with delta (0, -1)
Screenshot: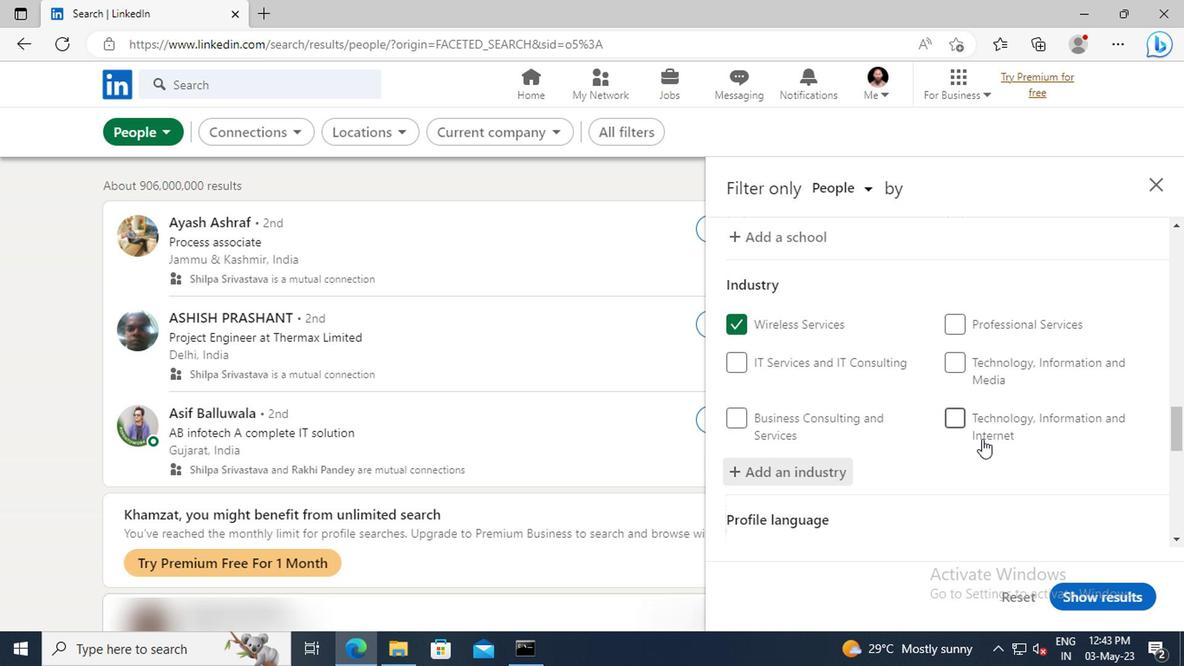
Action: Mouse scrolled (979, 437) with delta (0, -1)
Screenshot: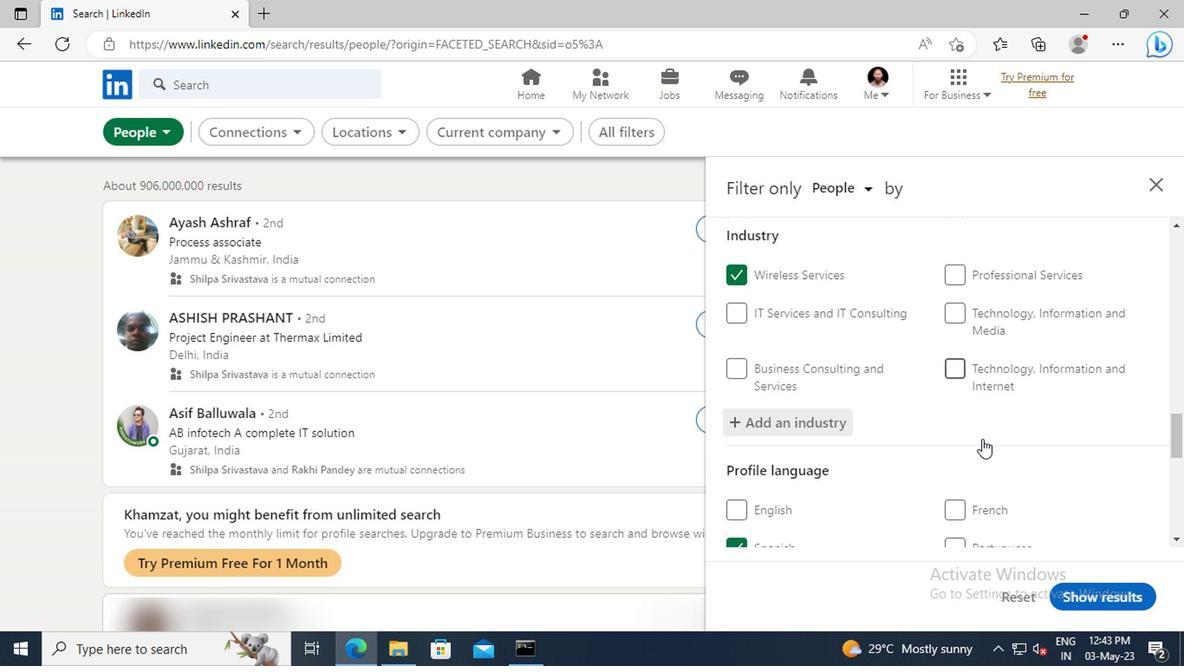 
Action: Mouse scrolled (979, 437) with delta (0, -1)
Screenshot: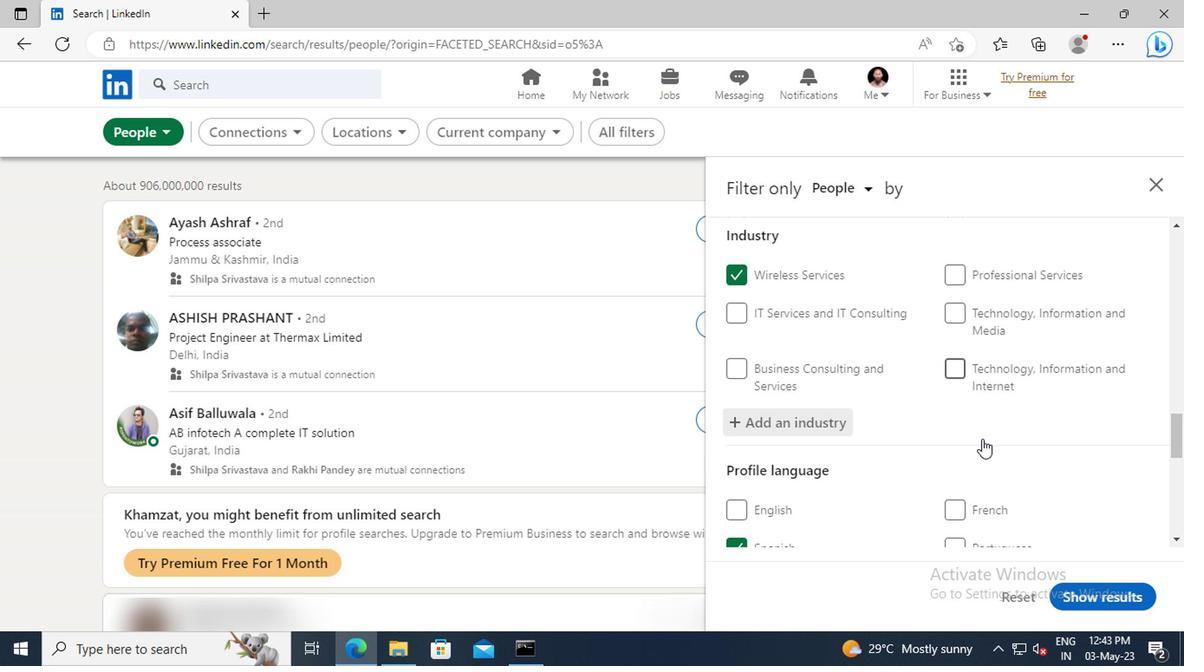 
Action: Mouse scrolled (979, 437) with delta (0, -1)
Screenshot: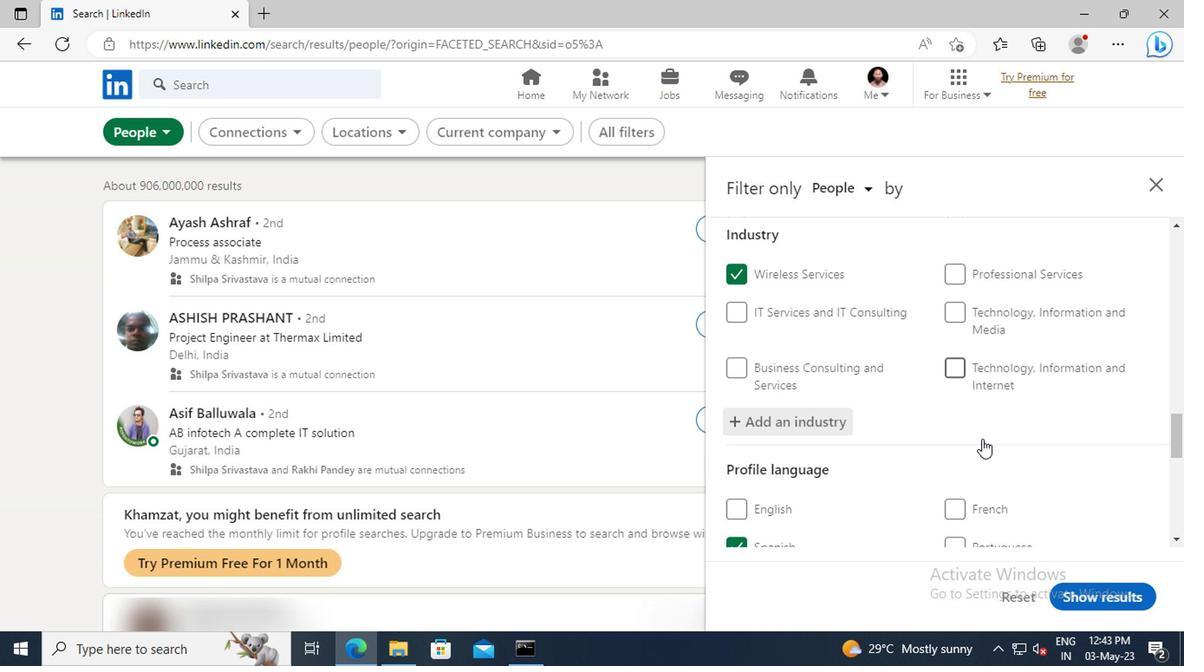 
Action: Mouse scrolled (979, 437) with delta (0, -1)
Screenshot: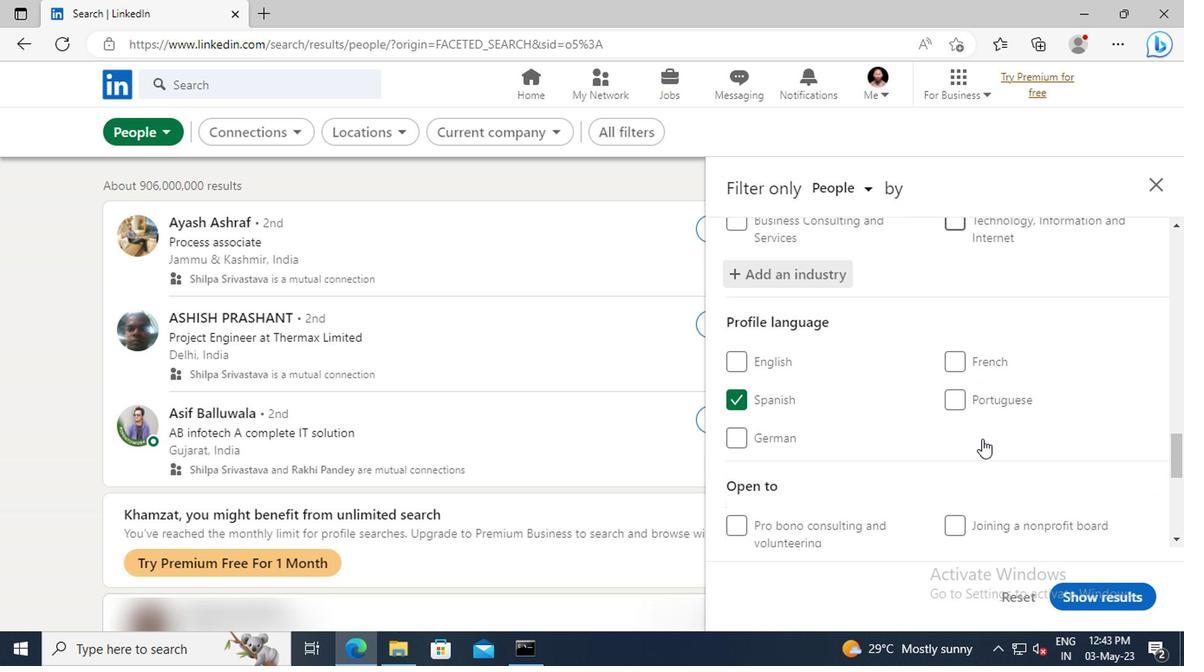 
Action: Mouse scrolled (979, 437) with delta (0, -1)
Screenshot: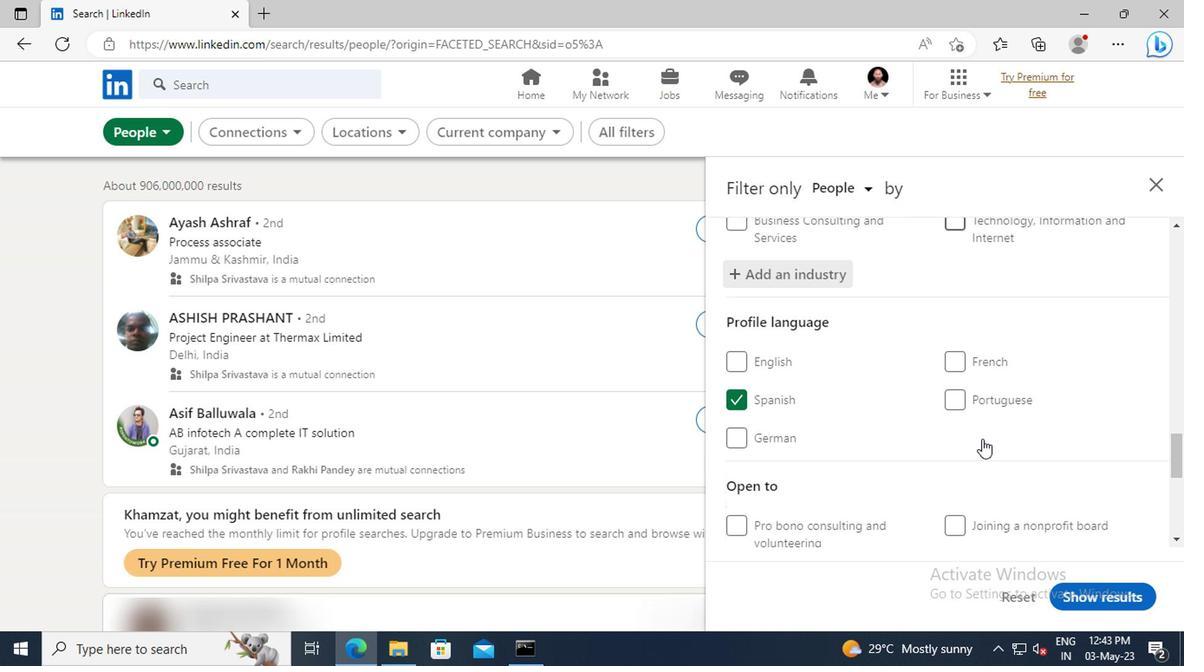
Action: Mouse moved to (974, 426)
Screenshot: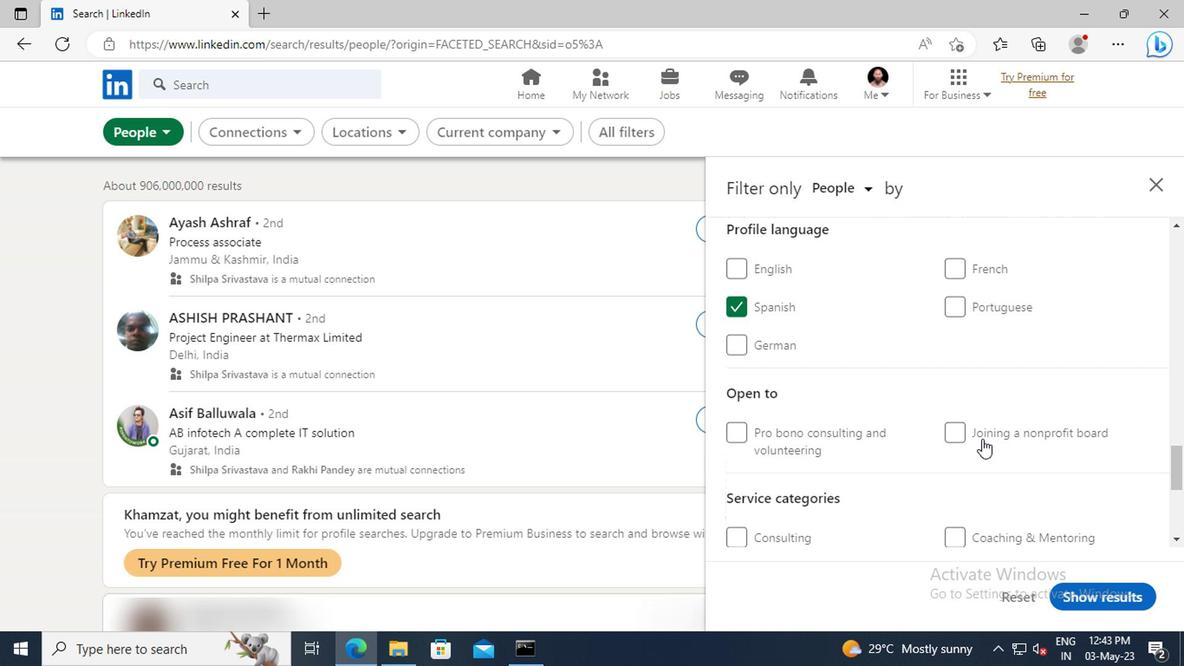 
Action: Mouse scrolled (974, 425) with delta (0, -1)
Screenshot: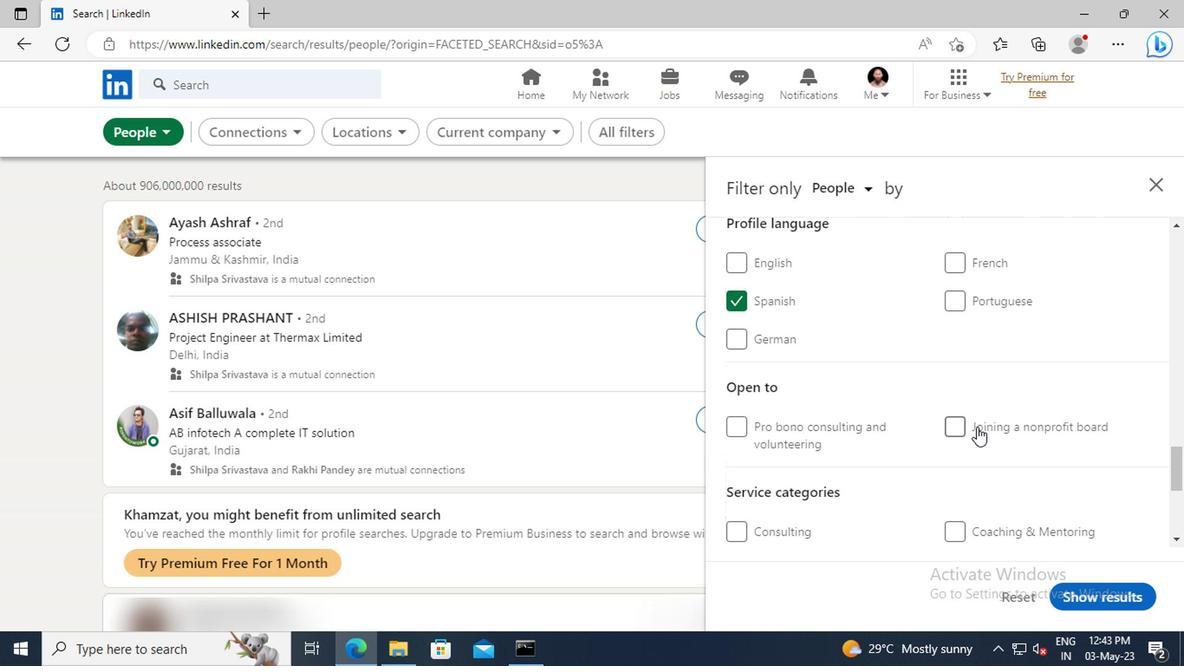 
Action: Mouse moved to (960, 401)
Screenshot: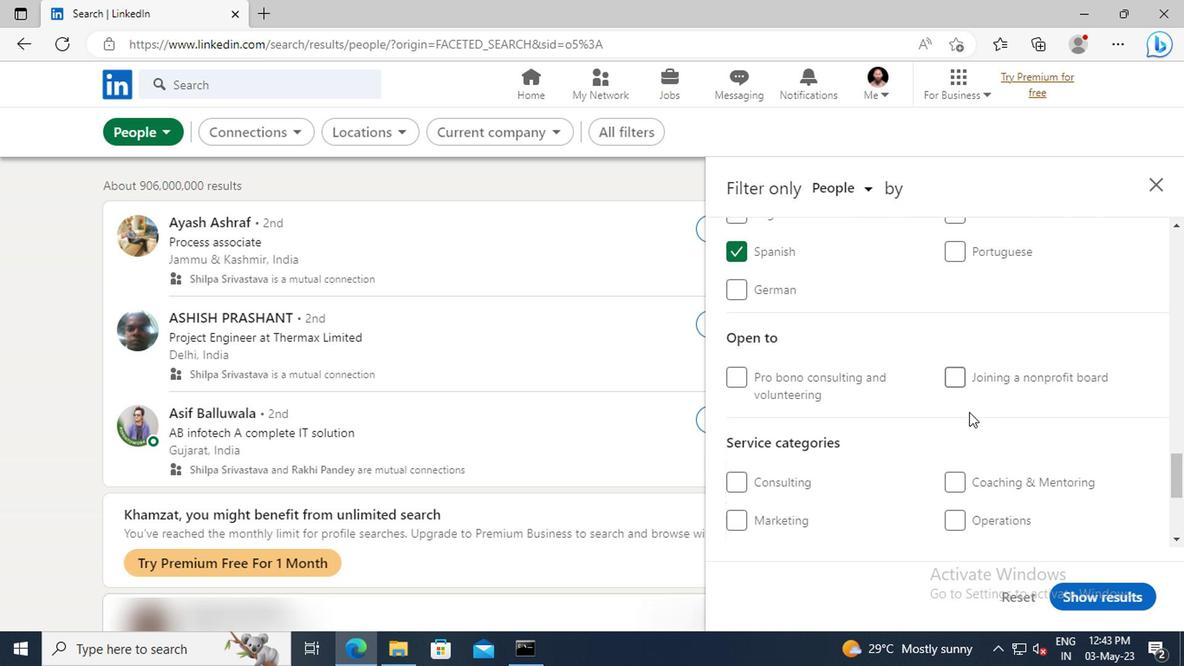 
Action: Mouse scrolled (960, 399) with delta (0, -1)
Screenshot: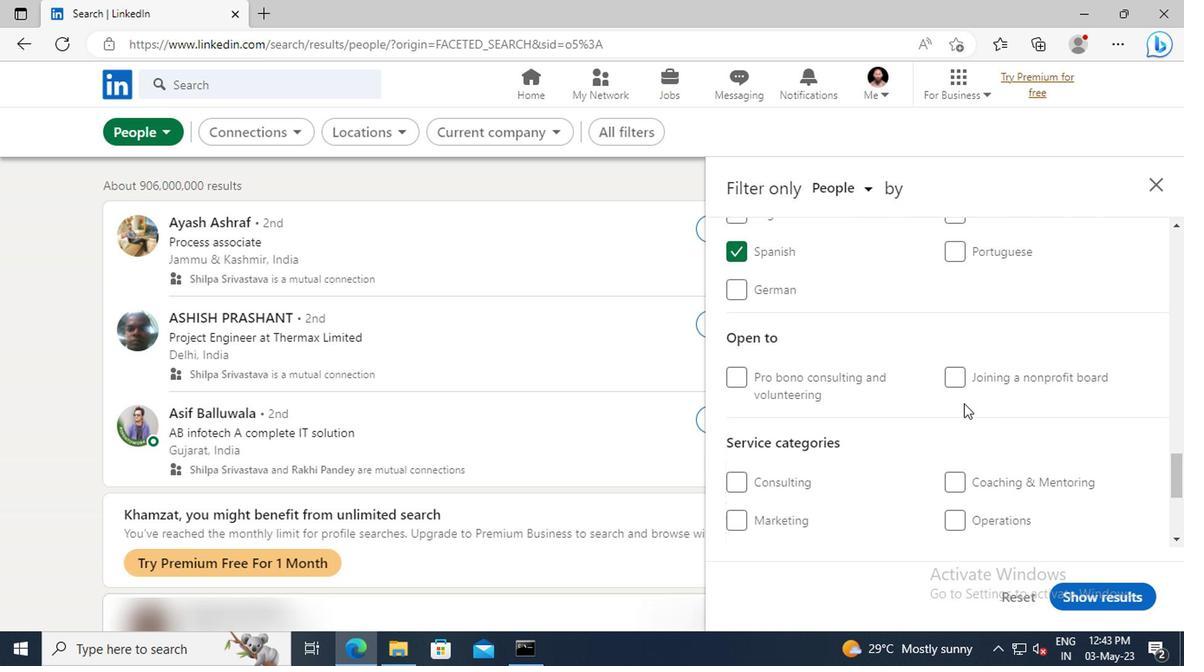
Action: Mouse scrolled (960, 399) with delta (0, -1)
Screenshot: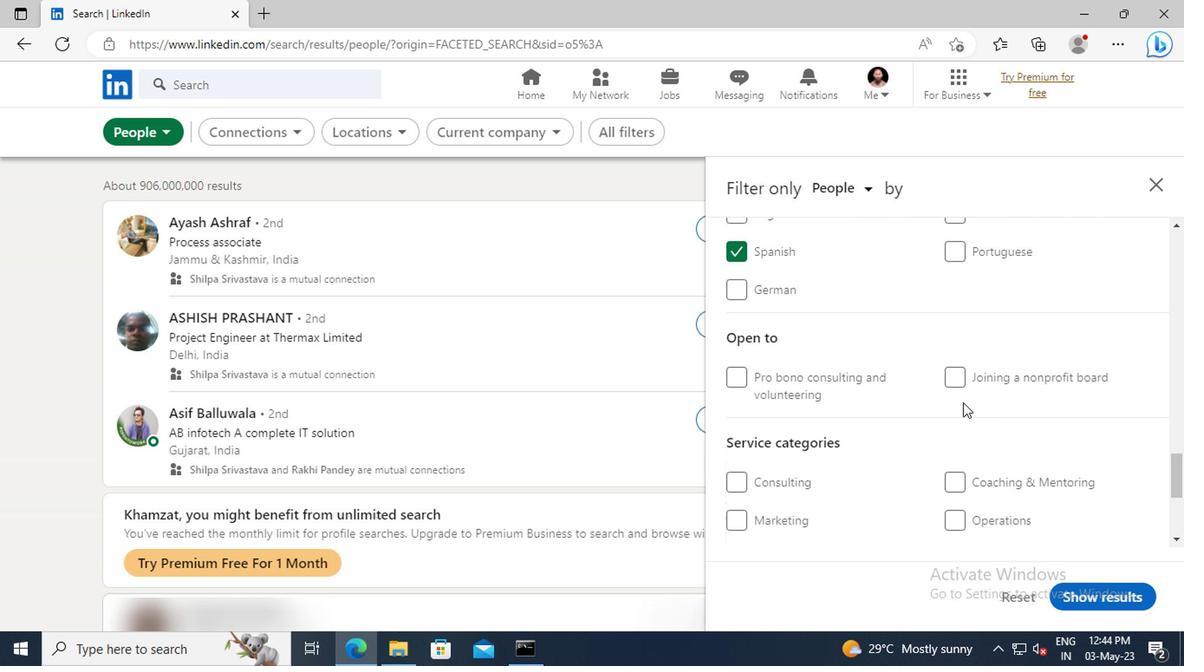 
Action: Mouse moved to (960, 454)
Screenshot: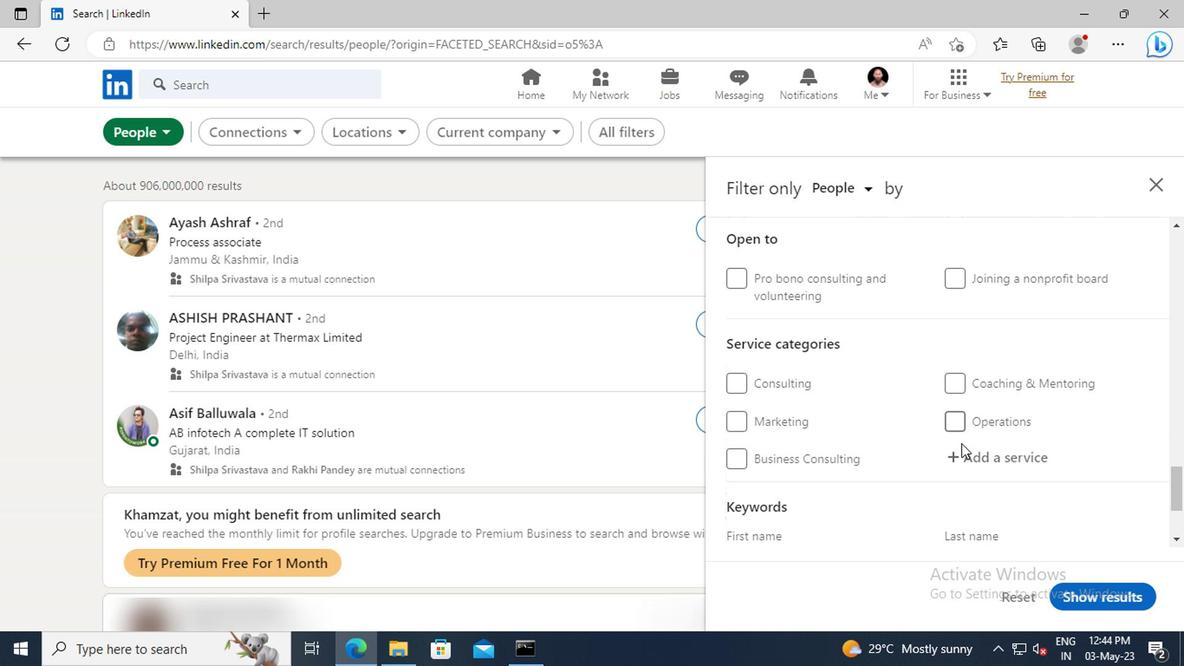 
Action: Mouse pressed left at (960, 454)
Screenshot: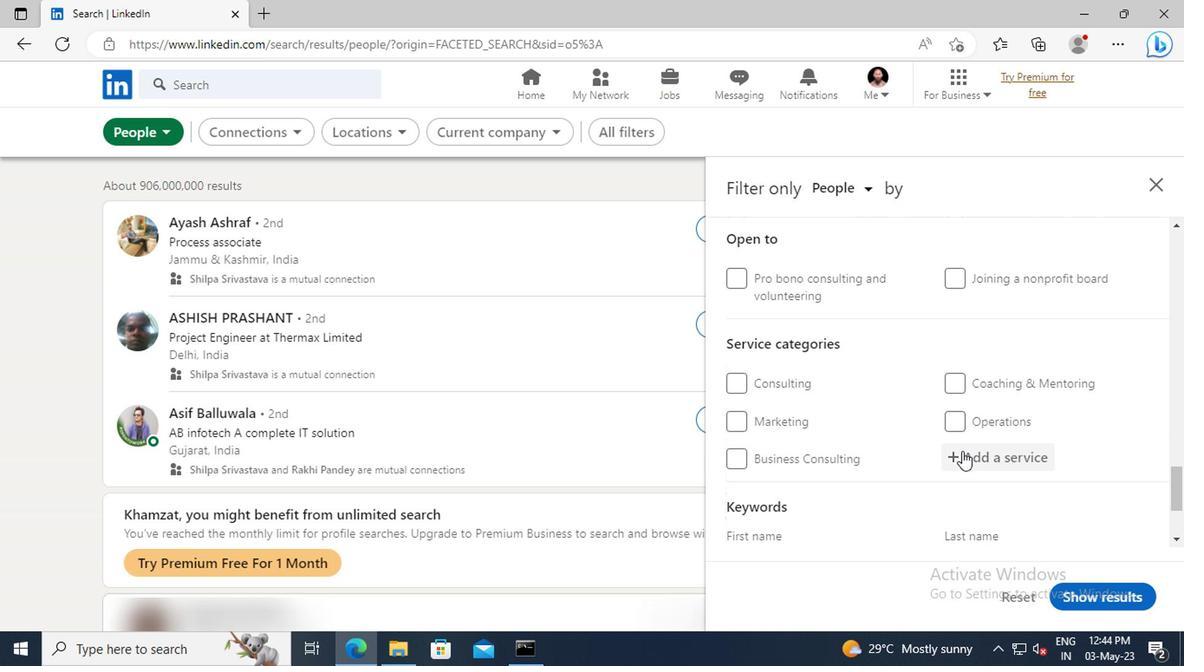 
Action: Key pressed <Key.shift>VIDEO<Key.space><Key.shift>ED
Screenshot: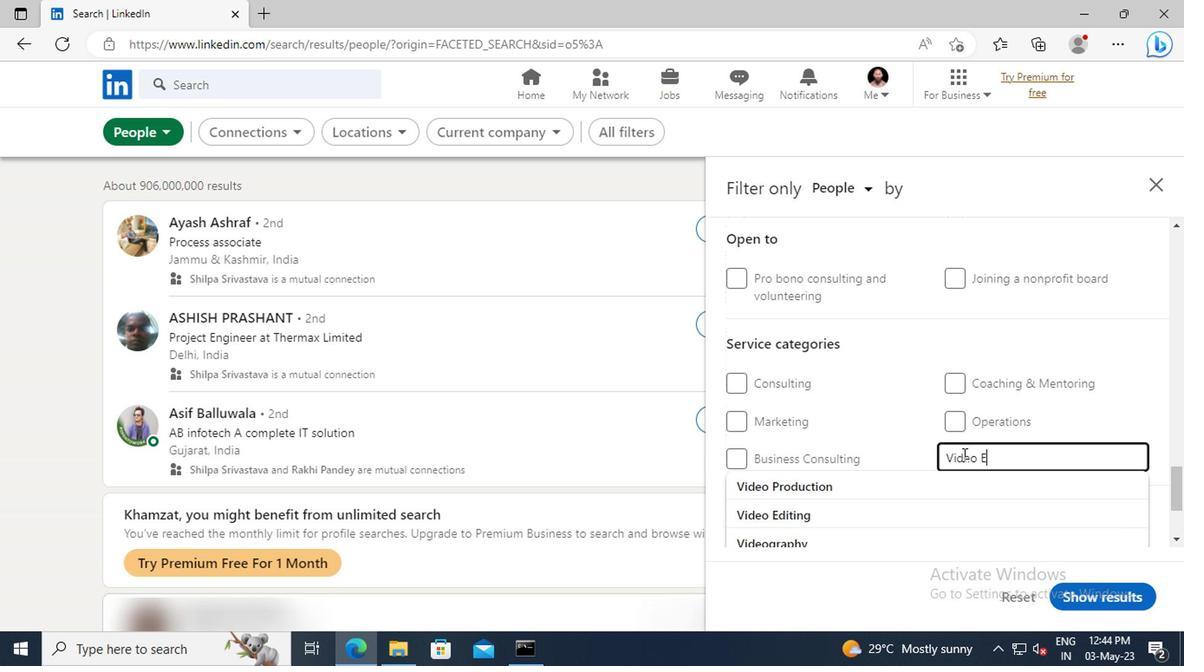 
Action: Mouse moved to (966, 480)
Screenshot: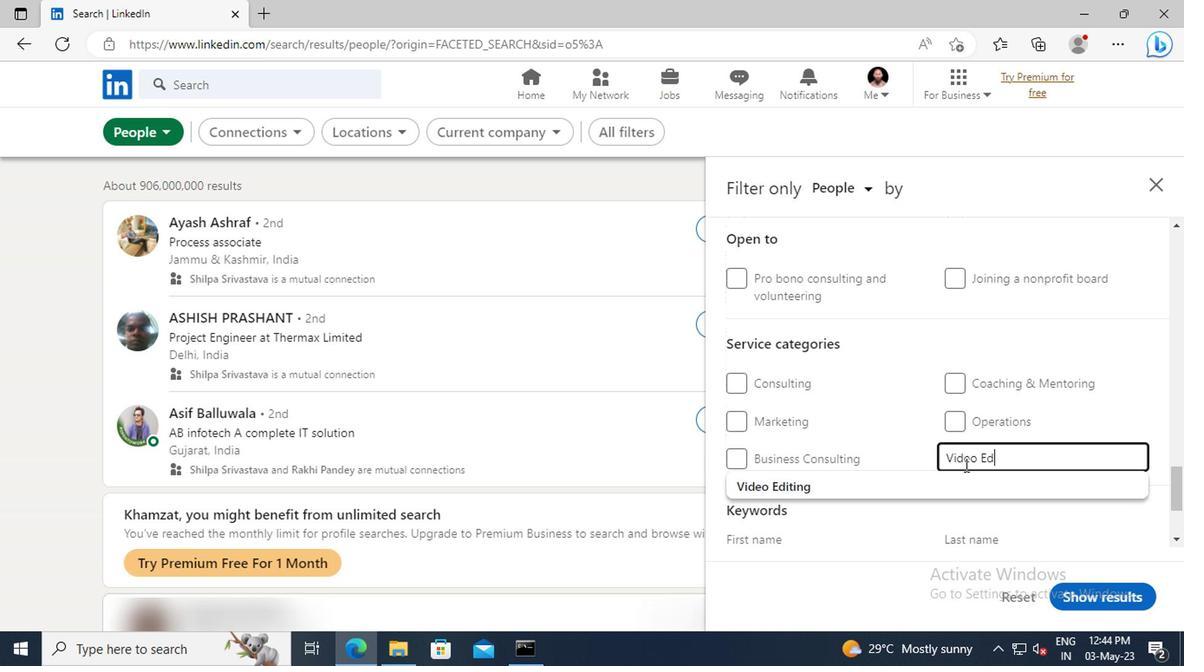 
Action: Mouse pressed left at (966, 480)
Screenshot: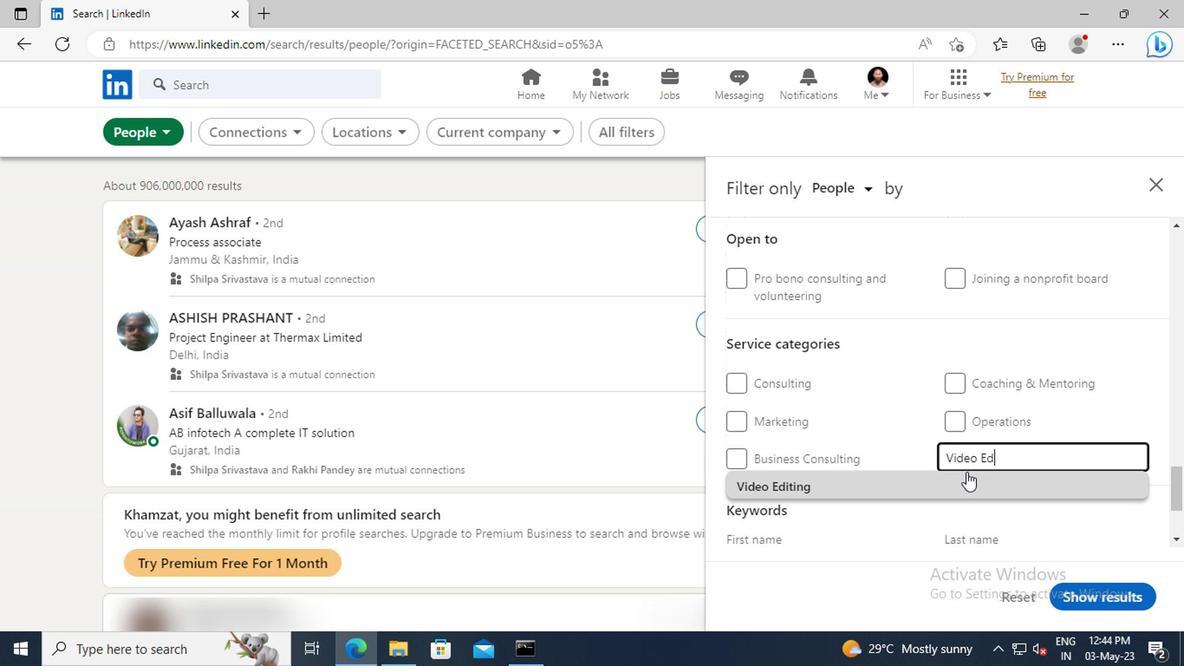 
Action: Mouse scrolled (966, 478) with delta (0, -1)
Screenshot: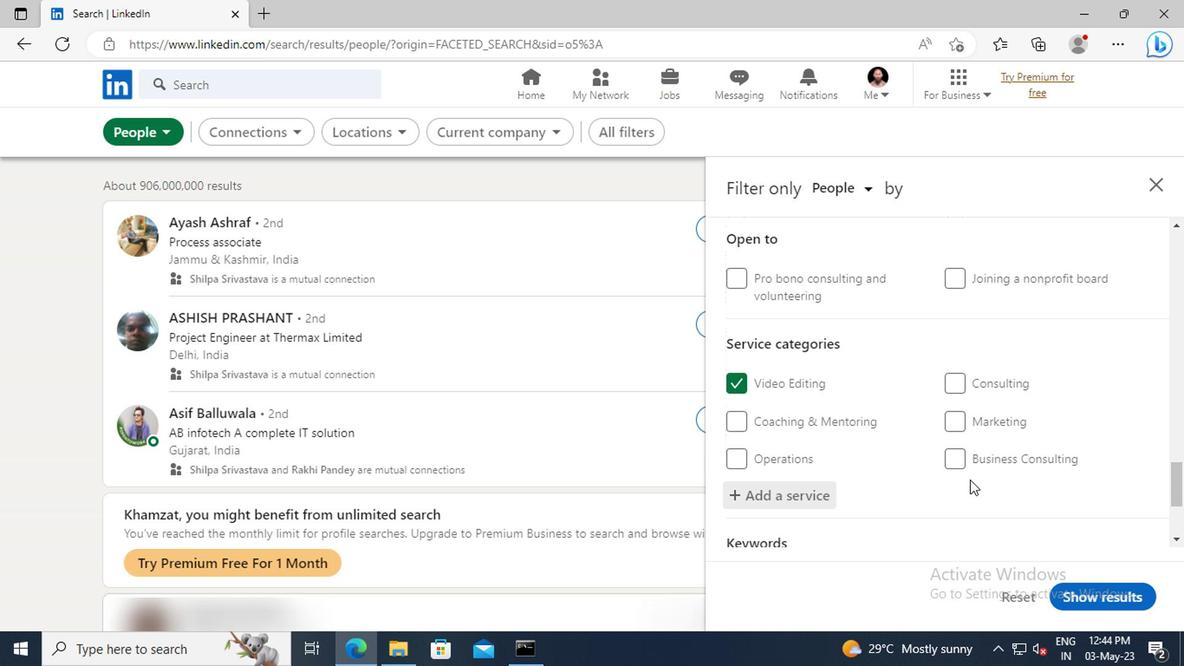 
Action: Mouse scrolled (966, 478) with delta (0, -1)
Screenshot: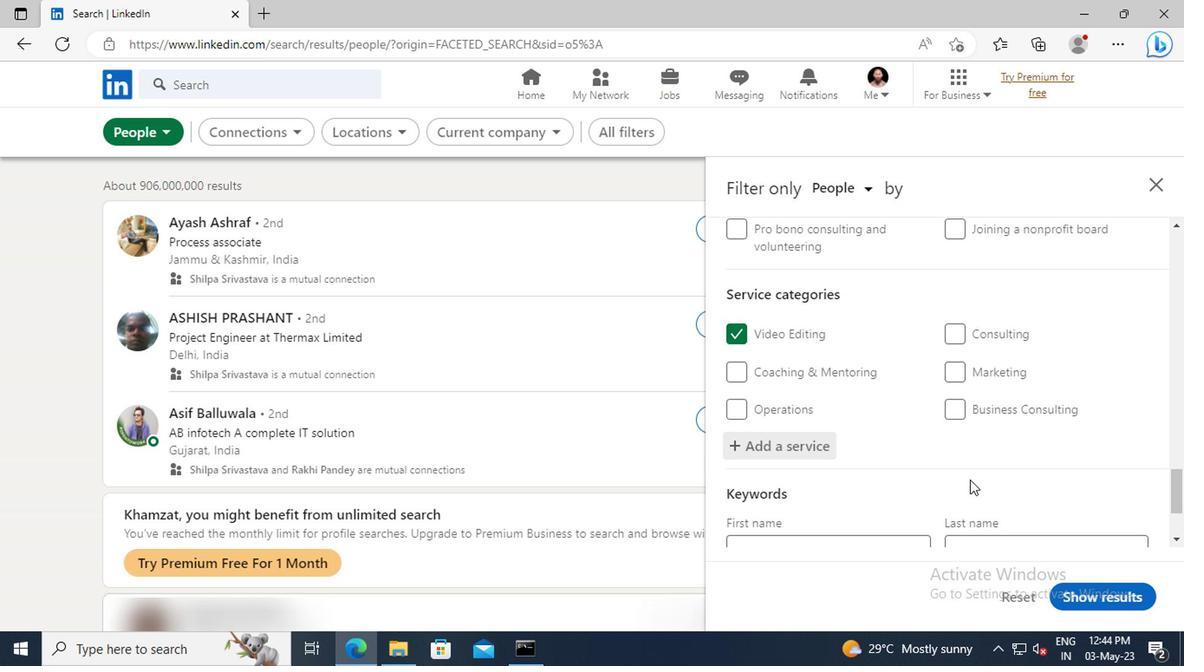 
Action: Mouse scrolled (966, 478) with delta (0, -1)
Screenshot: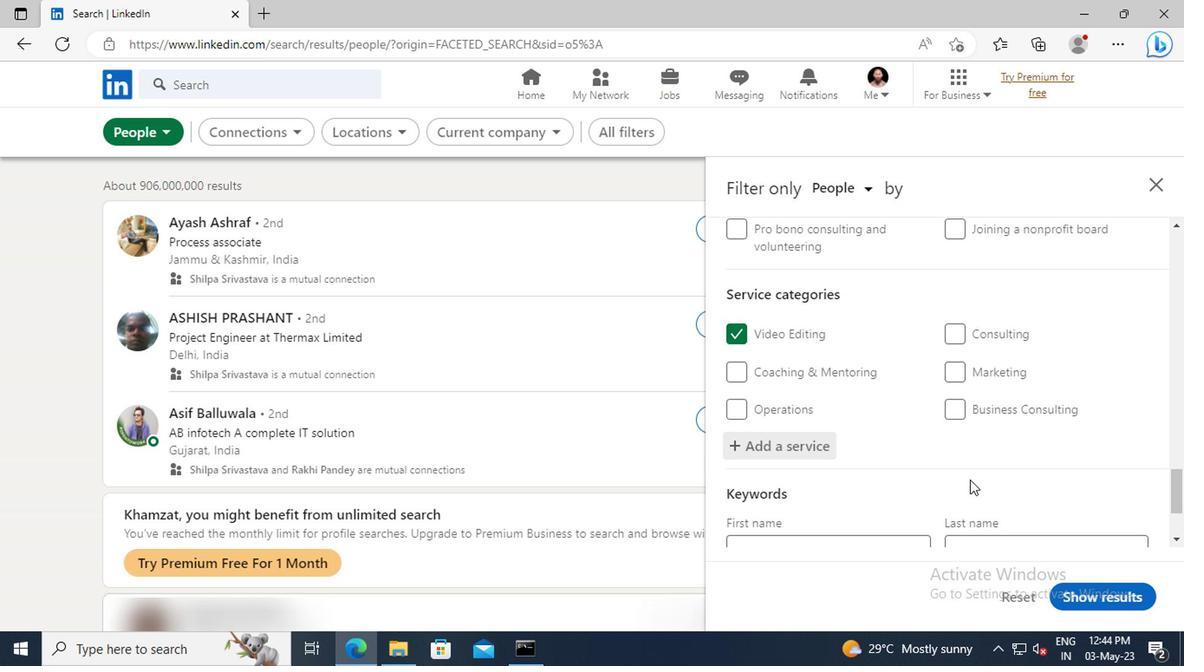
Action: Mouse scrolled (966, 478) with delta (0, -1)
Screenshot: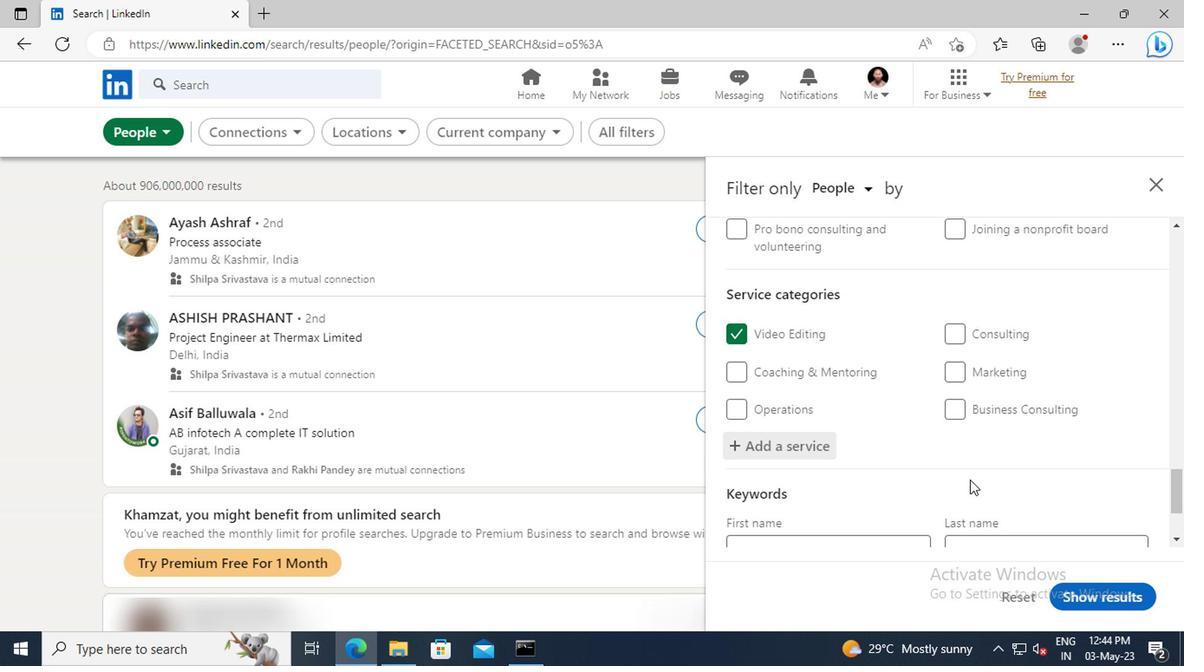 
Action: Mouse scrolled (966, 478) with delta (0, -1)
Screenshot: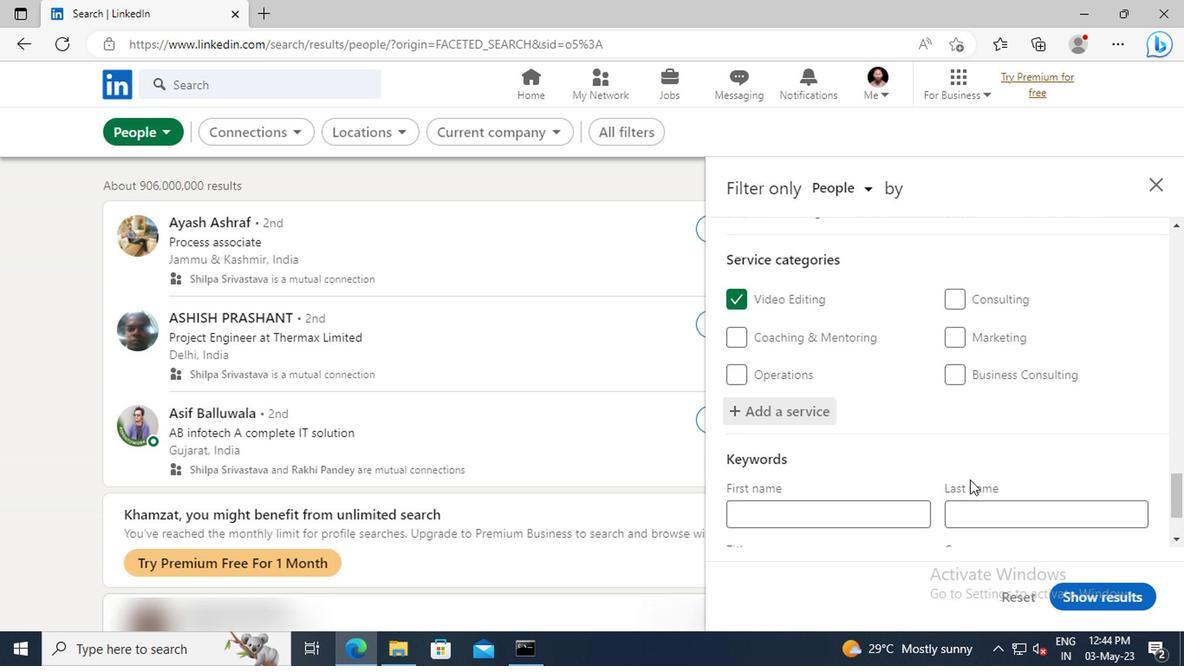 
Action: Mouse moved to (839, 476)
Screenshot: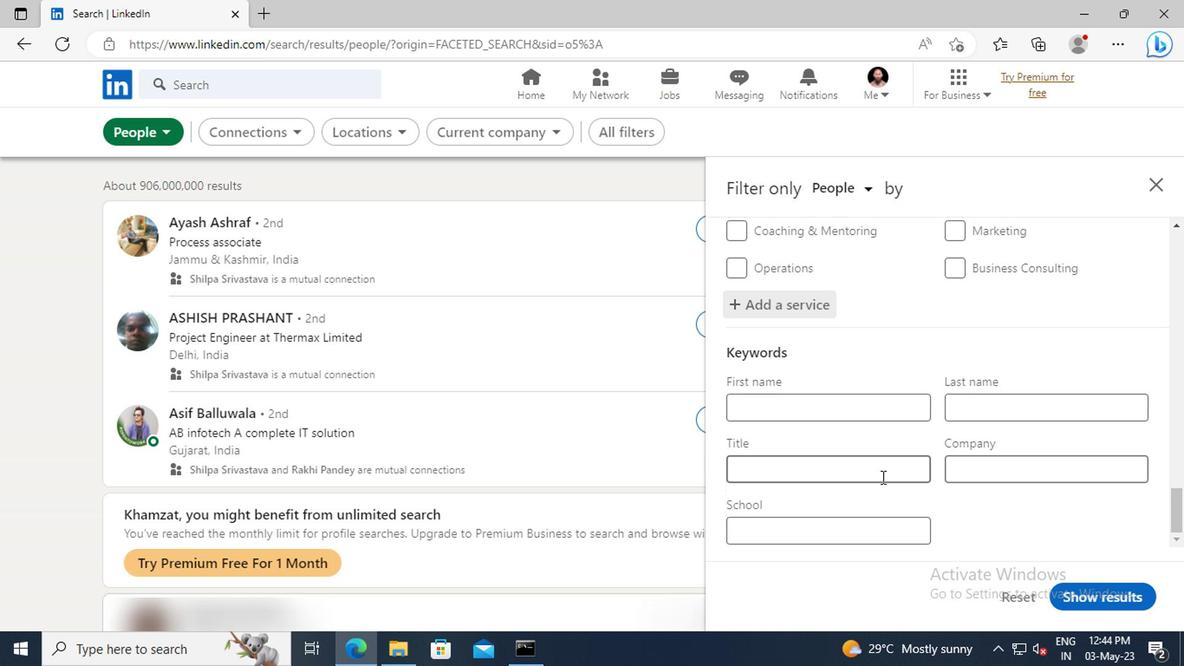 
Action: Mouse pressed left at (839, 476)
Screenshot: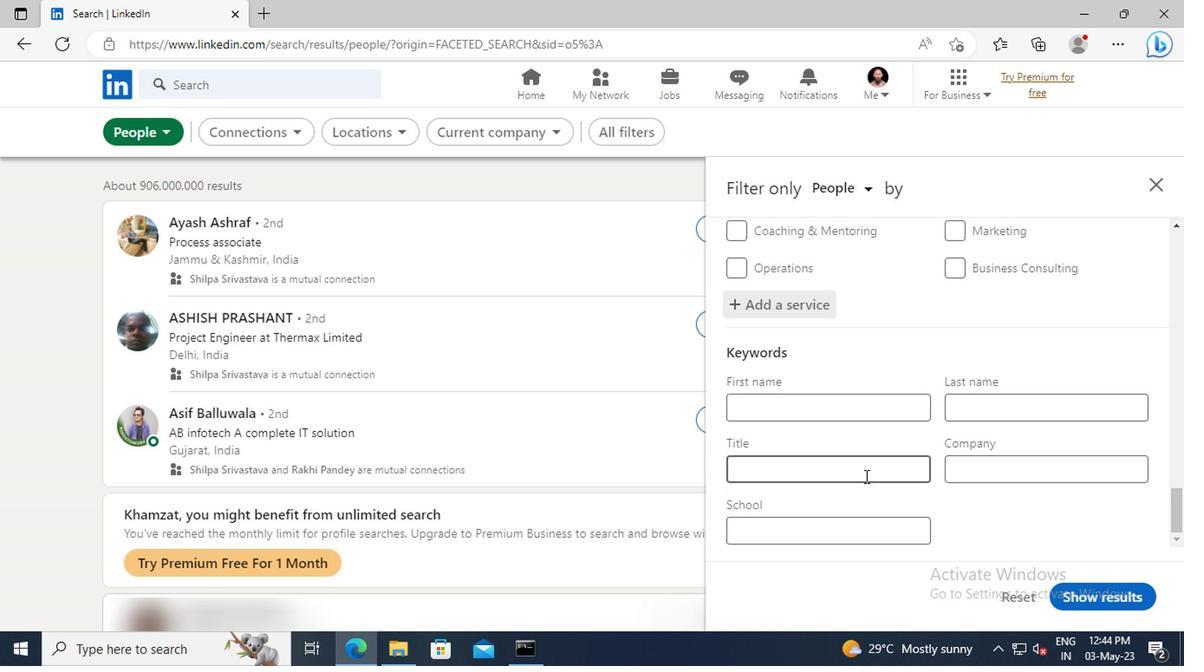 
Action: Key pressed <Key.shift>OVERSEER<Key.enter>
Screenshot: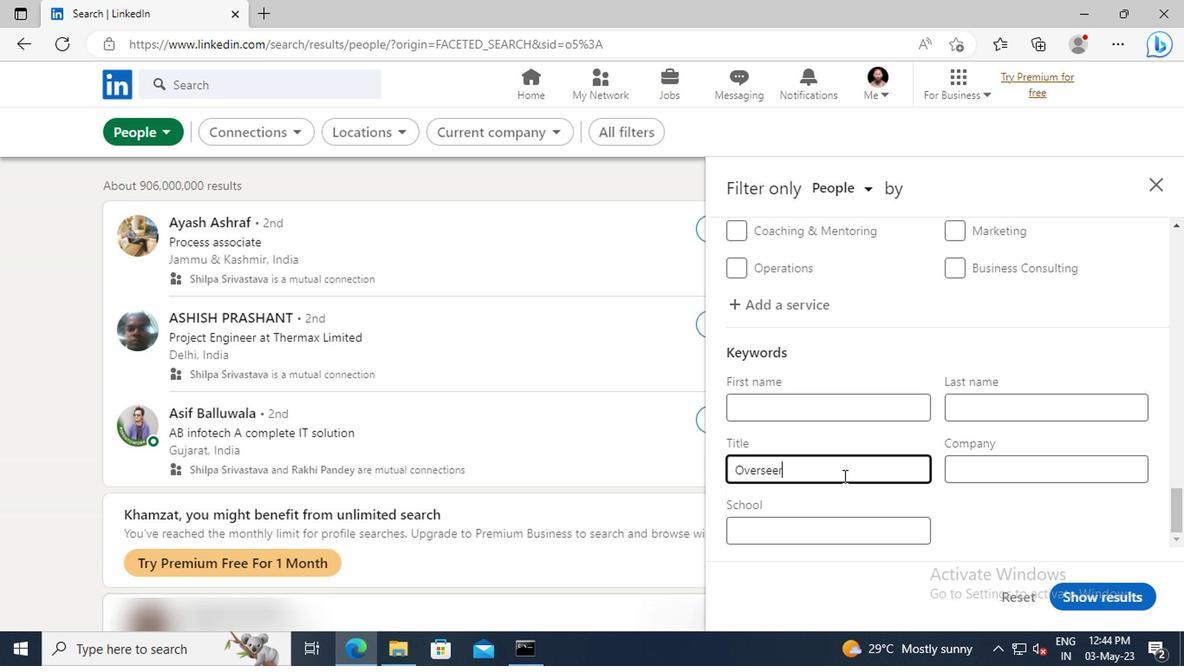 
Action: Mouse moved to (1061, 594)
Screenshot: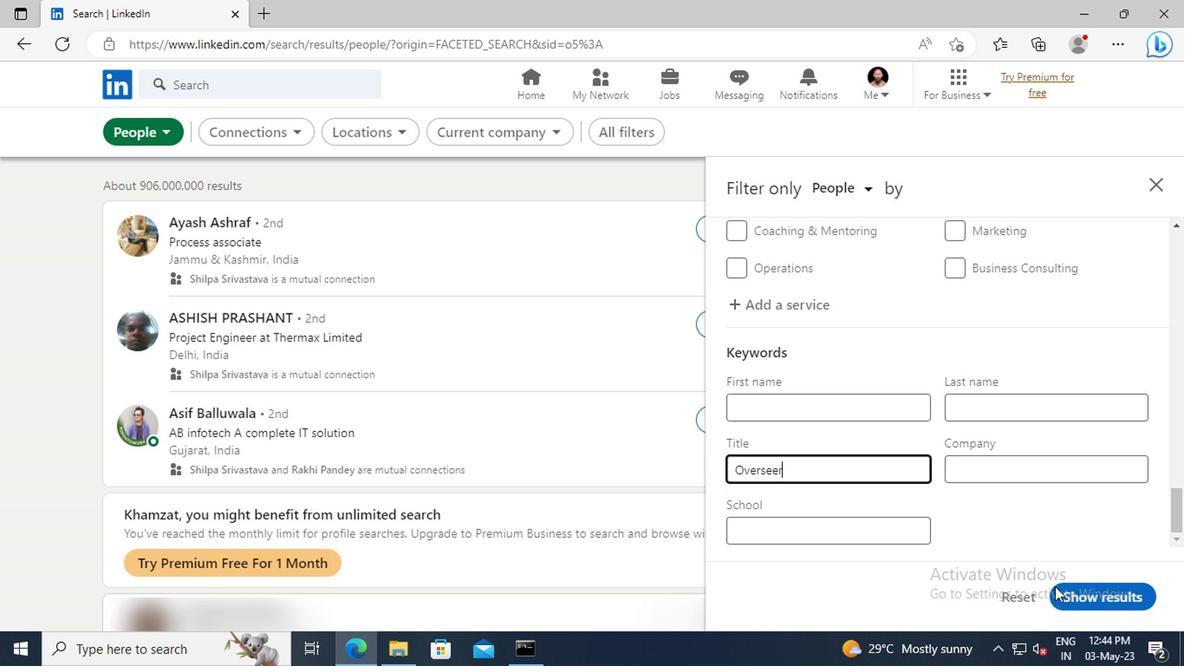 
Action: Mouse pressed left at (1061, 594)
Screenshot: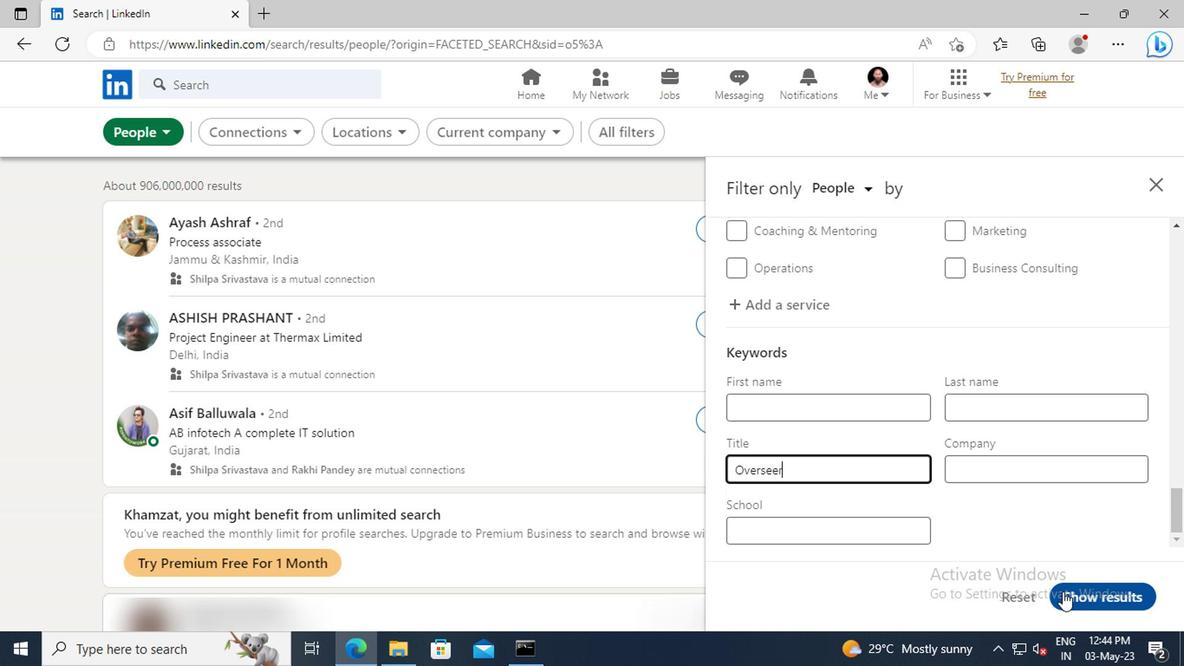 
